 Task: Find a flat in Zyuzino, Russia, for September 2-6, with a price range of 15000-20000 and a Russian-speaking host.
Action: Mouse moved to (587, 71)
Screenshot: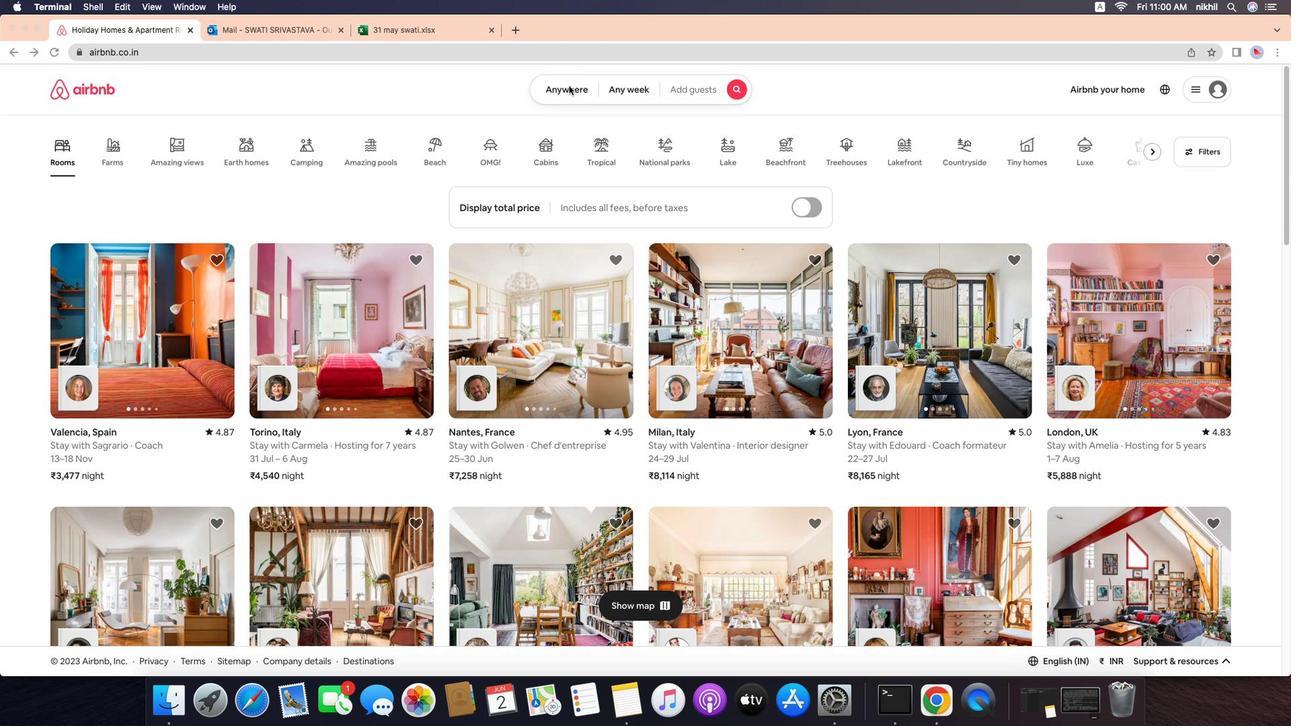 
Action: Mouse pressed left at (587, 71)
Screenshot: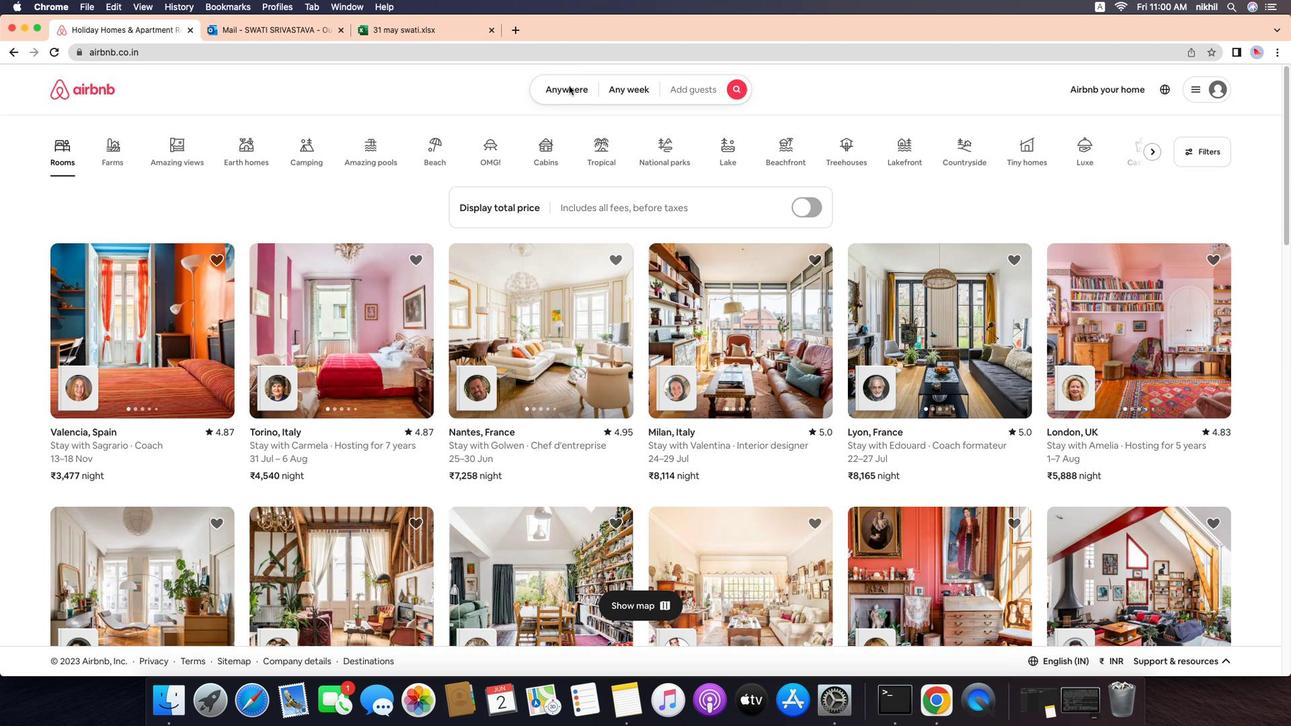 
Action: Mouse moved to (587, 72)
Screenshot: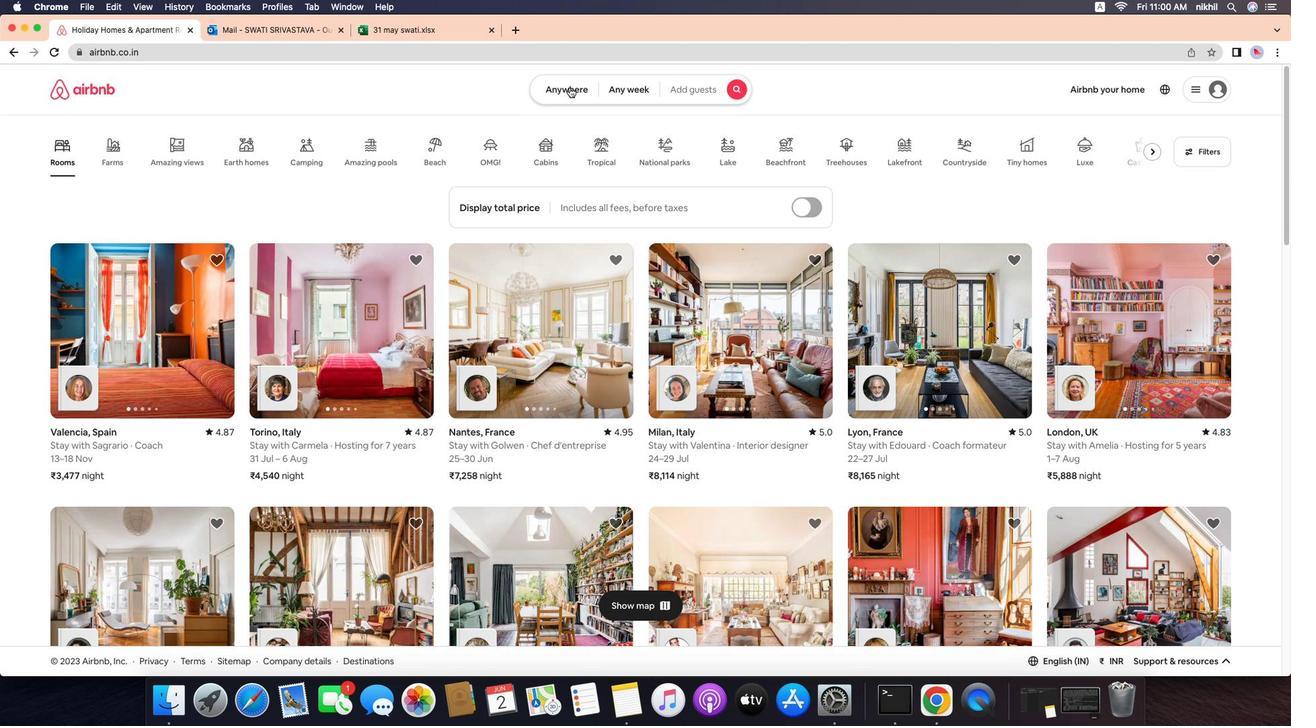 
Action: Mouse pressed left at (587, 72)
Screenshot: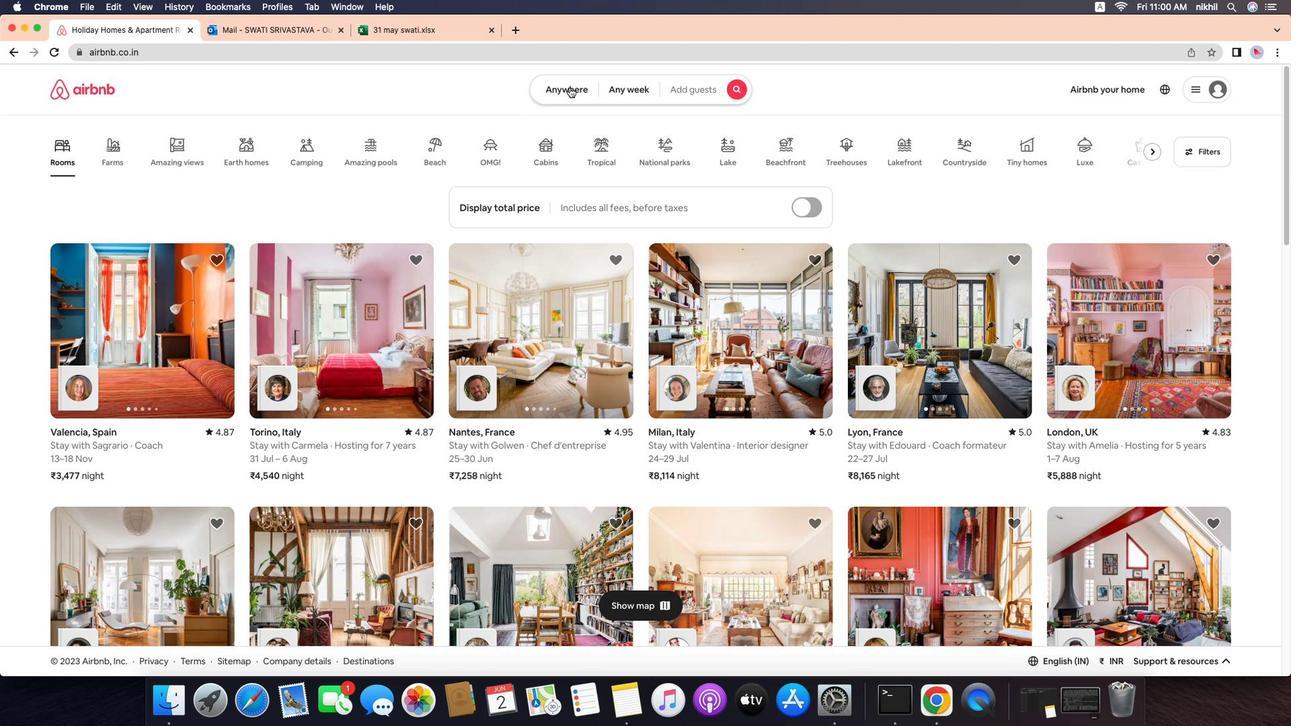 
Action: Mouse moved to (487, 132)
Screenshot: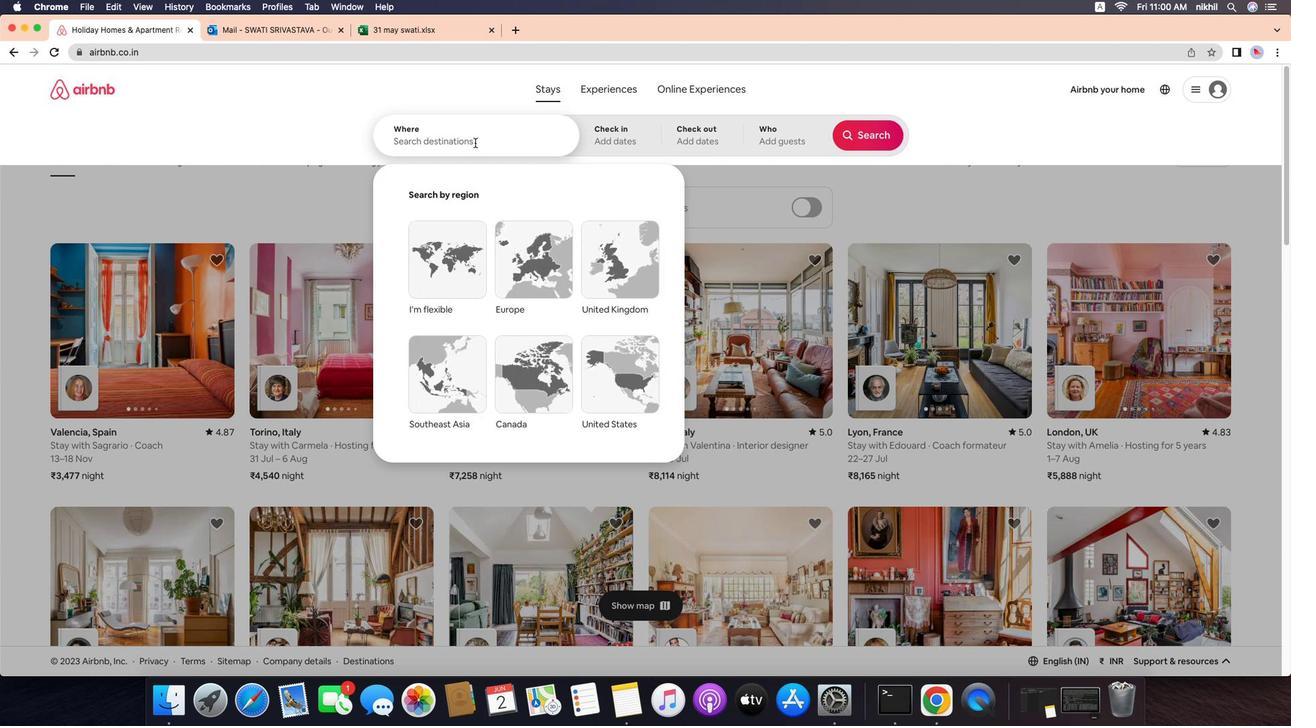 
Action: Mouse pressed left at (487, 132)
Screenshot: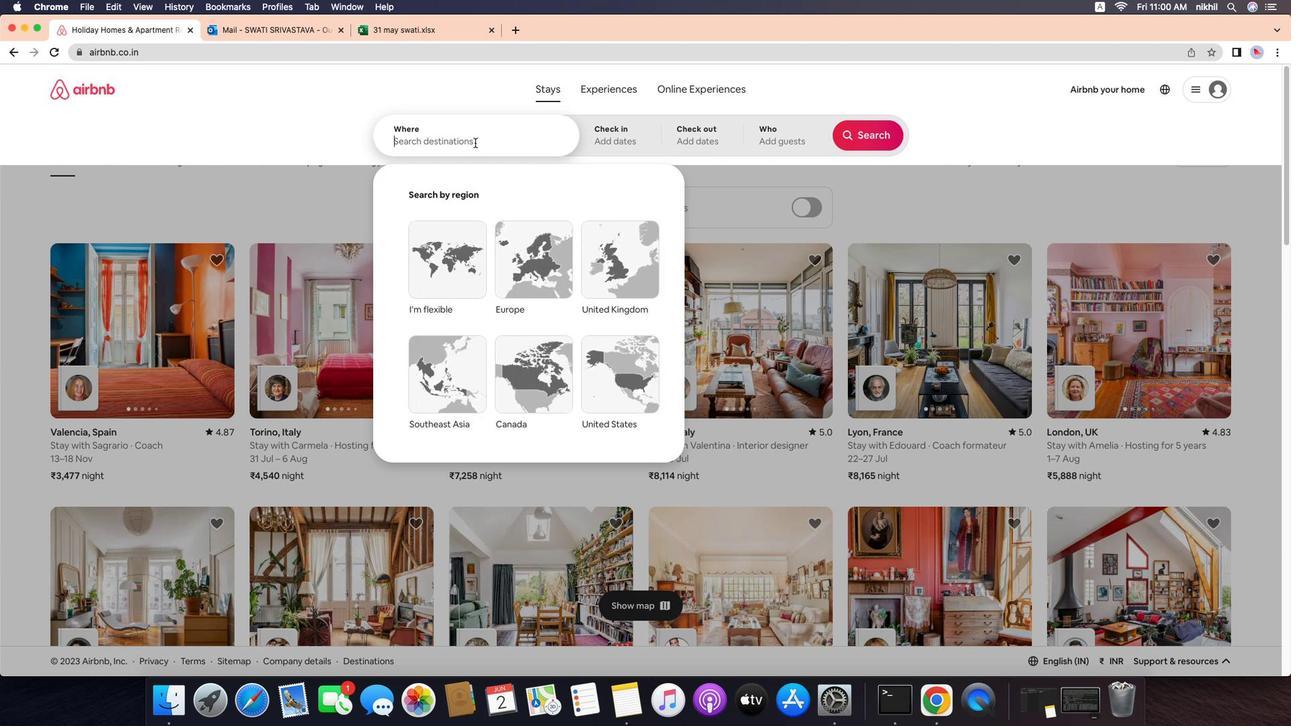 
Action: Mouse moved to (491, 132)
Screenshot: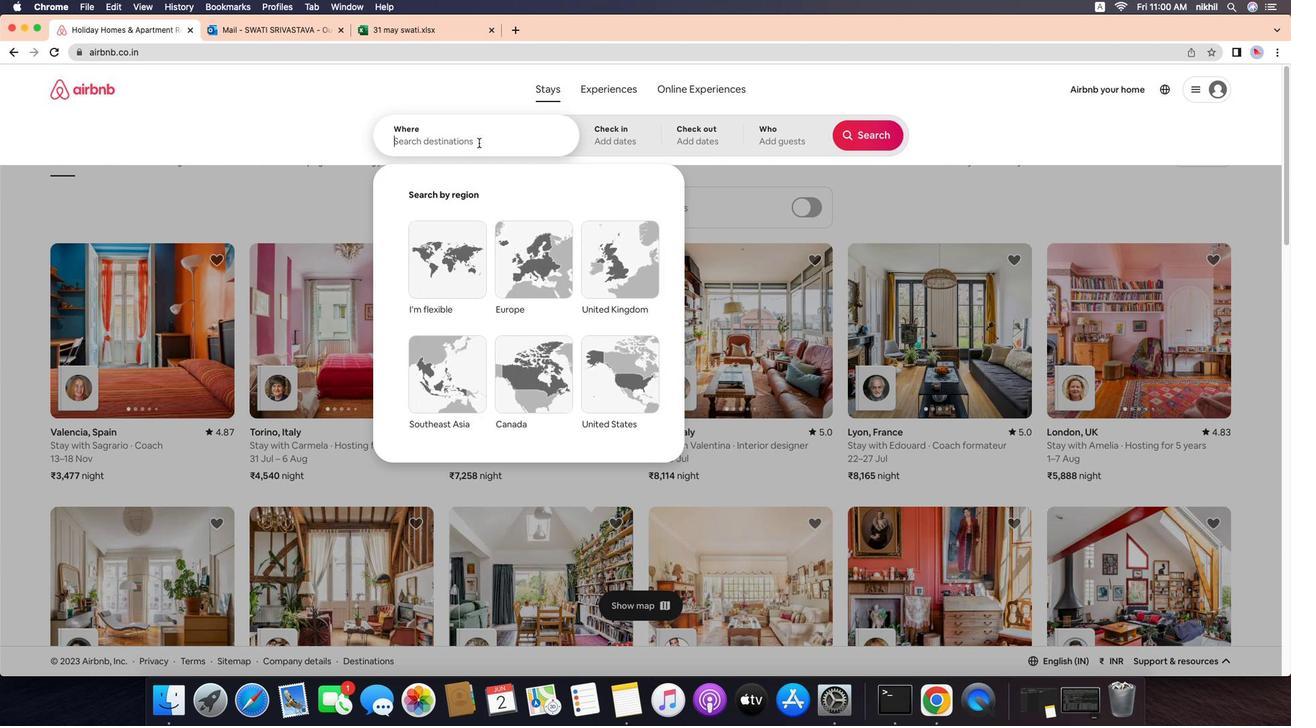 
Action: Key pressed Key.caps_lock'Z'Key.caps_lock'y''u''z''i''n''o'','Key.spaceKey.caps_lock'R'Key.caps_lock'u''s''s''i''a'Key.enter
Screenshot: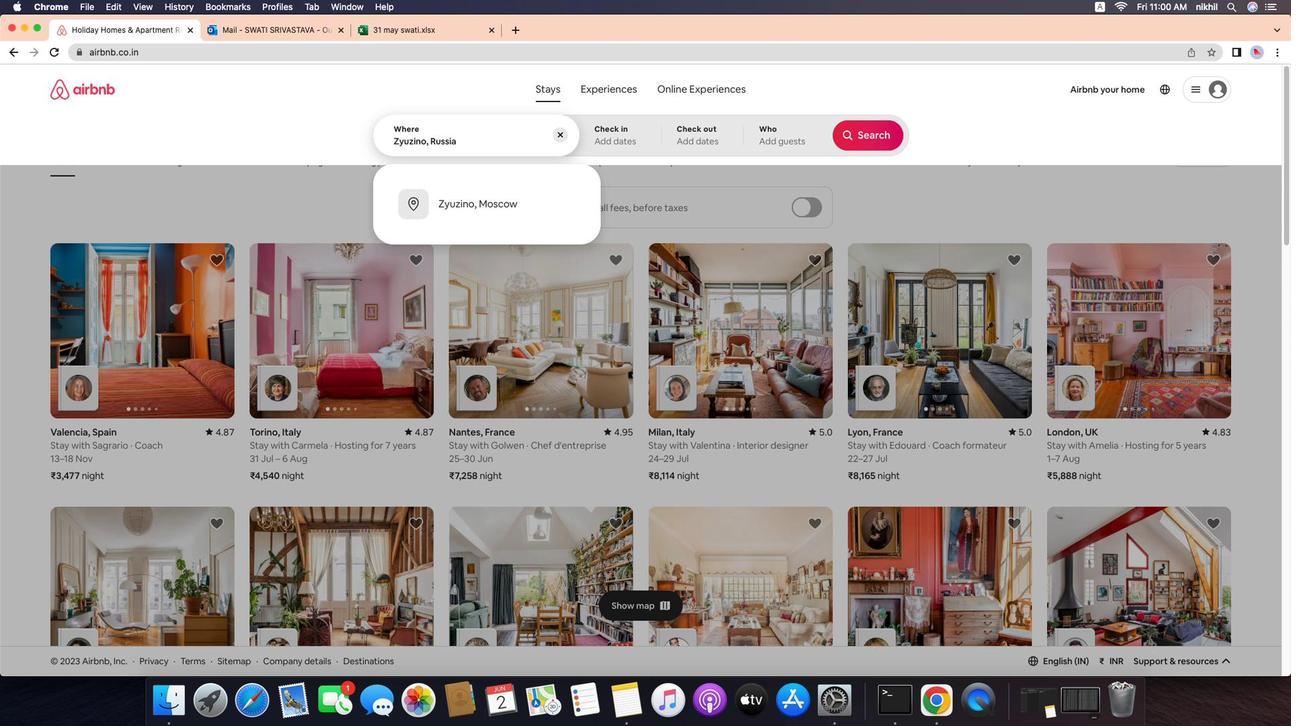 
Action: Mouse moved to (907, 237)
Screenshot: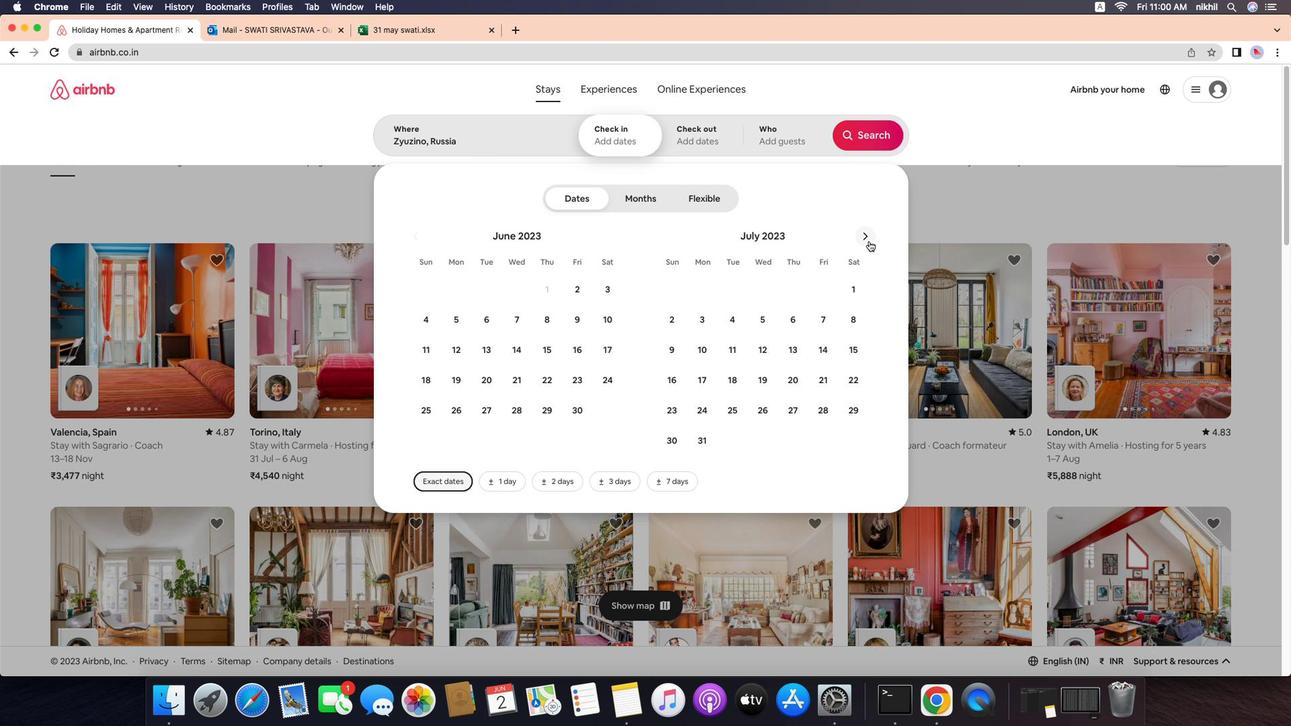 
Action: Mouse pressed left at (907, 237)
Screenshot: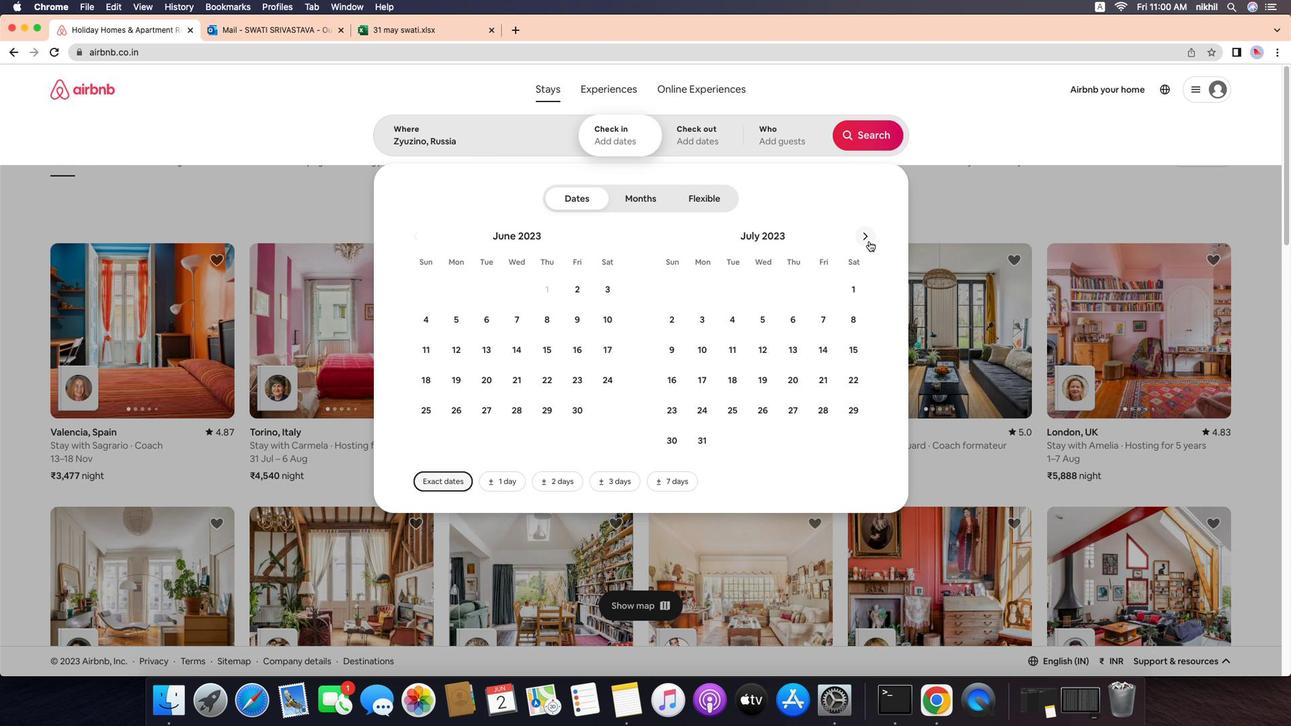 
Action: Mouse pressed left at (907, 237)
Screenshot: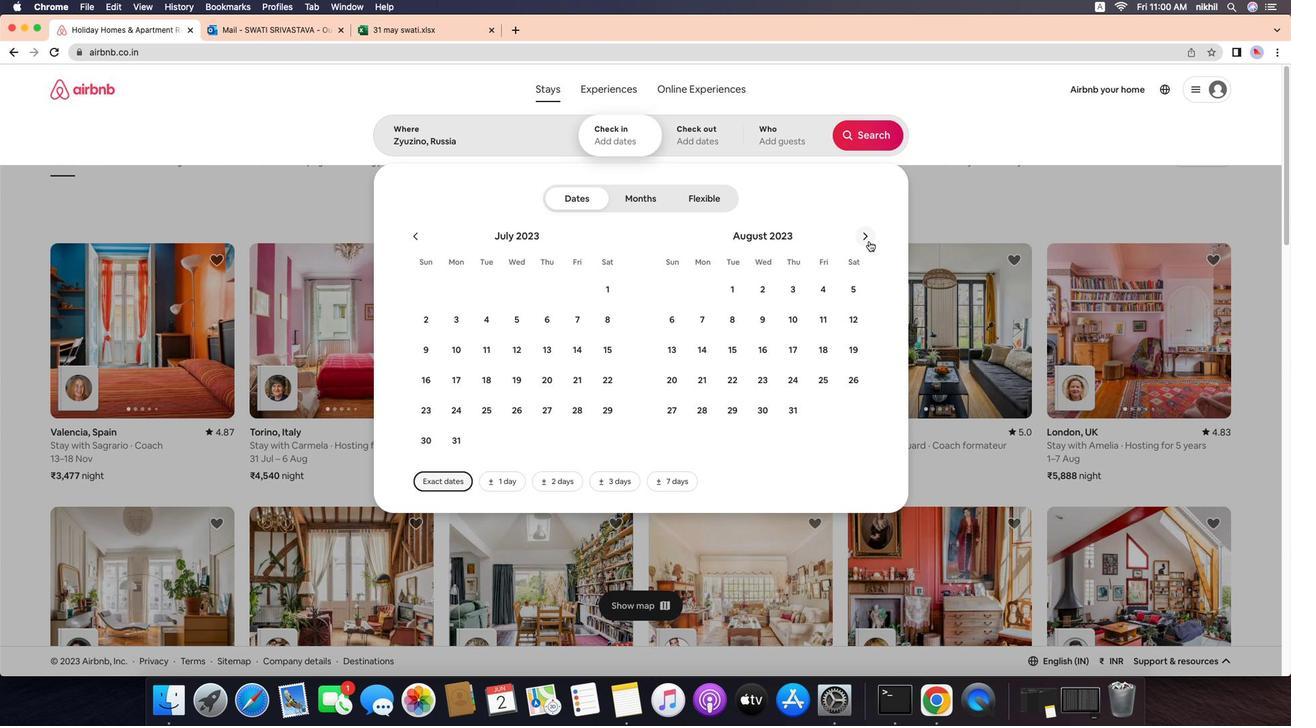 
Action: Mouse moved to (899, 289)
Screenshot: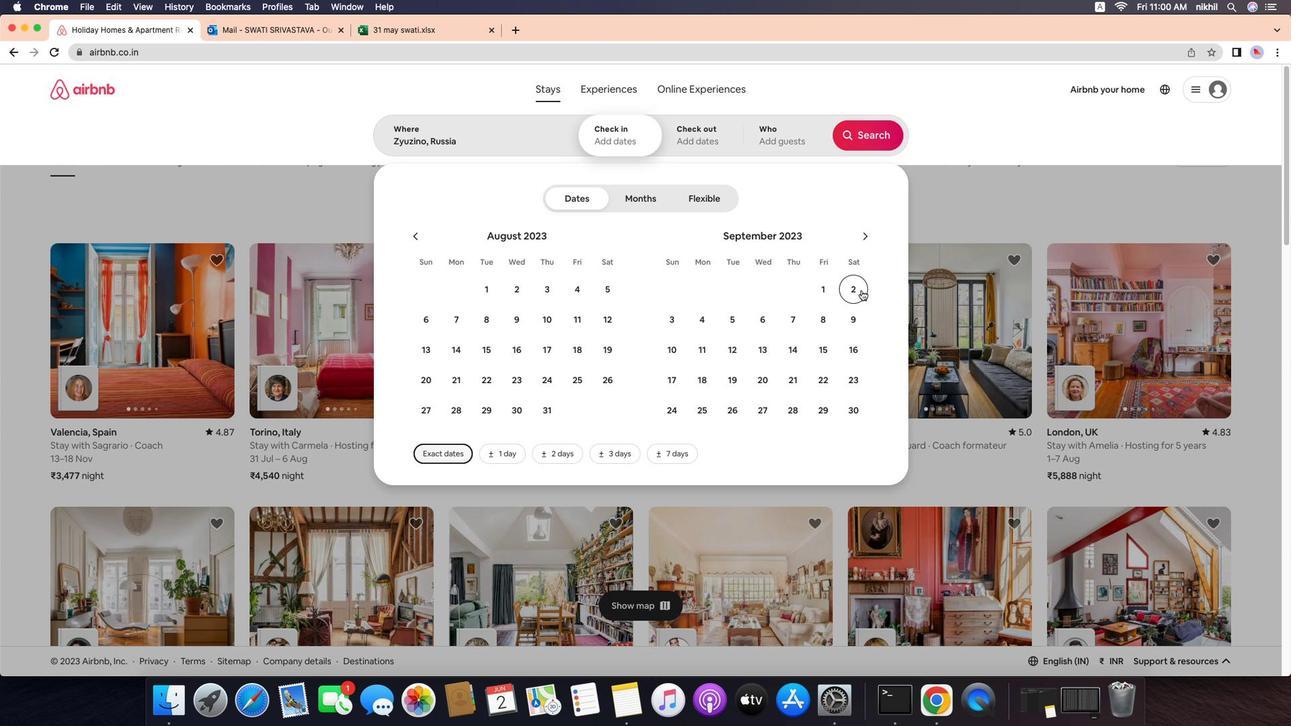 
Action: Mouse pressed left at (899, 289)
Screenshot: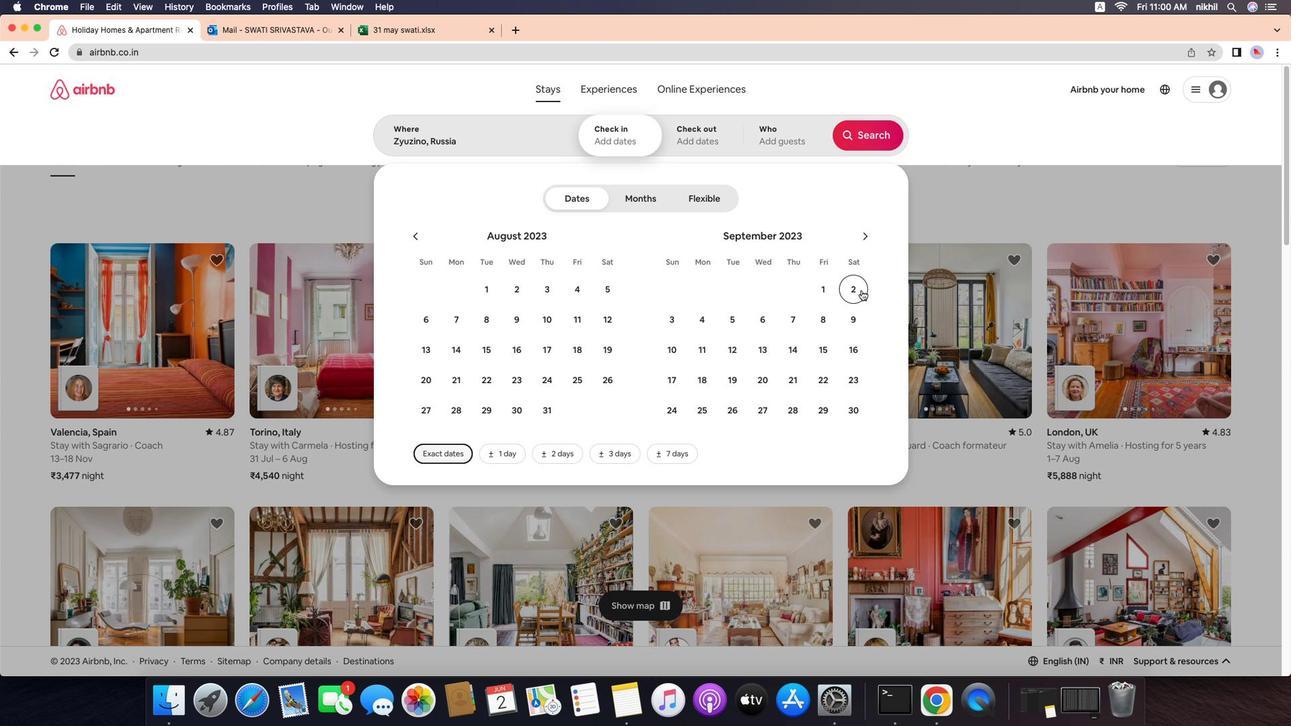 
Action: Mouse moved to (799, 324)
Screenshot: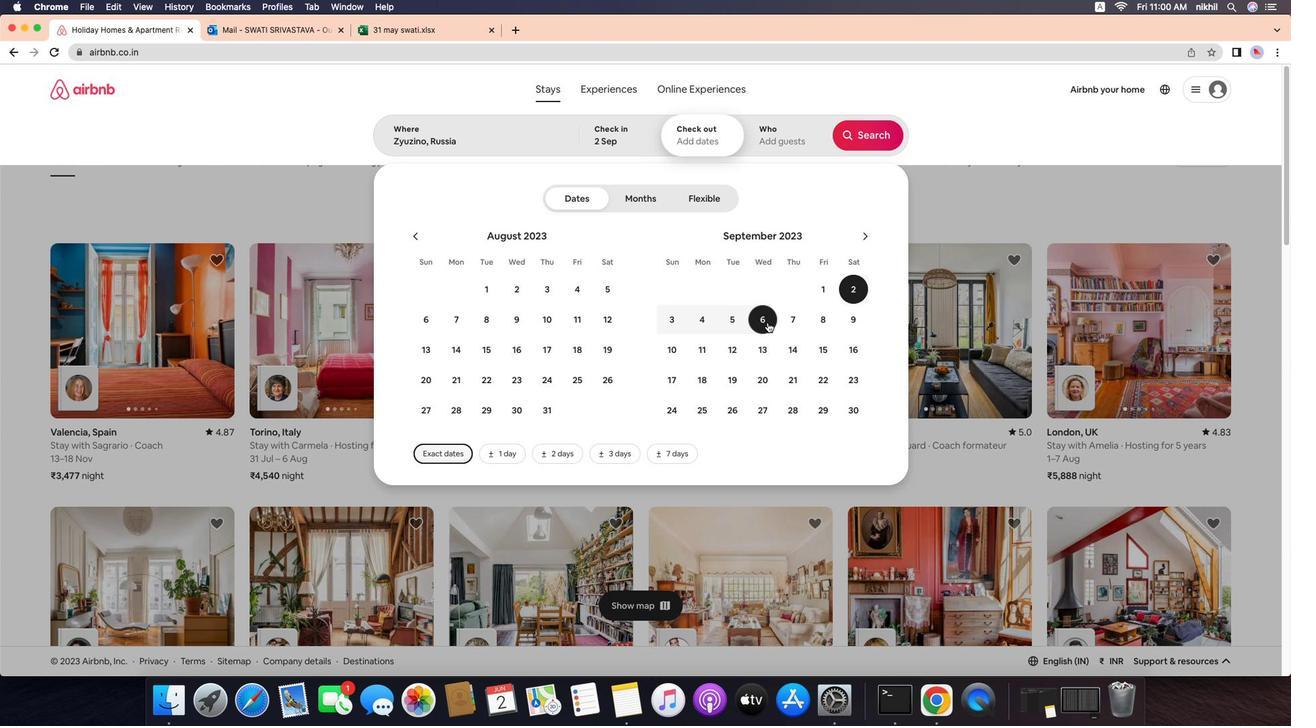 
Action: Mouse pressed left at (799, 324)
Screenshot: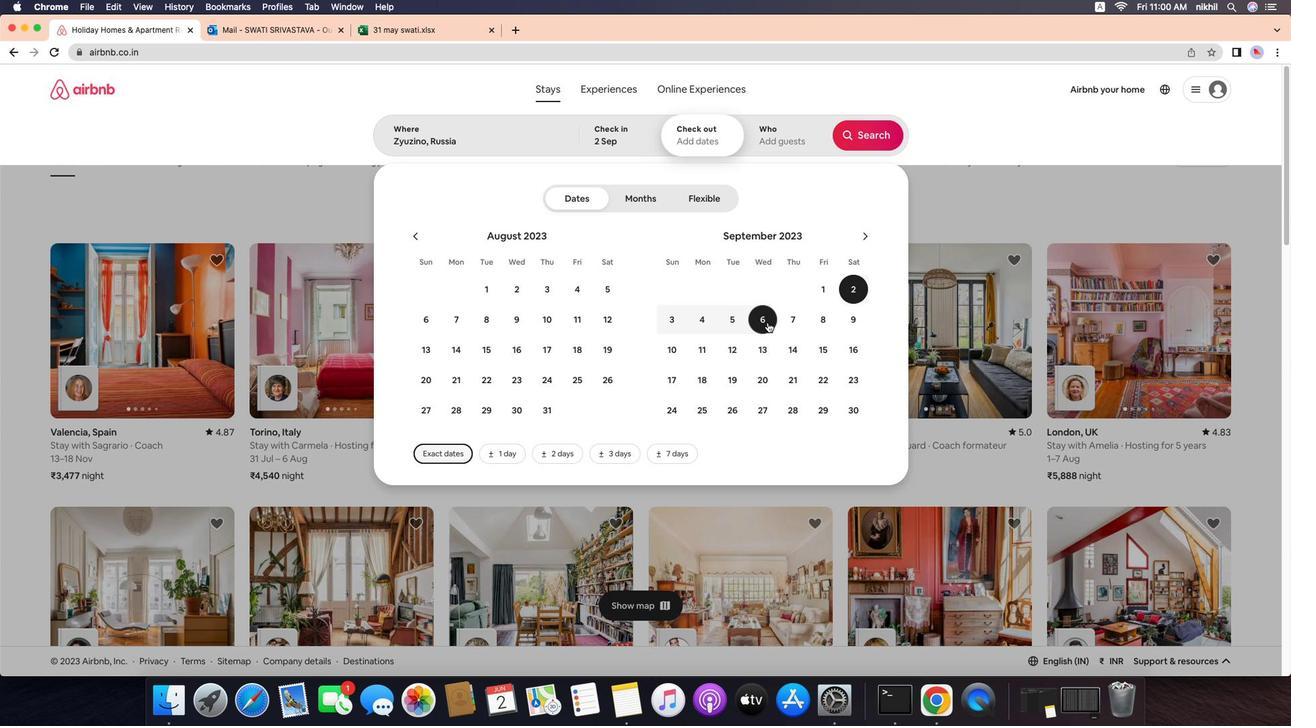 
Action: Mouse moved to (814, 137)
Screenshot: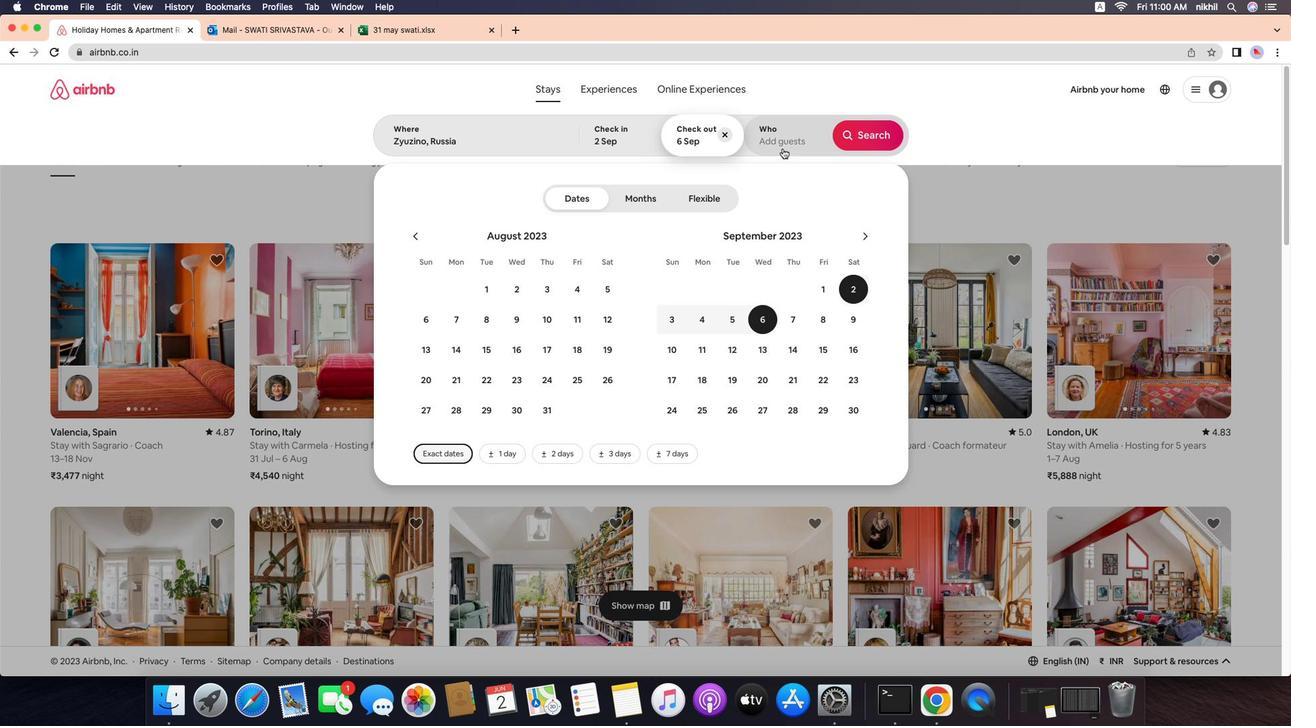 
Action: Mouse pressed left at (814, 137)
Screenshot: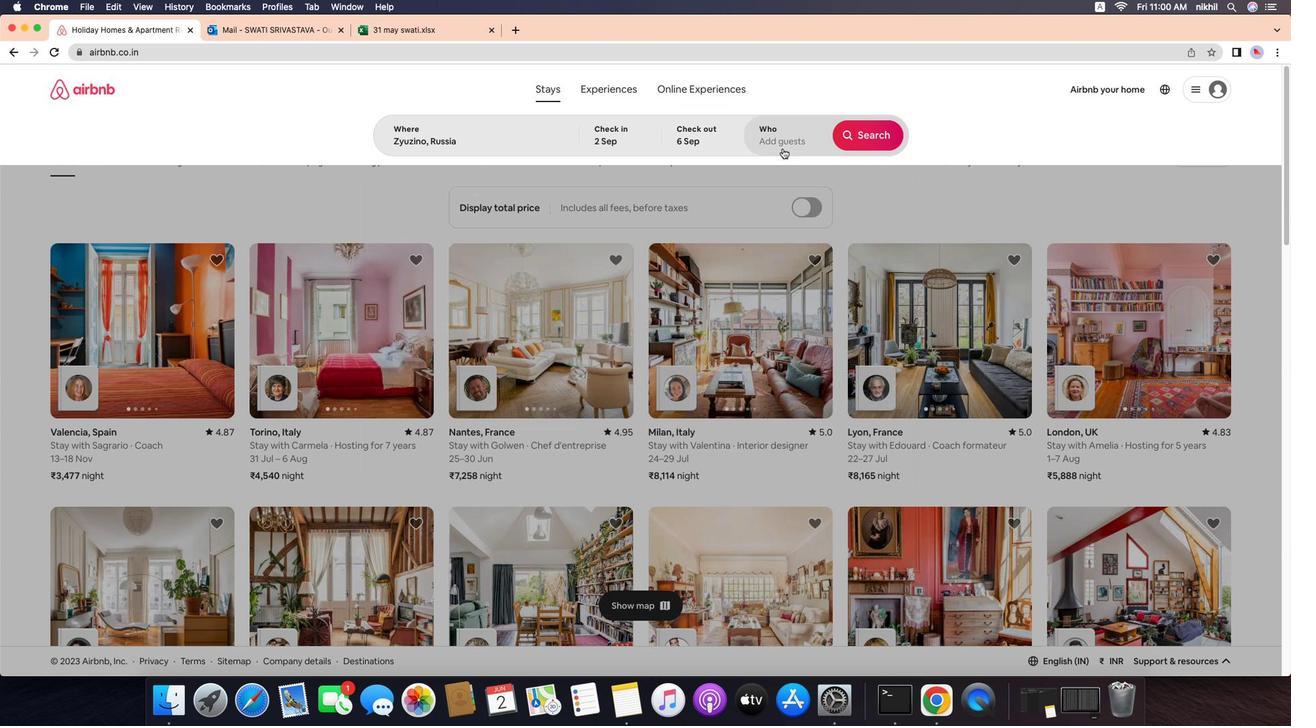 
Action: Mouse moved to (912, 200)
Screenshot: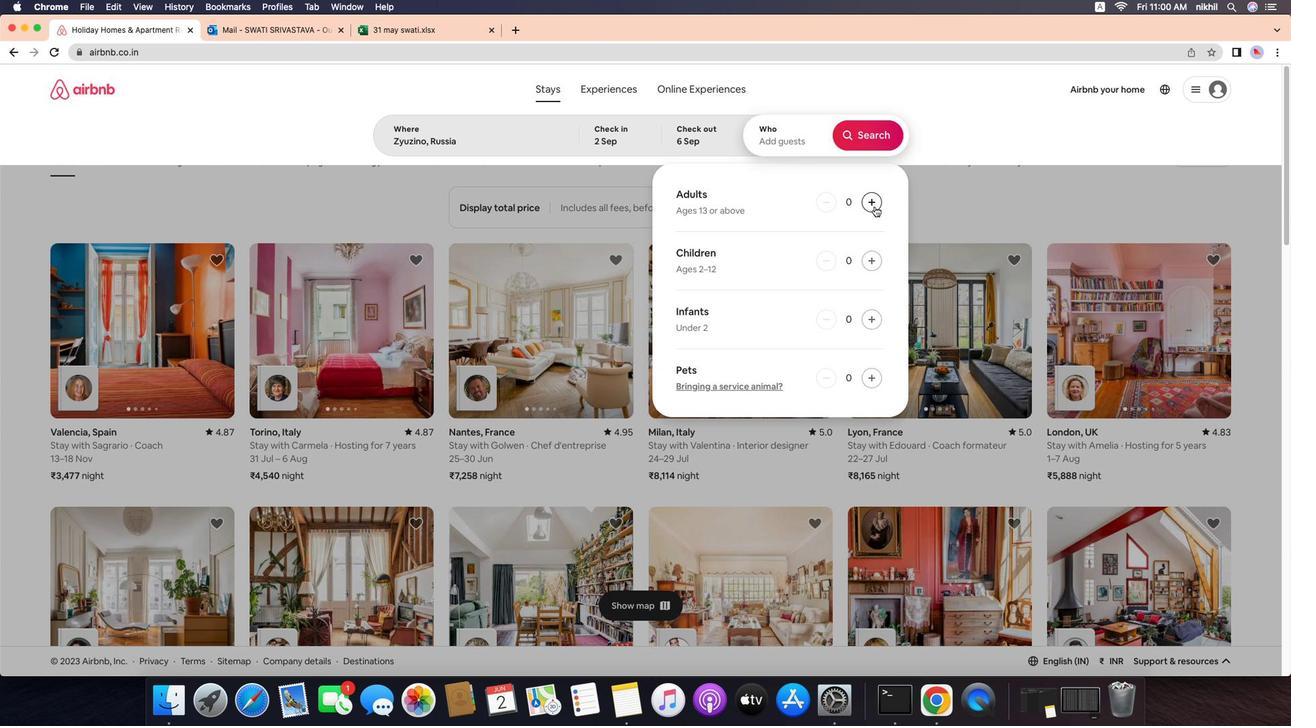
Action: Mouse pressed left at (912, 200)
Screenshot: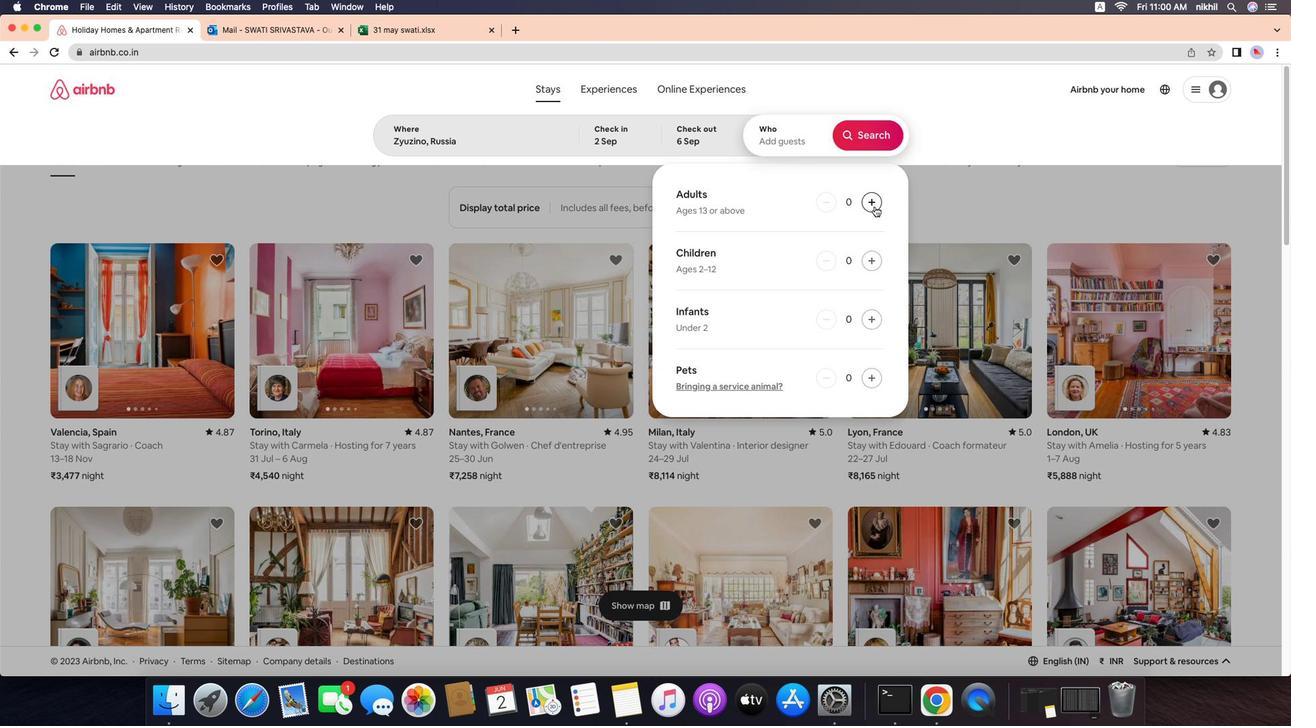 
Action: Mouse pressed left at (912, 200)
Screenshot: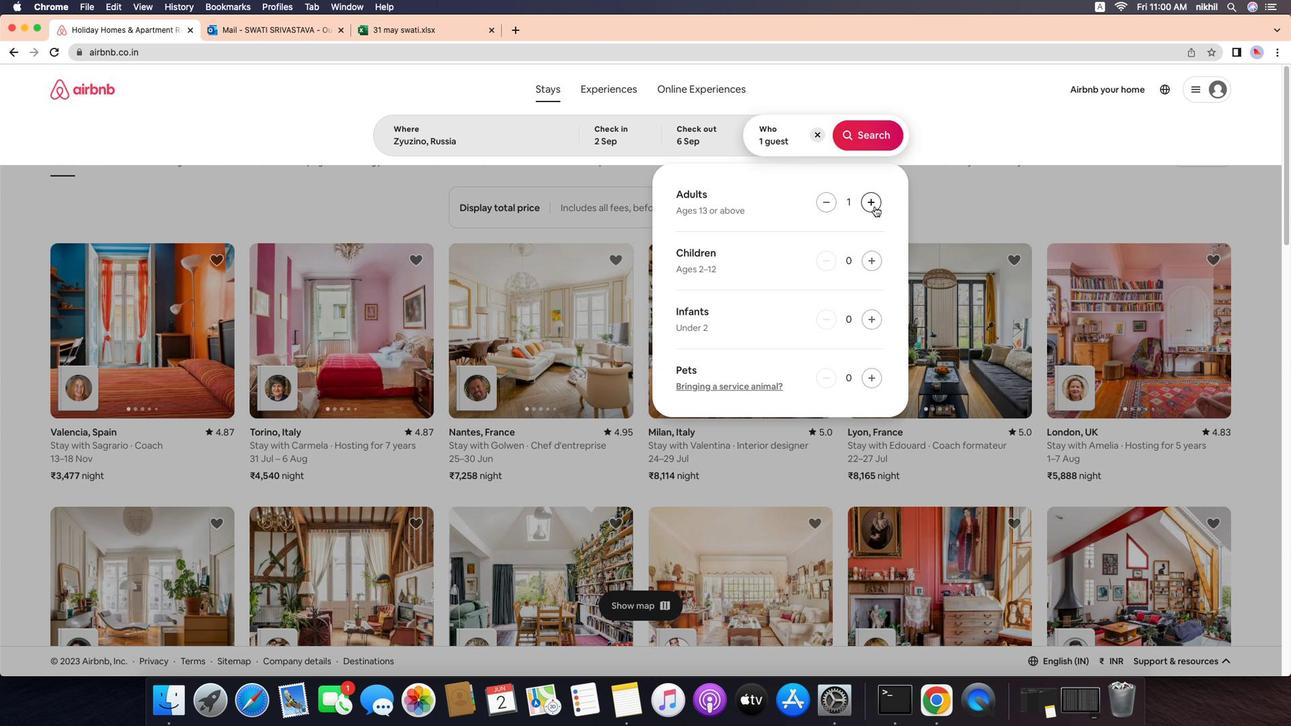 
Action: Mouse moved to (902, 133)
Screenshot: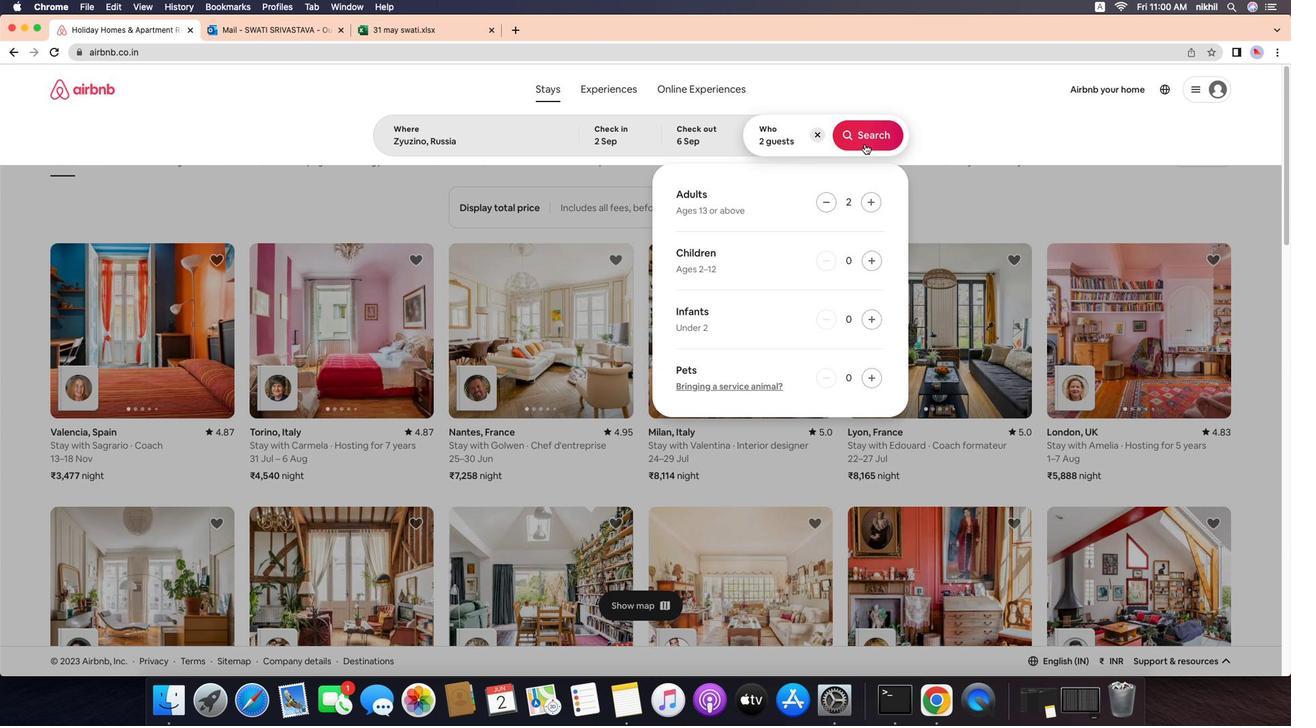 
Action: Mouse pressed left at (902, 133)
Screenshot: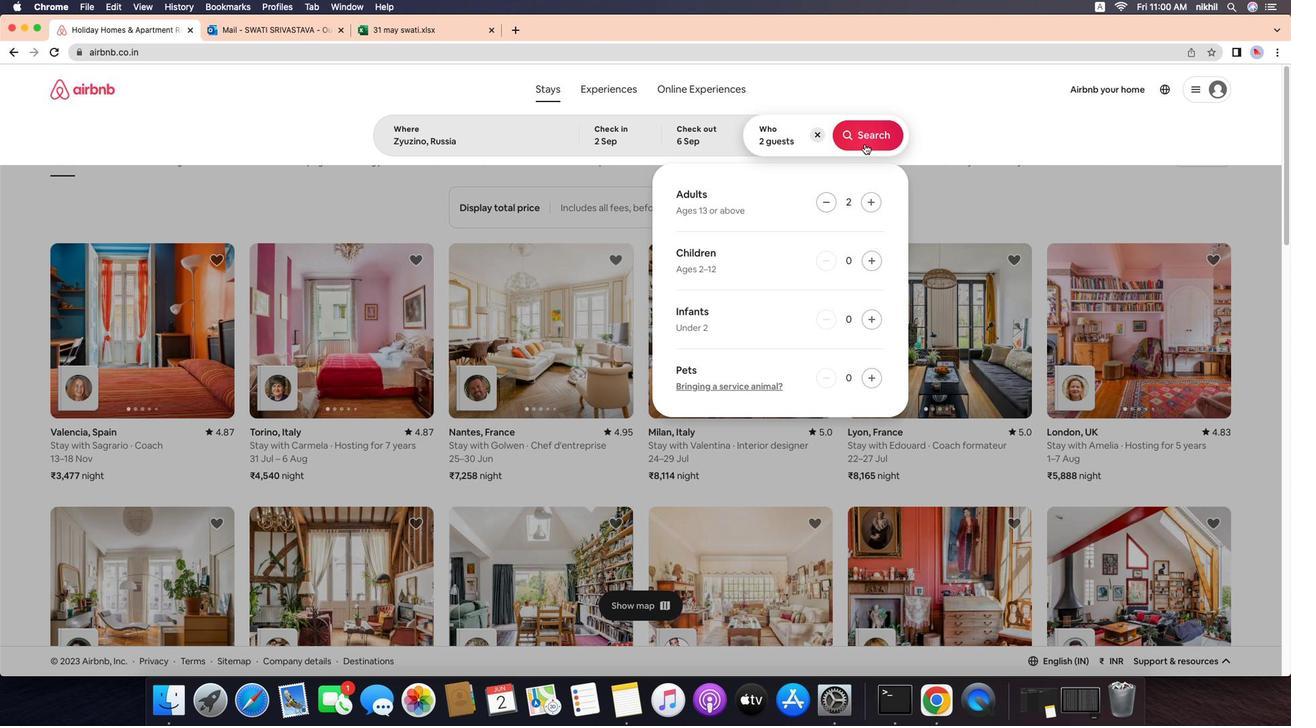 
Action: Mouse moved to (1299, 127)
Screenshot: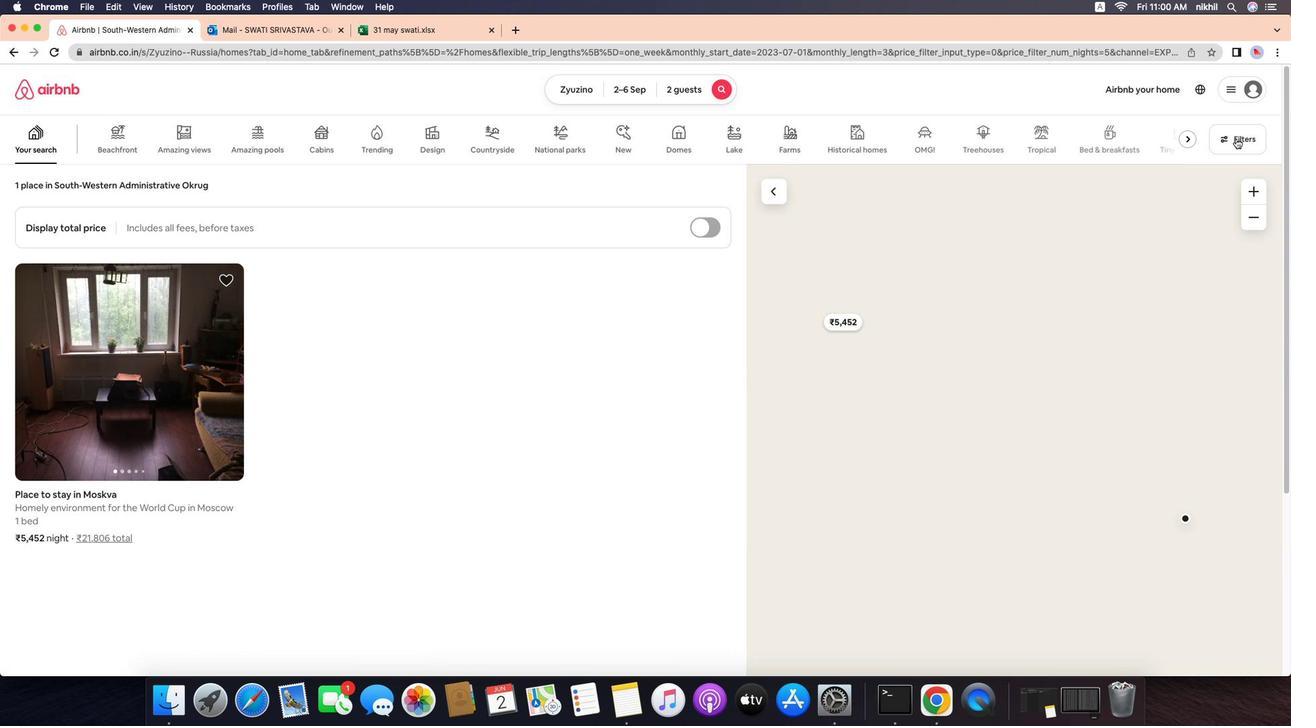 
Action: Mouse pressed left at (1299, 127)
Screenshot: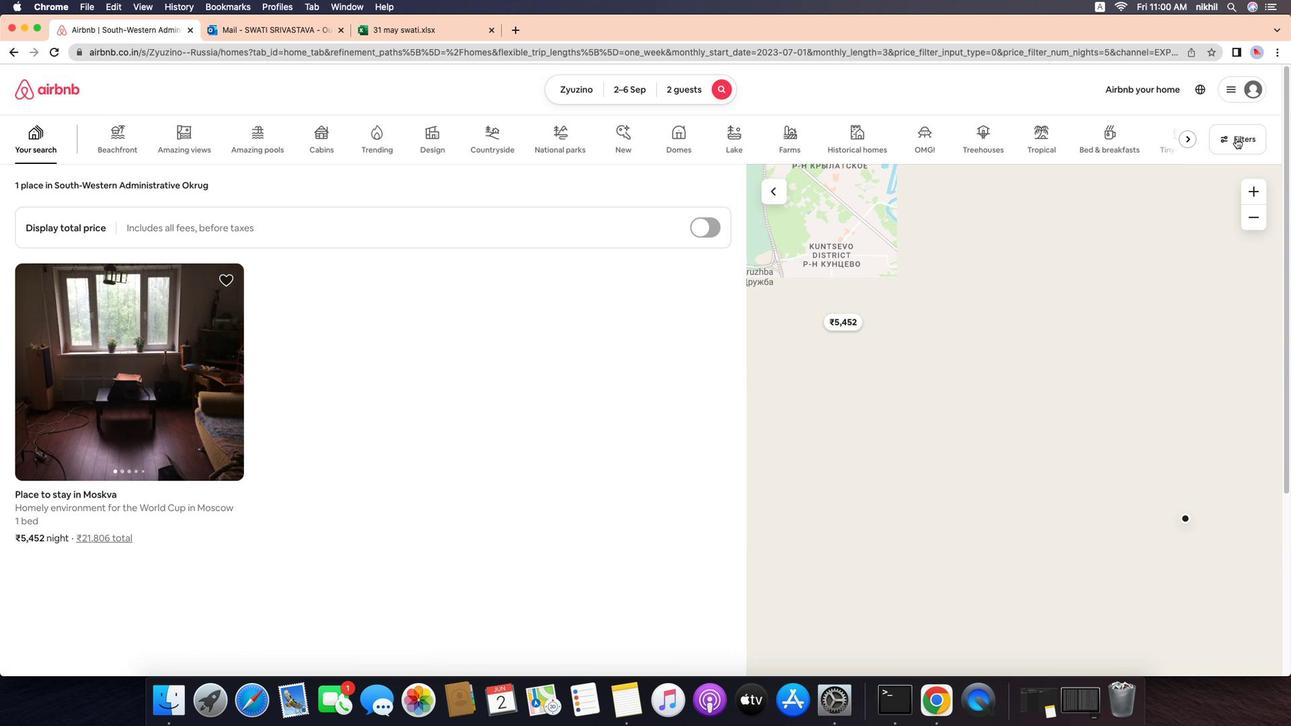 
Action: Mouse moved to (594, 460)
Screenshot: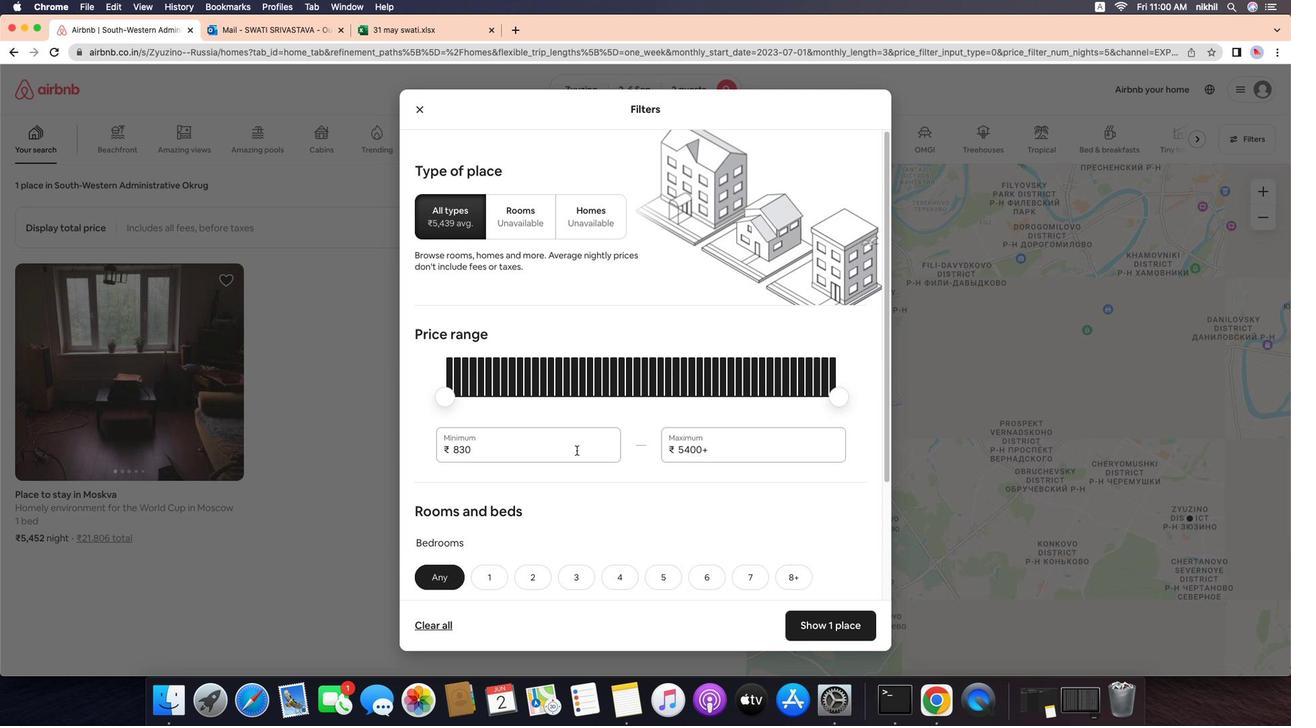 
Action: Mouse pressed left at (594, 460)
Screenshot: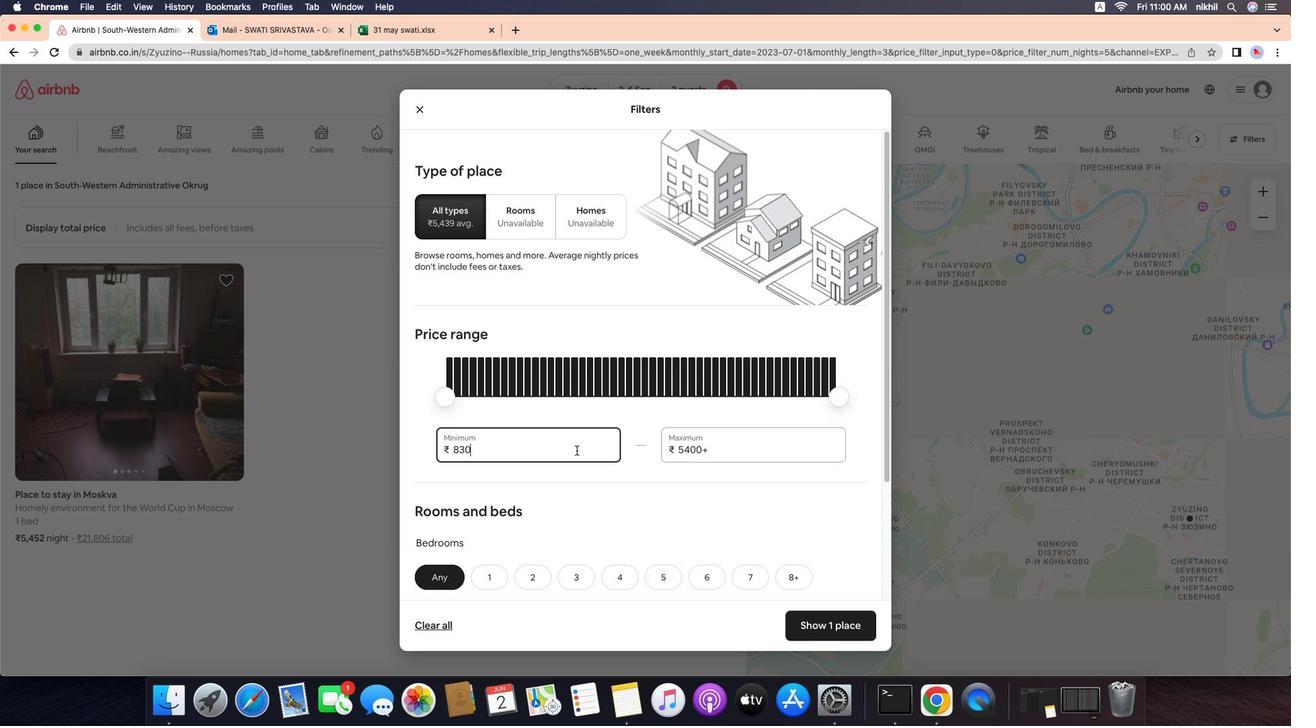 
Action: Key pressed Key.backspaceKey.backspaceKey.backspaceKey.backspace'1''5''0''0''0'
Screenshot: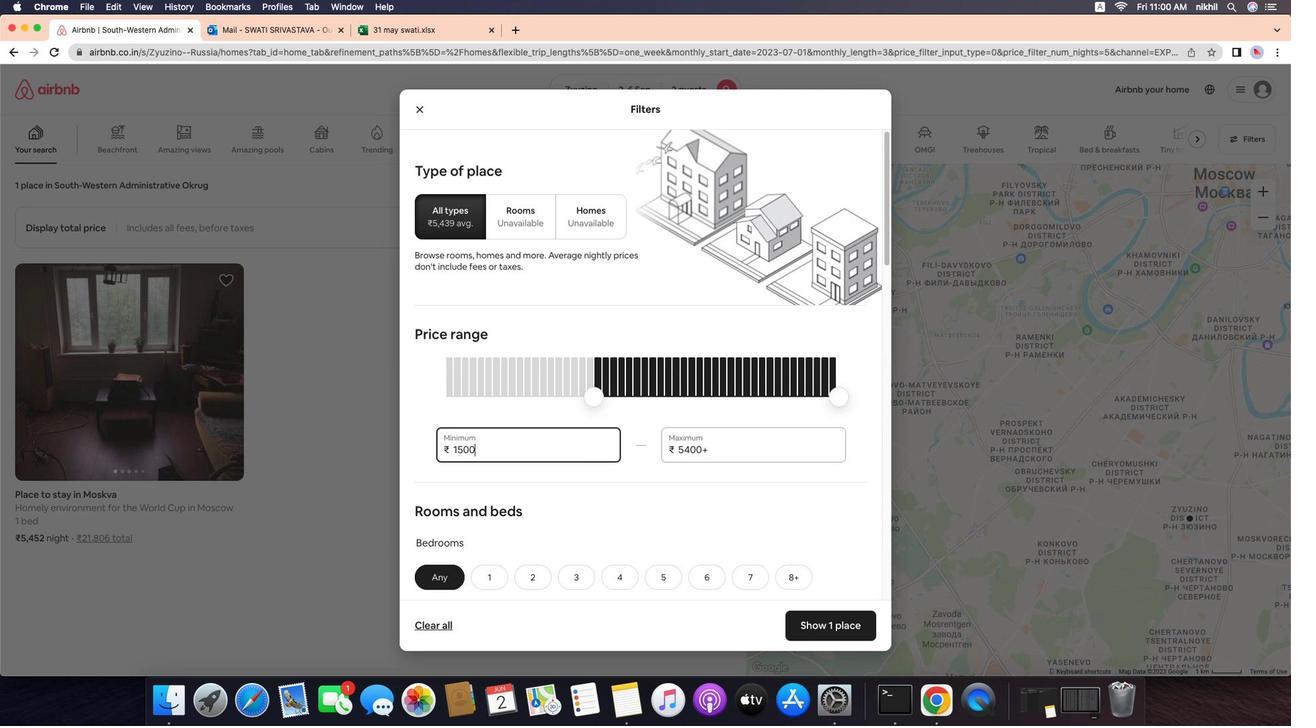 
Action: Mouse moved to (787, 452)
Screenshot: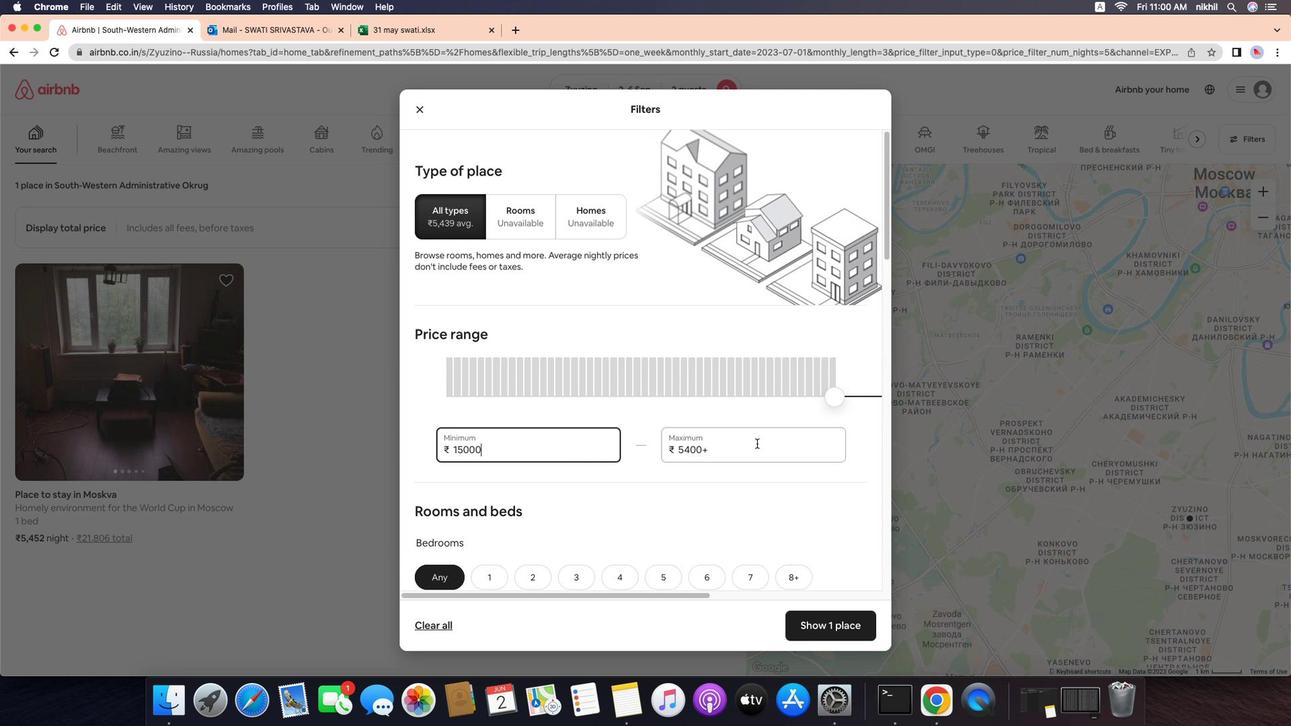 
Action: Mouse pressed left at (787, 452)
Screenshot: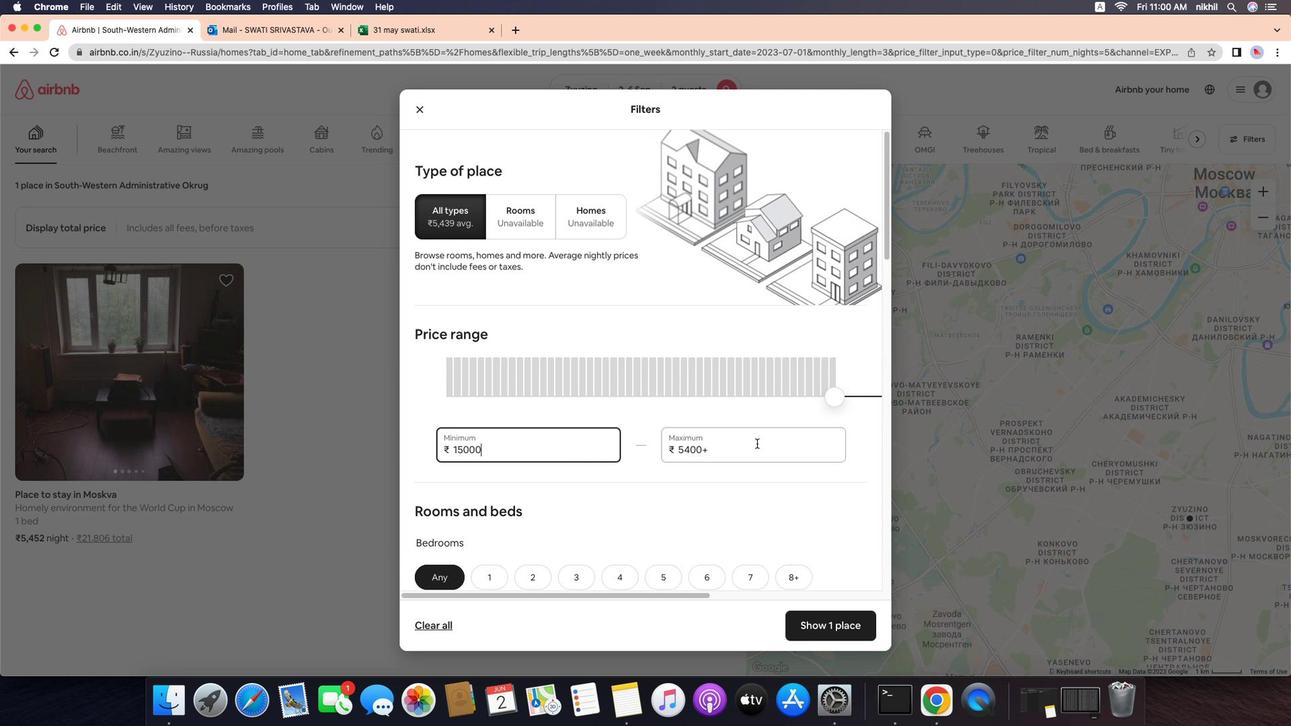 
Action: Mouse pressed left at (787, 452)
Screenshot: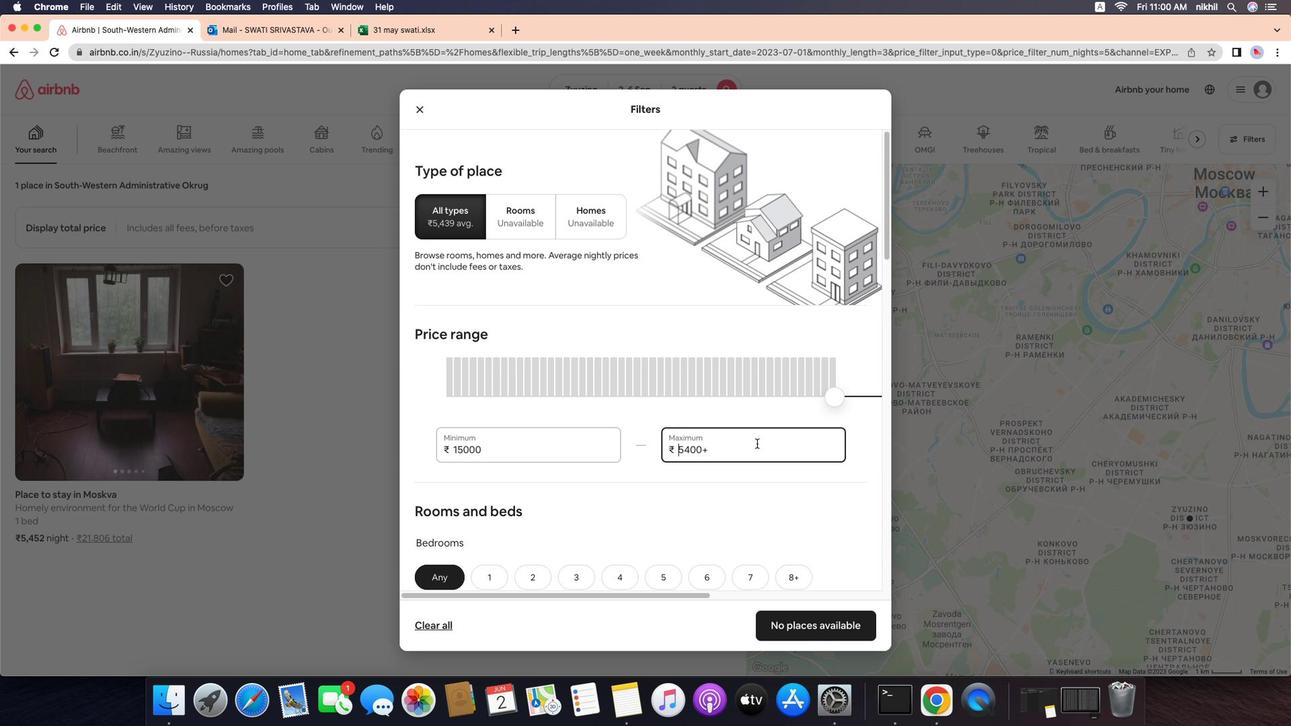 
Action: Mouse moved to (758, 463)
Screenshot: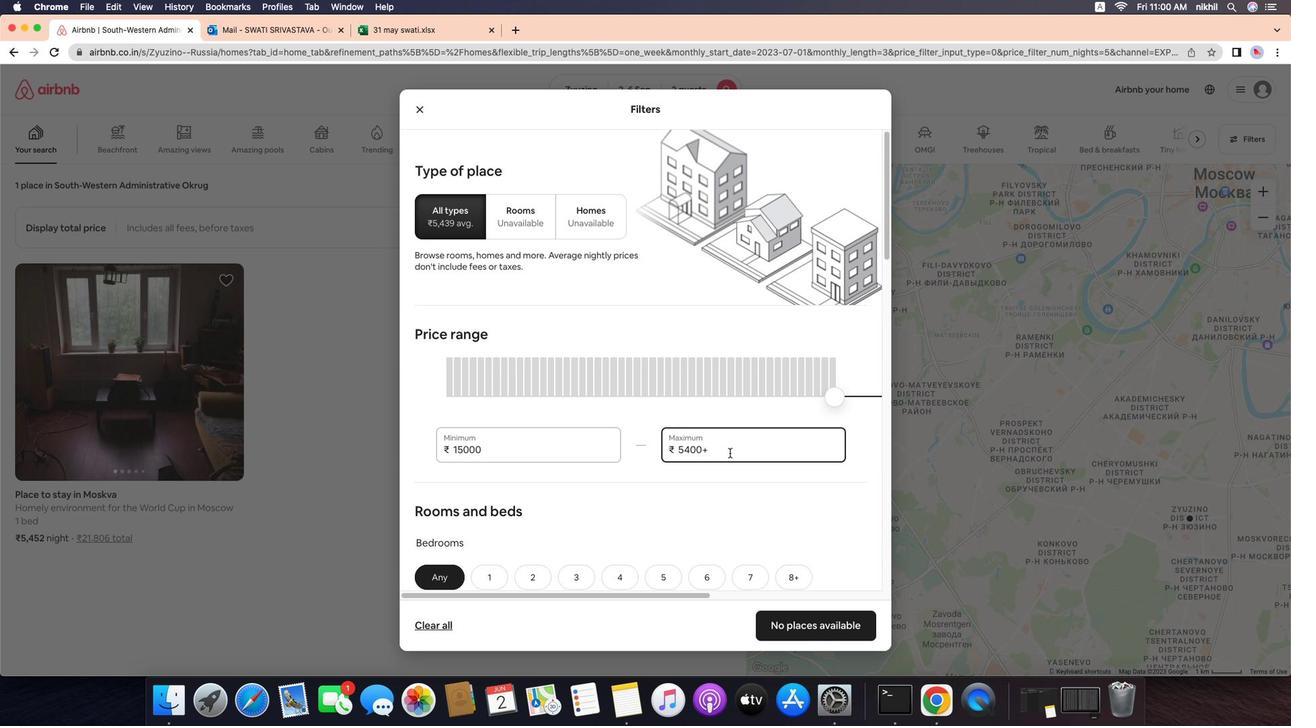 
Action: Mouse pressed left at (758, 463)
Screenshot: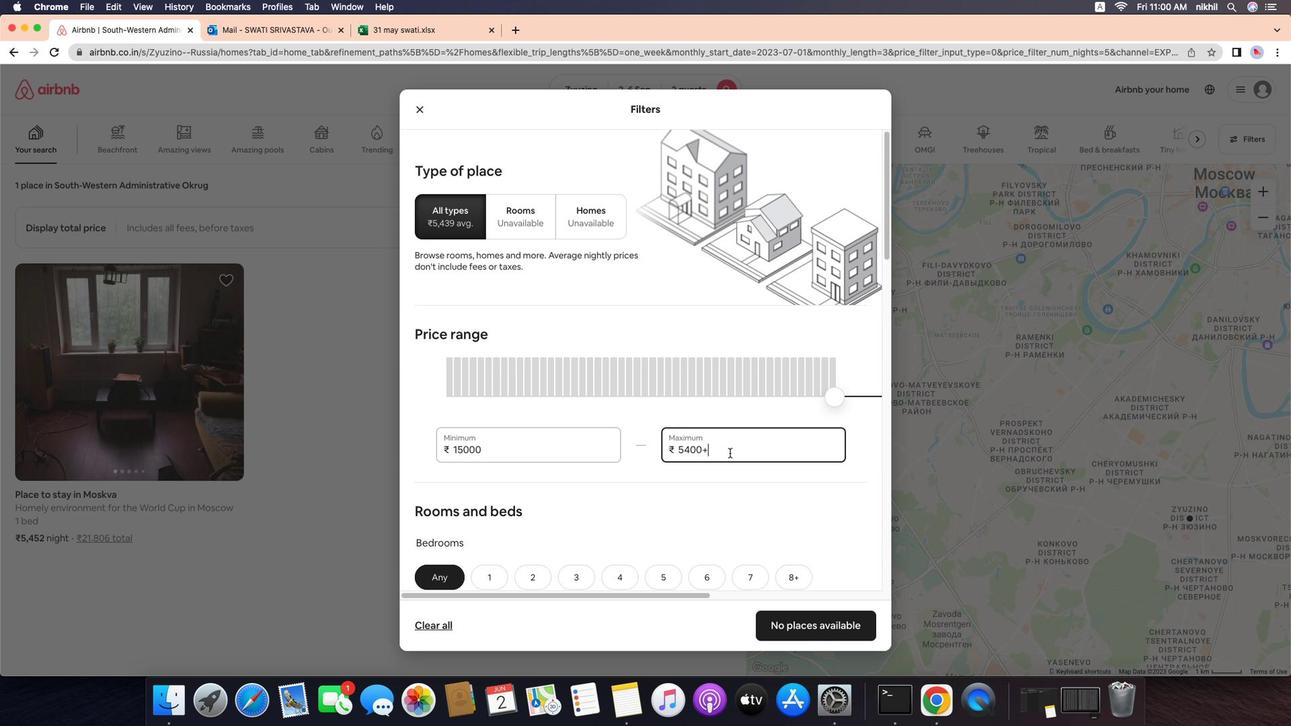 
Action: Key pressed Key.backspaceKey.backspaceKey.backspaceKey.backspaceKey.backspaceKey.backspaceKey.backspace'2''0''0''0''0'
Screenshot: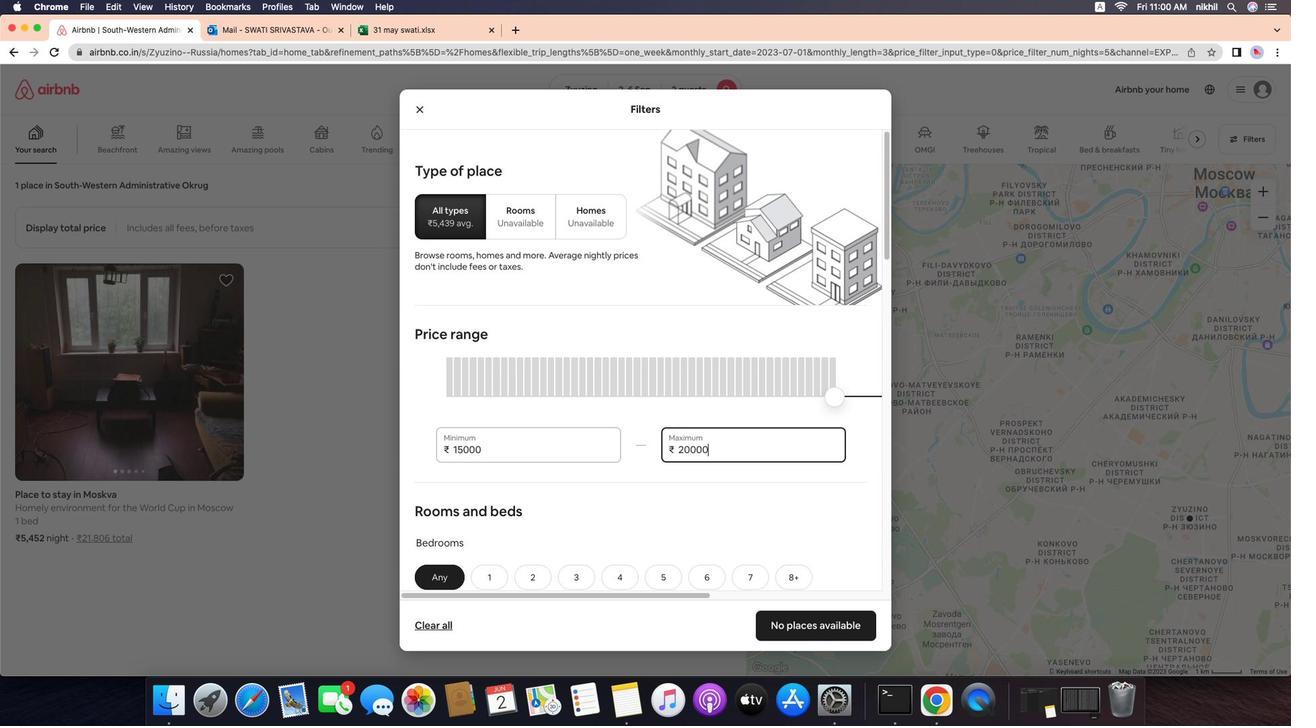 
Action: Mouse moved to (701, 516)
Screenshot: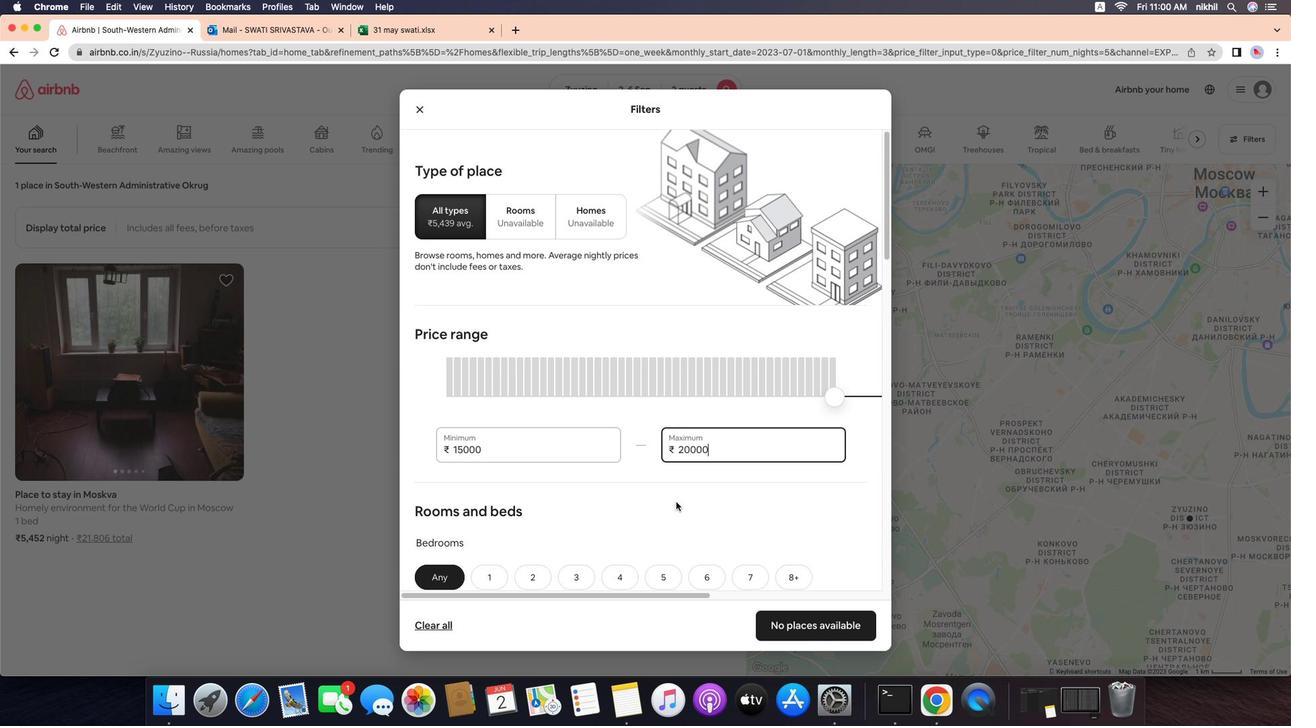 
Action: Mouse scrolled (701, 516) with delta (-19, -20)
Screenshot: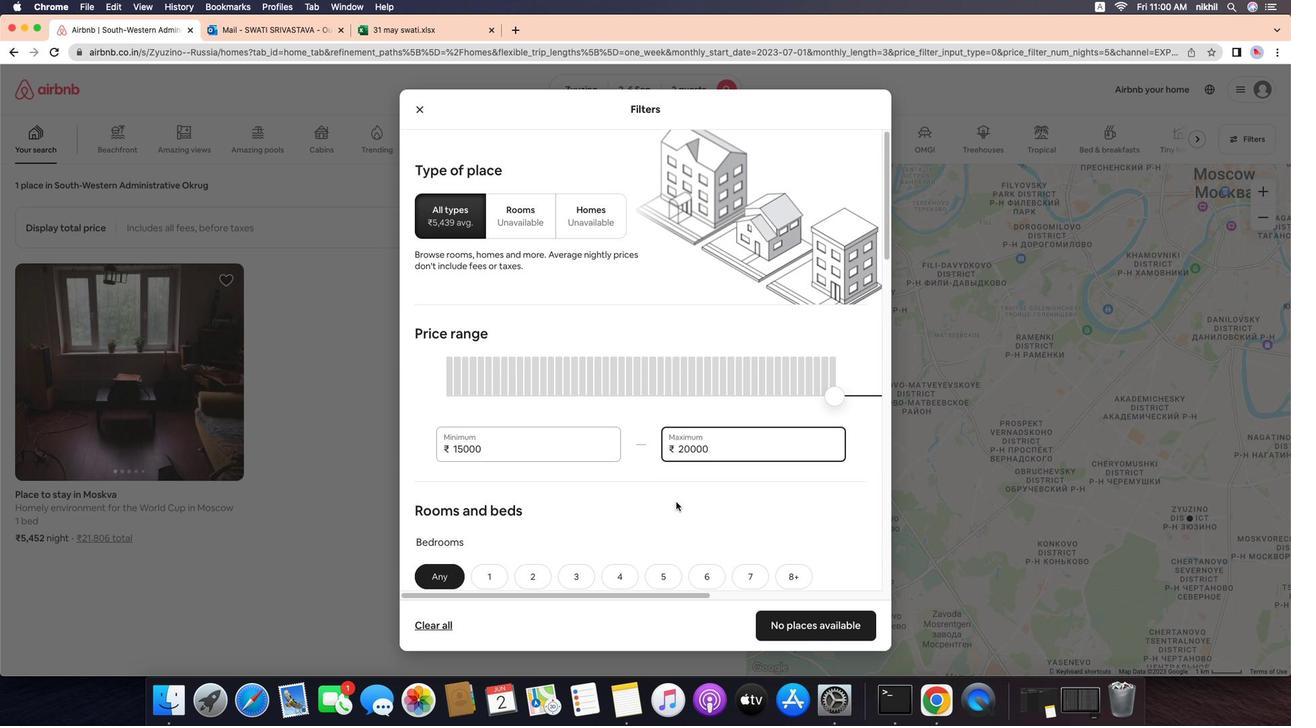 
Action: Mouse scrolled (701, 516) with delta (-19, -20)
Screenshot: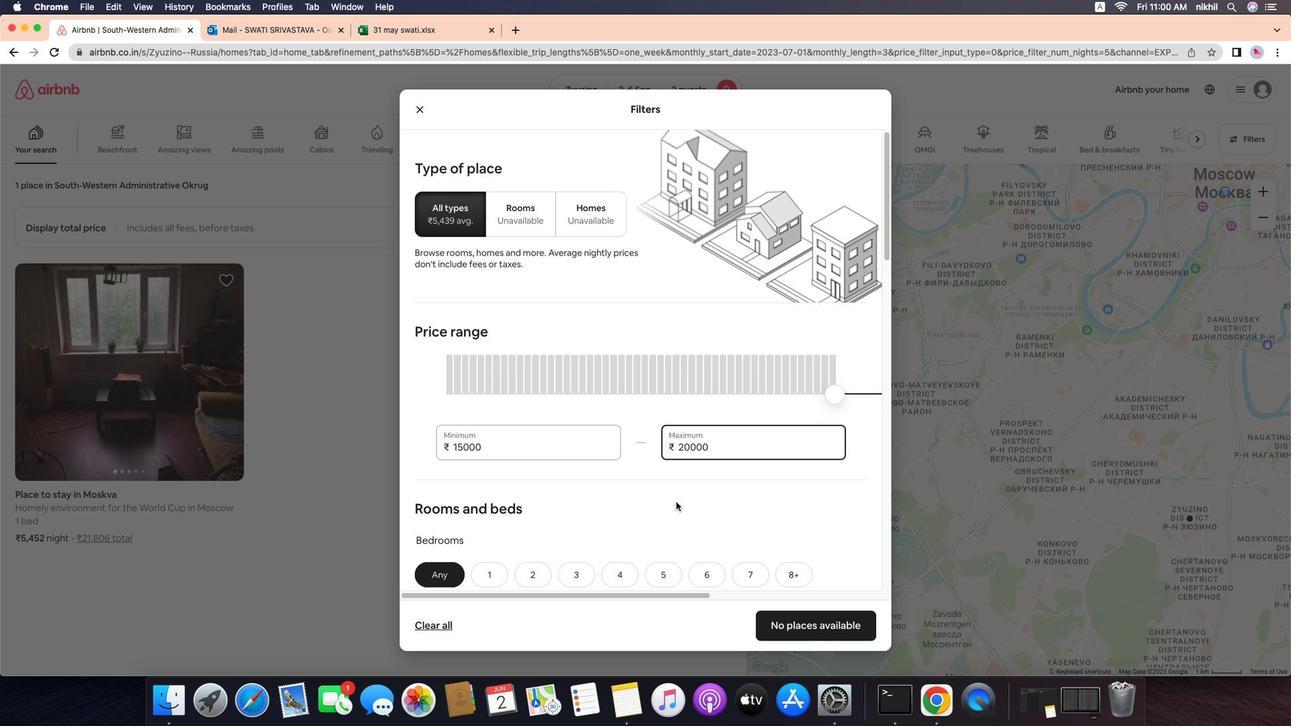 
Action: Mouse scrolled (701, 516) with delta (-19, -20)
Screenshot: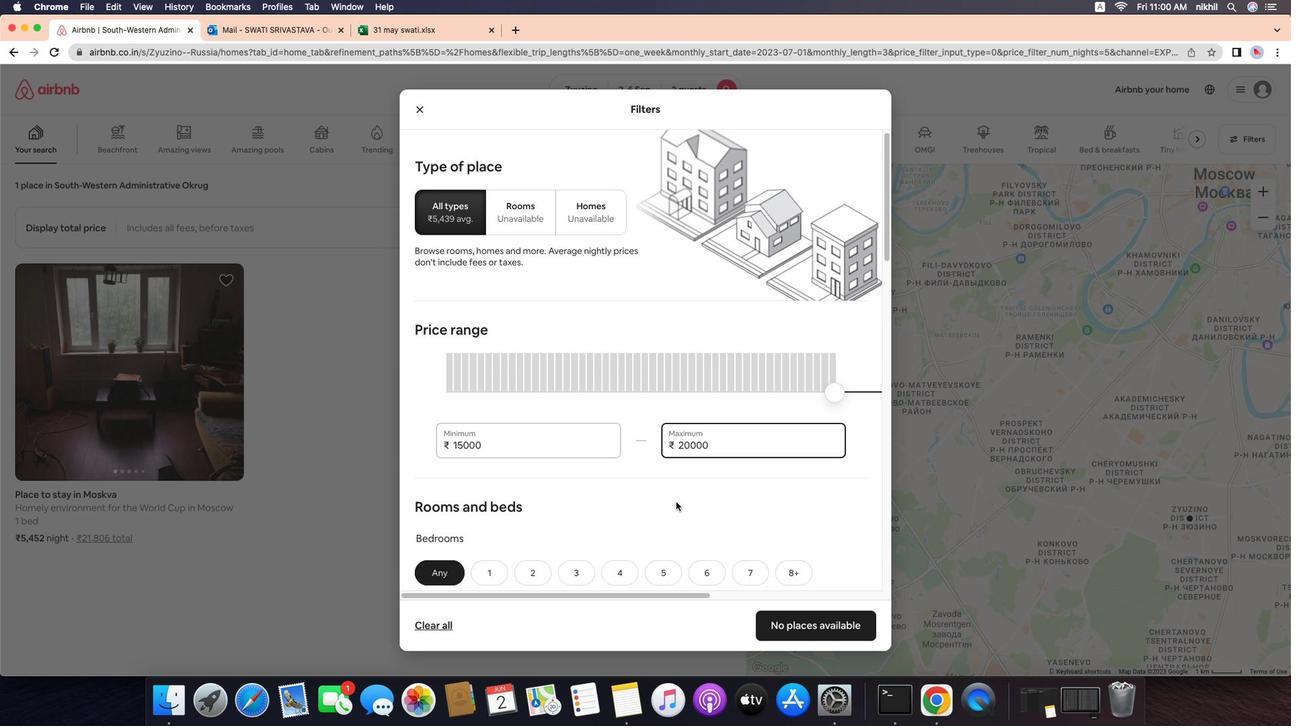 
Action: Mouse scrolled (701, 516) with delta (-19, -20)
Screenshot: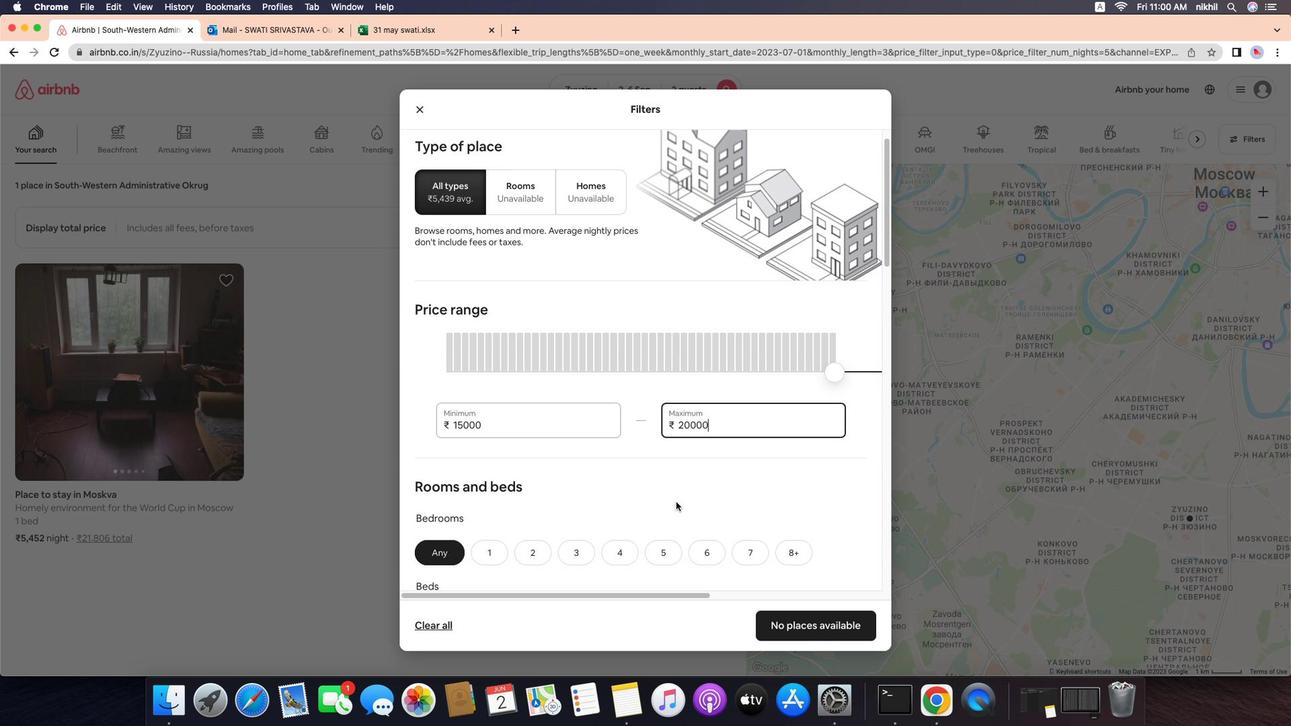 
Action: Mouse scrolled (701, 516) with delta (-19, -20)
Screenshot: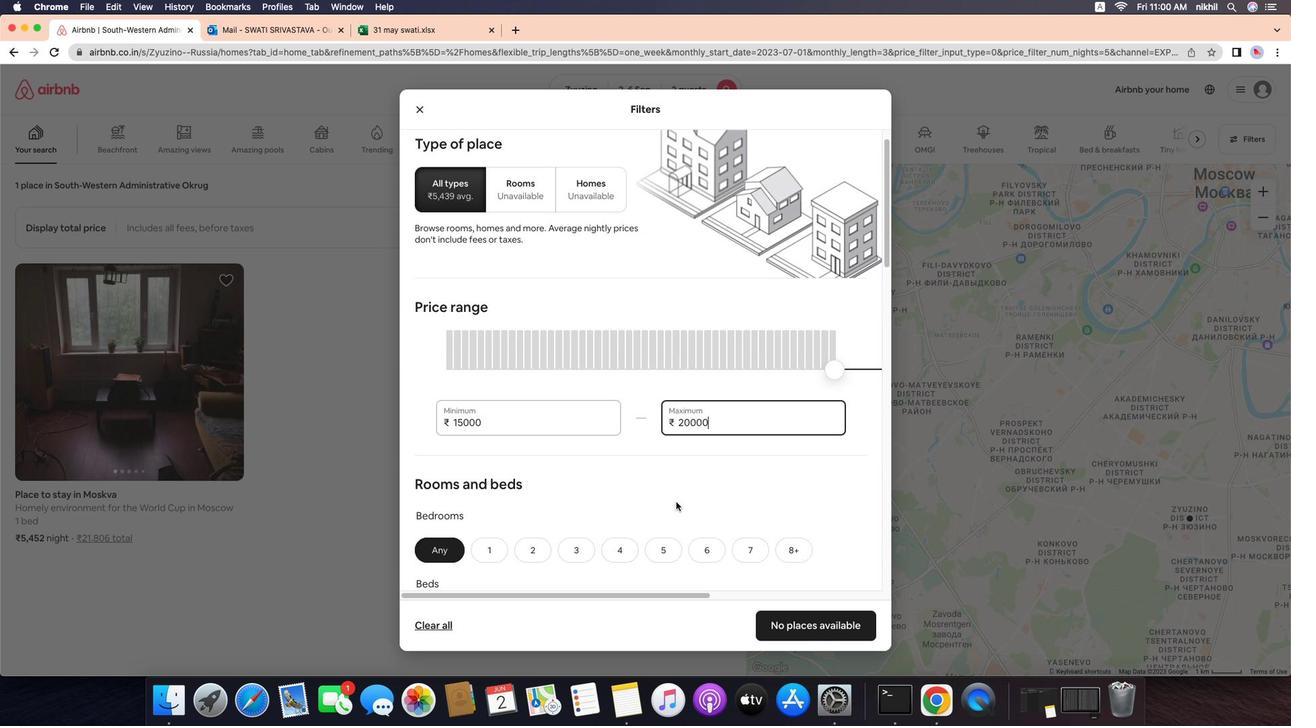 
Action: Mouse scrolled (701, 516) with delta (-19, -21)
Screenshot: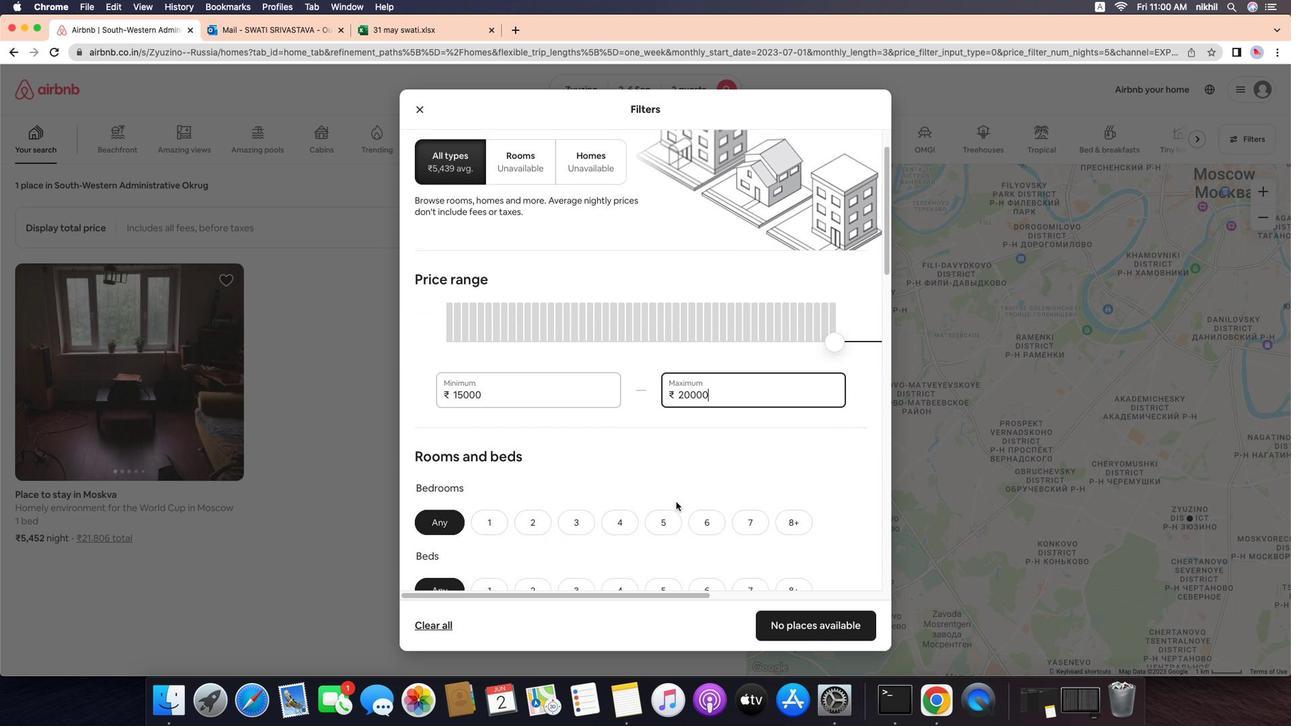 
Action: Mouse moved to (508, 445)
Screenshot: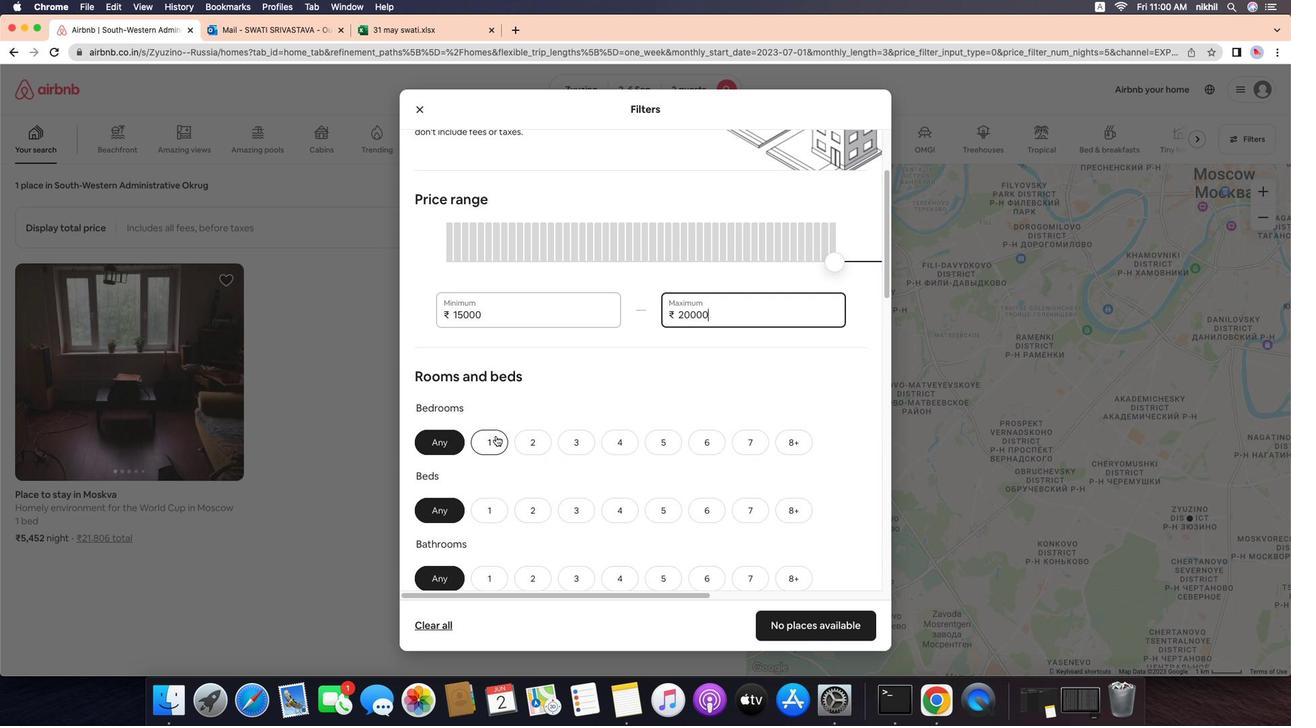 
Action: Mouse pressed left at (508, 445)
Screenshot: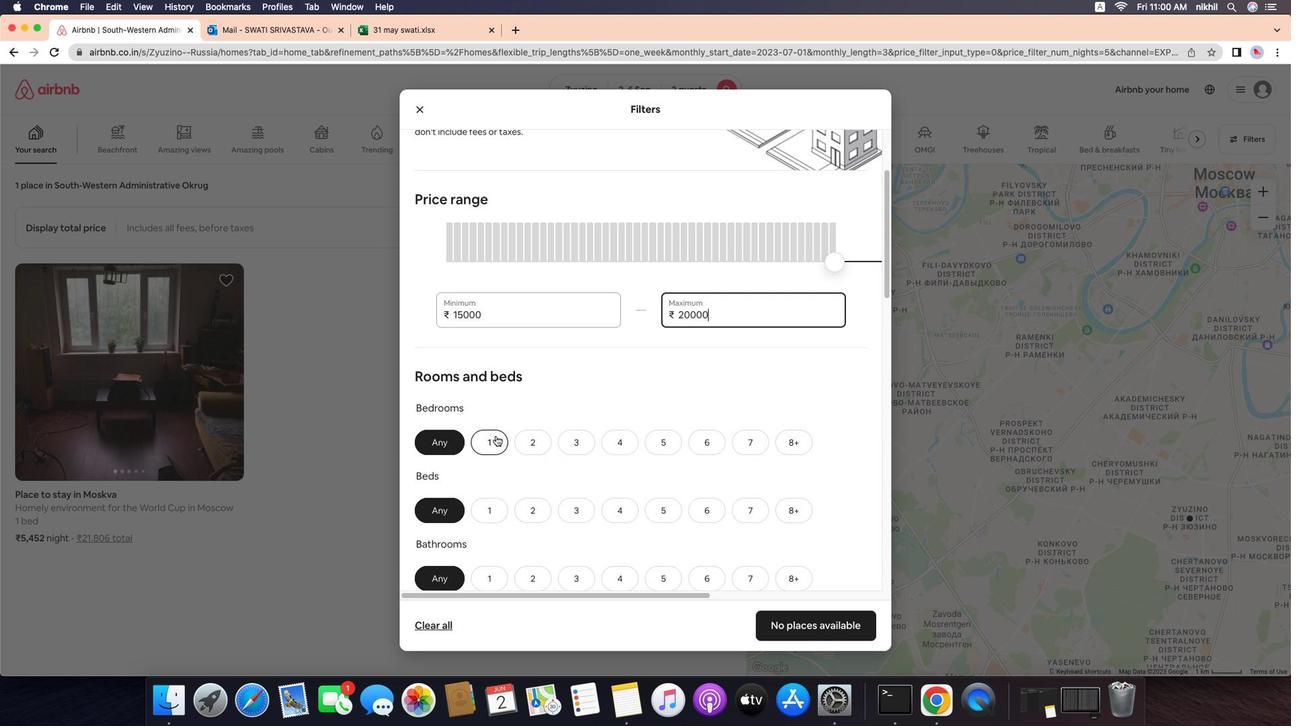
Action: Mouse moved to (487, 521)
Screenshot: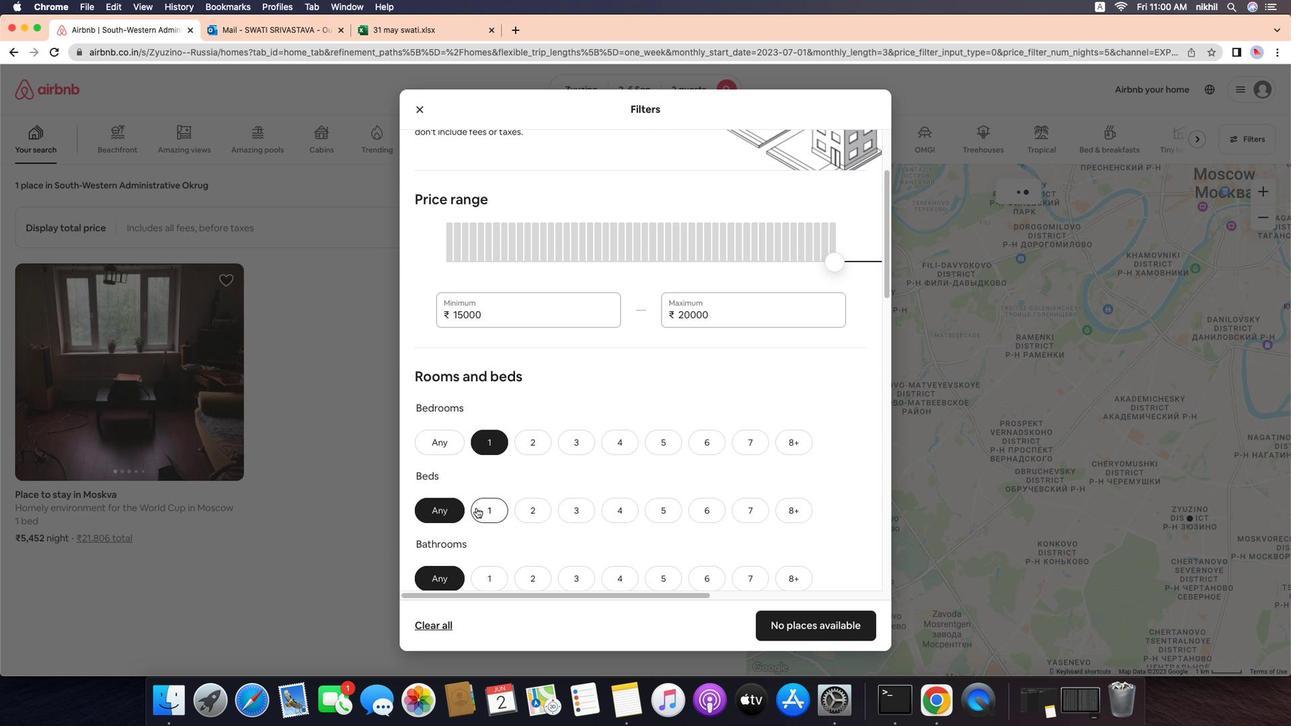 
Action: Mouse pressed left at (487, 521)
Screenshot: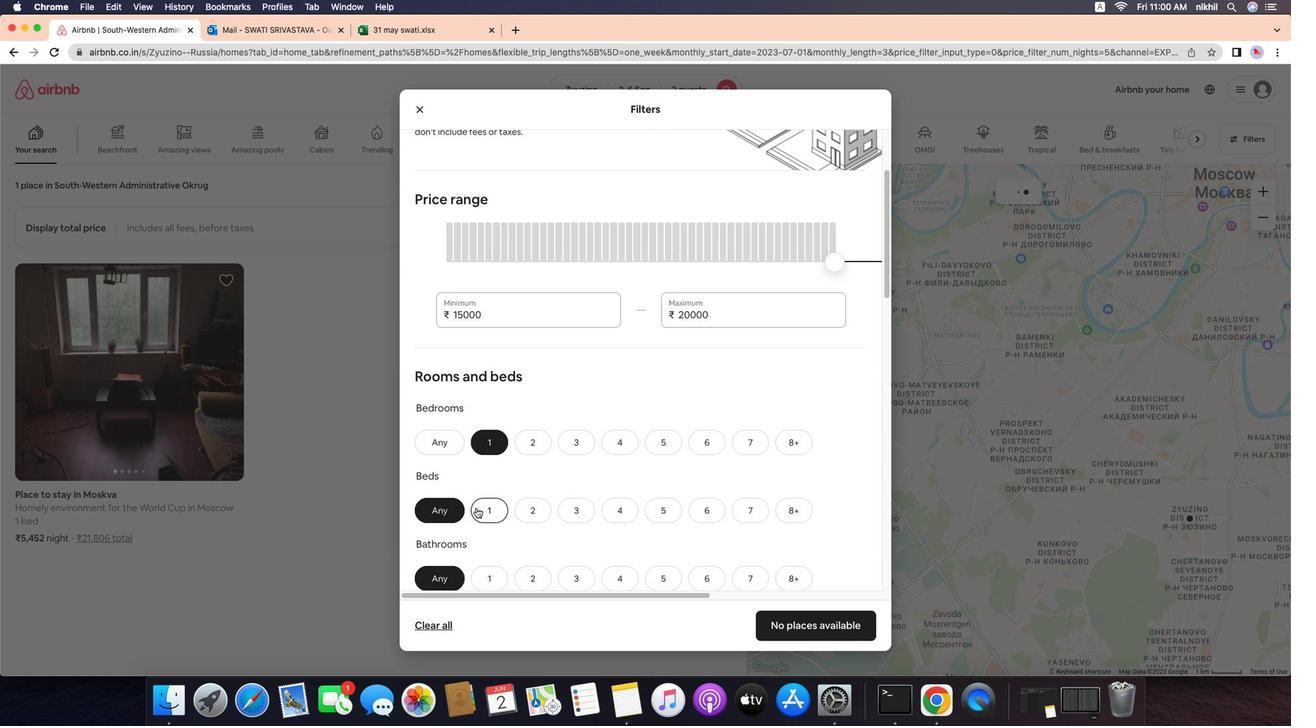 
Action: Mouse moved to (507, 587)
Screenshot: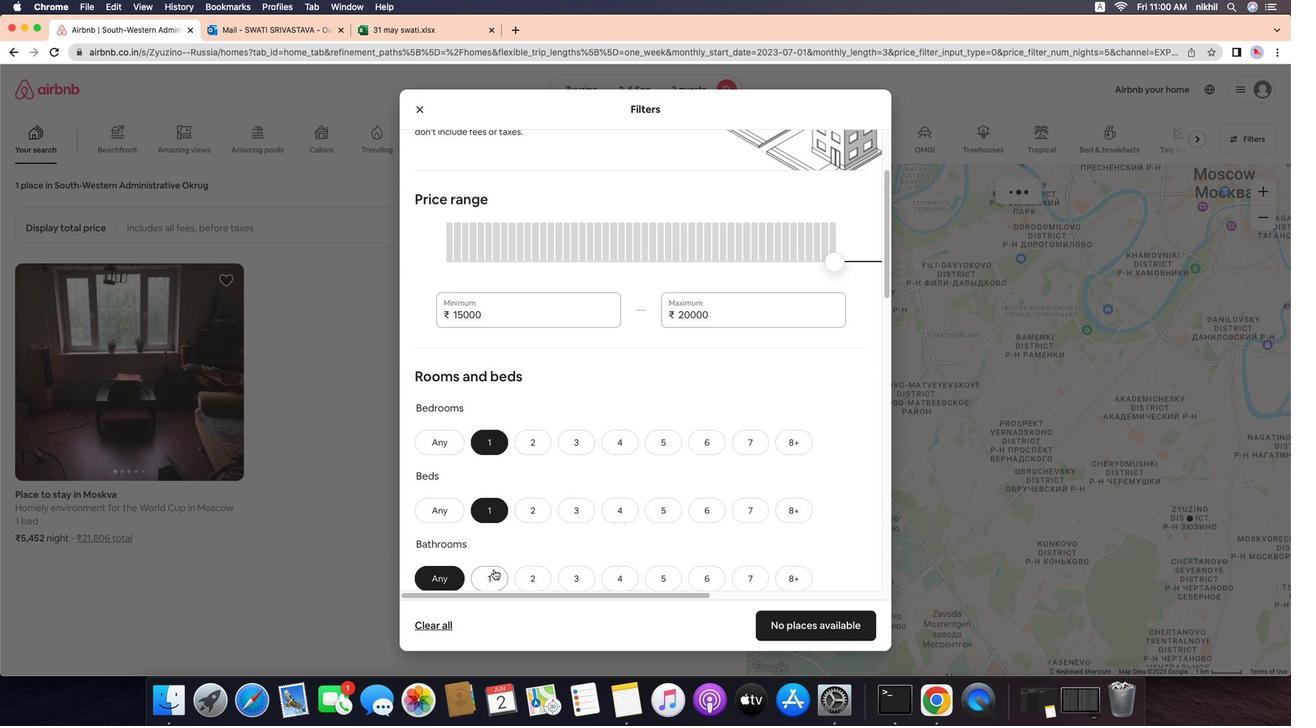 
Action: Mouse pressed left at (507, 587)
Screenshot: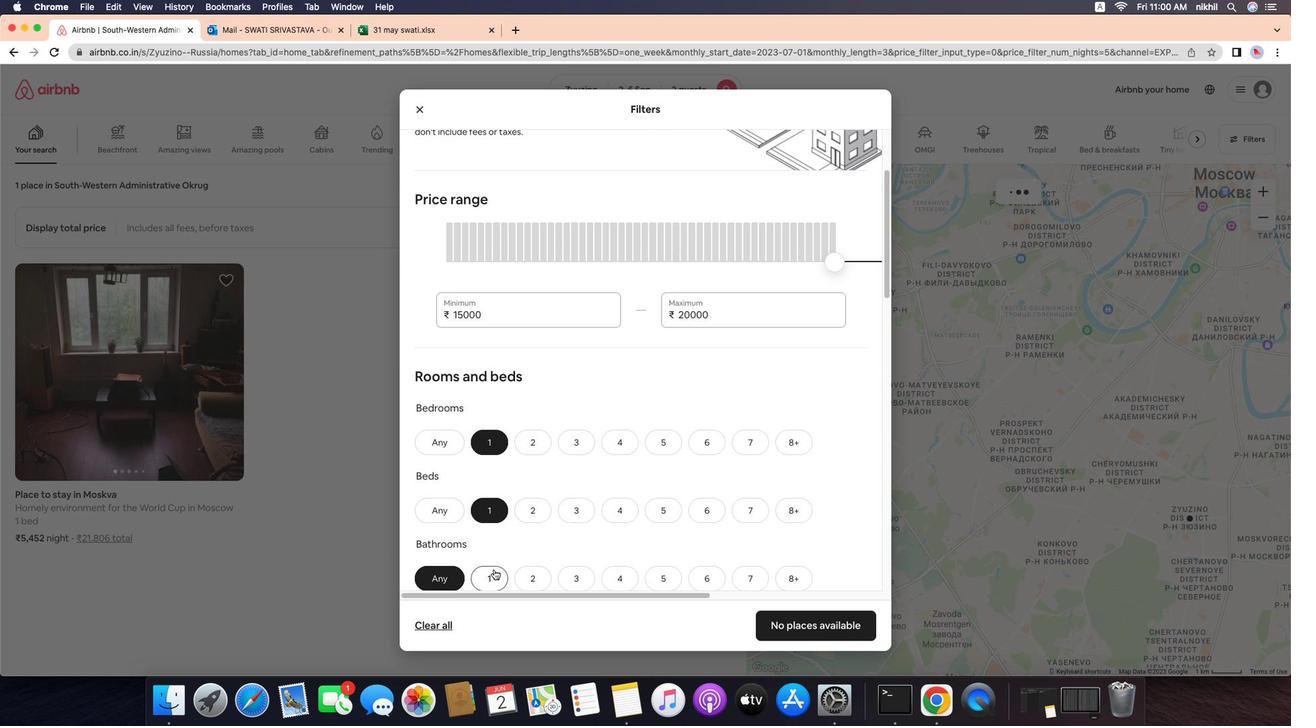 
Action: Mouse moved to (590, 544)
Screenshot: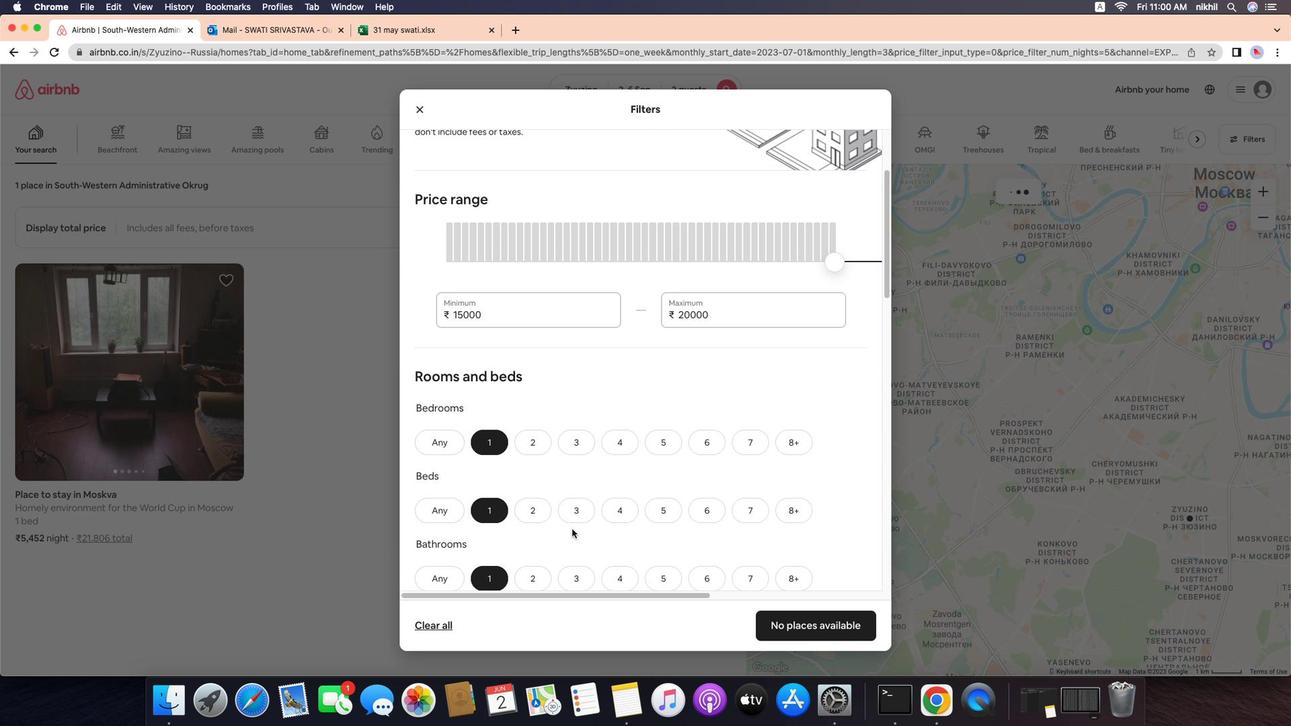 
Action: Mouse scrolled (590, 544) with delta (-19, -20)
Screenshot: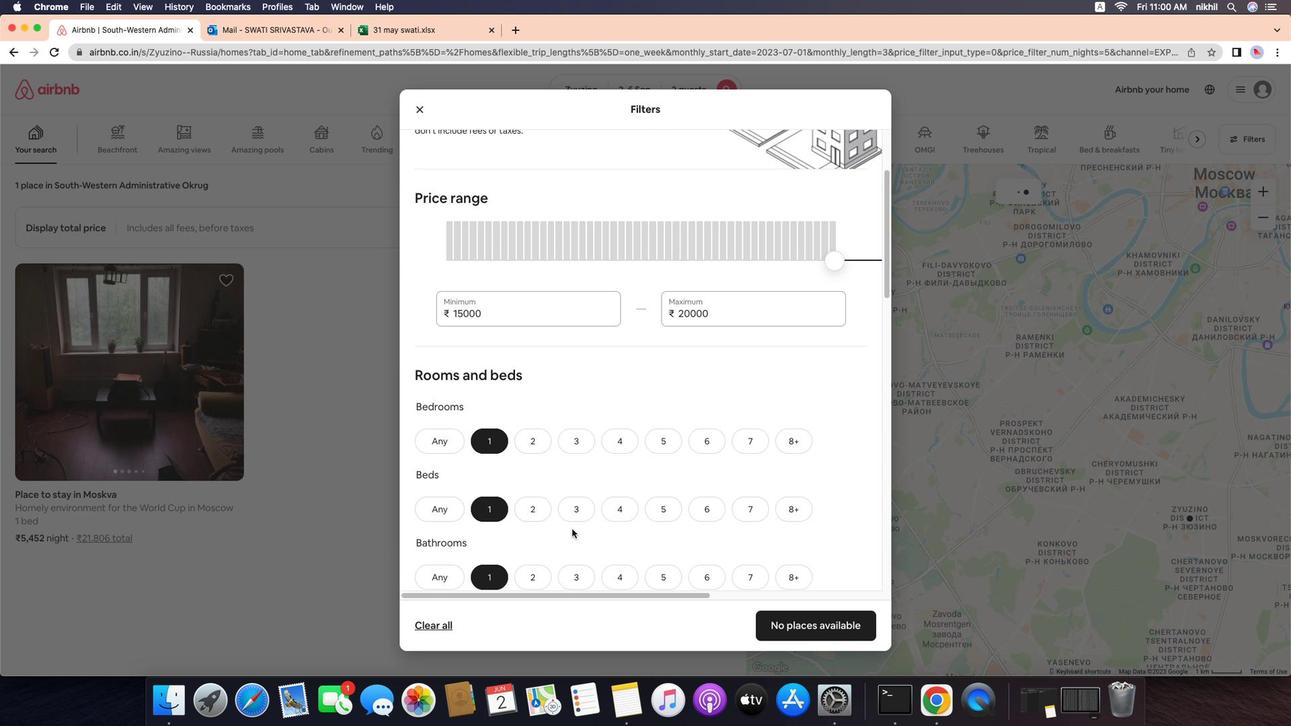 
Action: Mouse scrolled (590, 544) with delta (-19, -20)
Screenshot: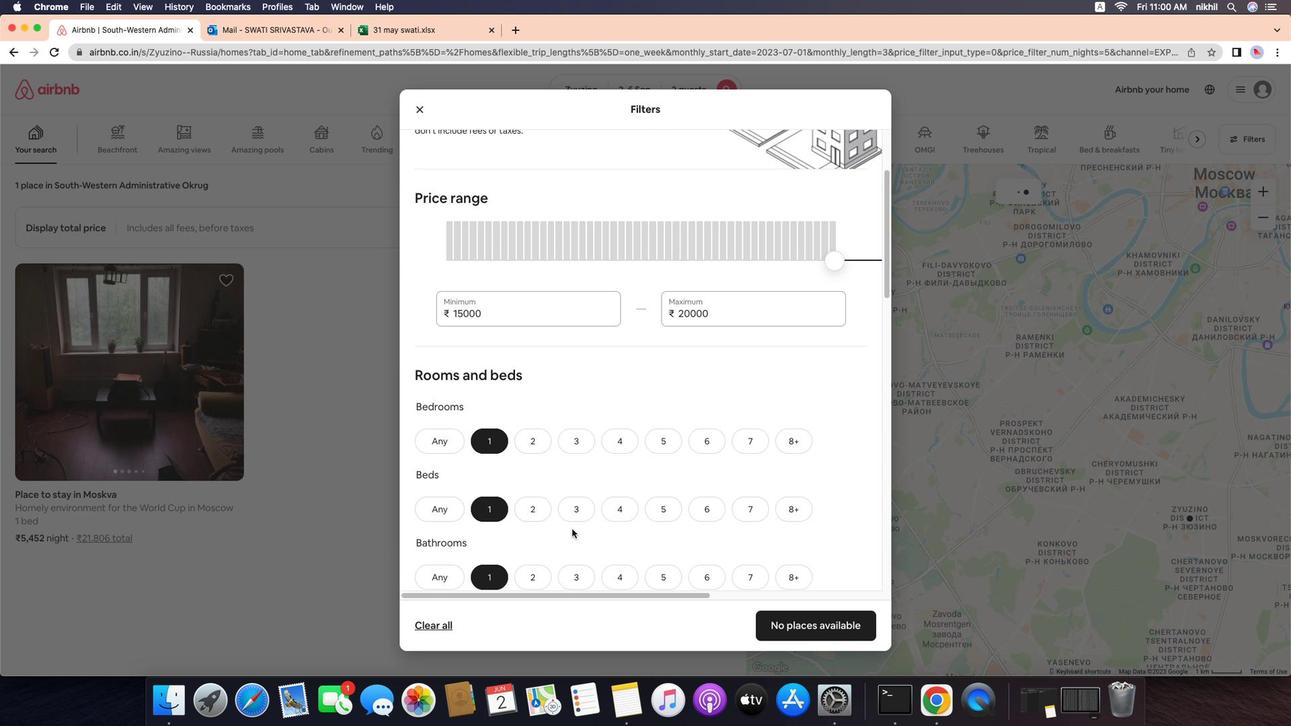 
Action: Mouse scrolled (590, 544) with delta (-19, -22)
Screenshot: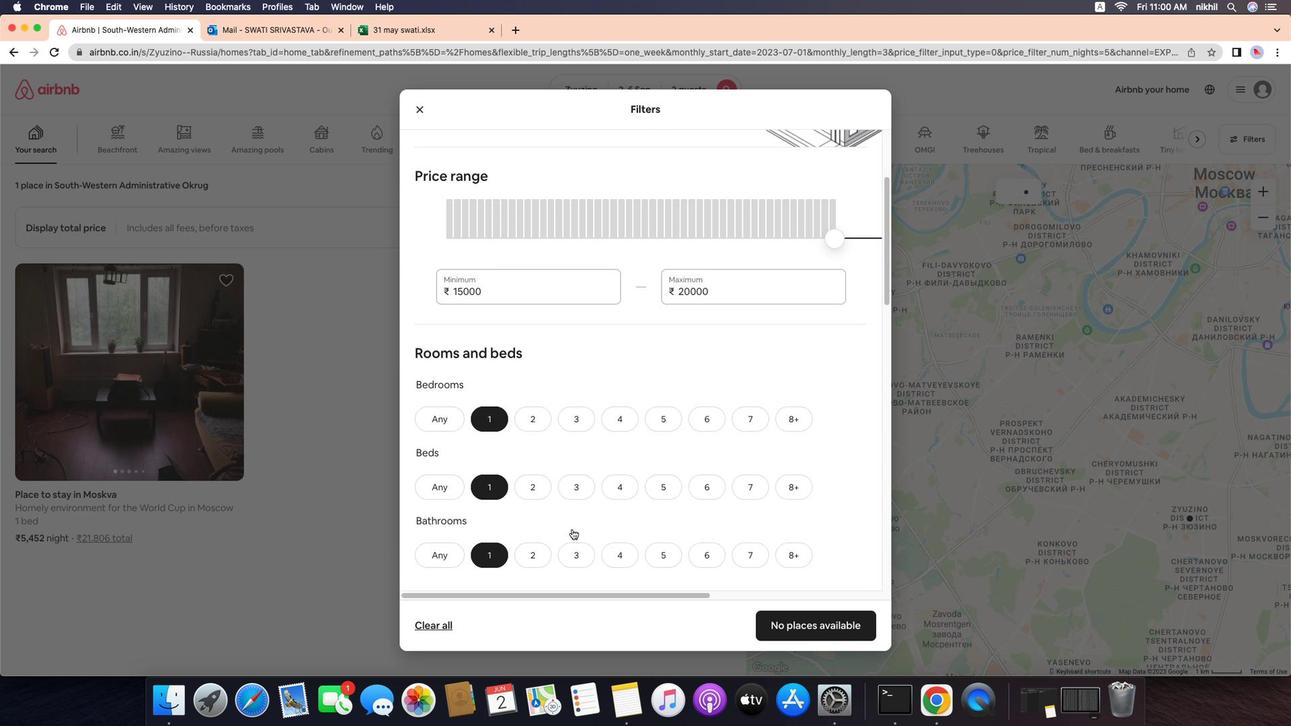 
Action: Mouse scrolled (590, 544) with delta (-19, -23)
Screenshot: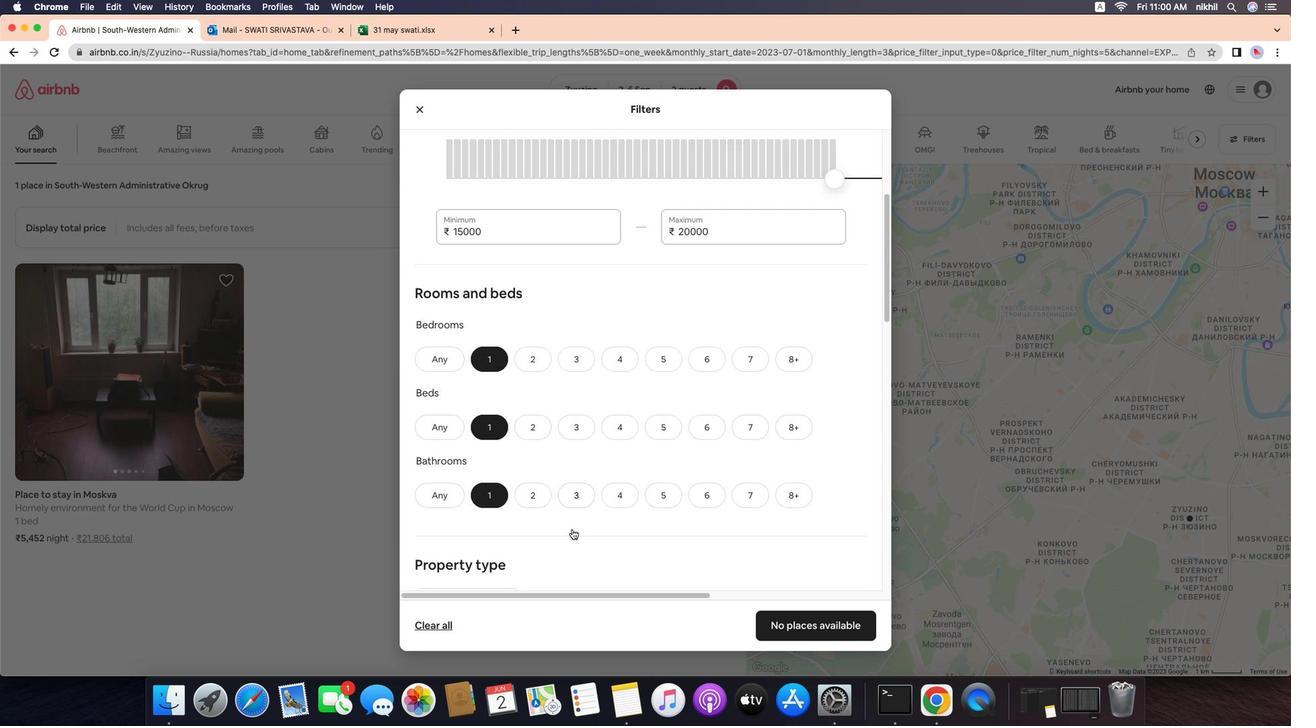 
Action: Mouse scrolled (590, 544) with delta (-19, -23)
Screenshot: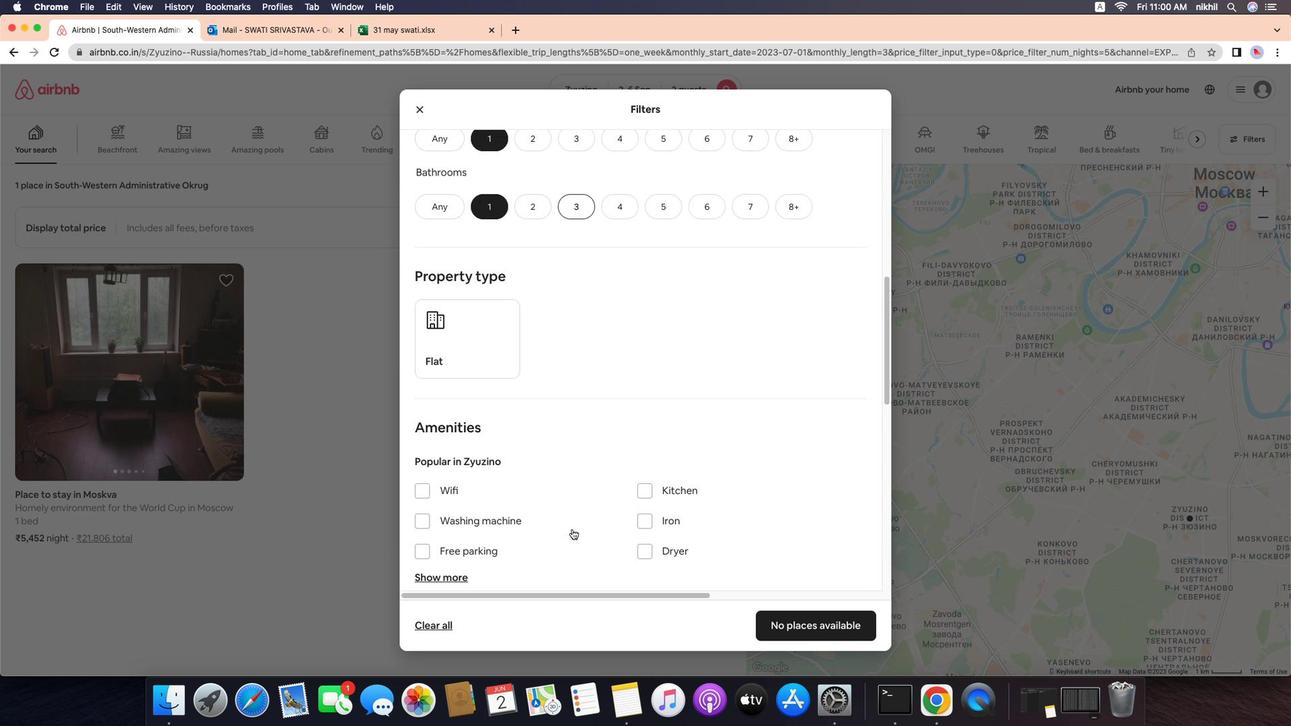 
Action: Mouse moved to (505, 241)
Screenshot: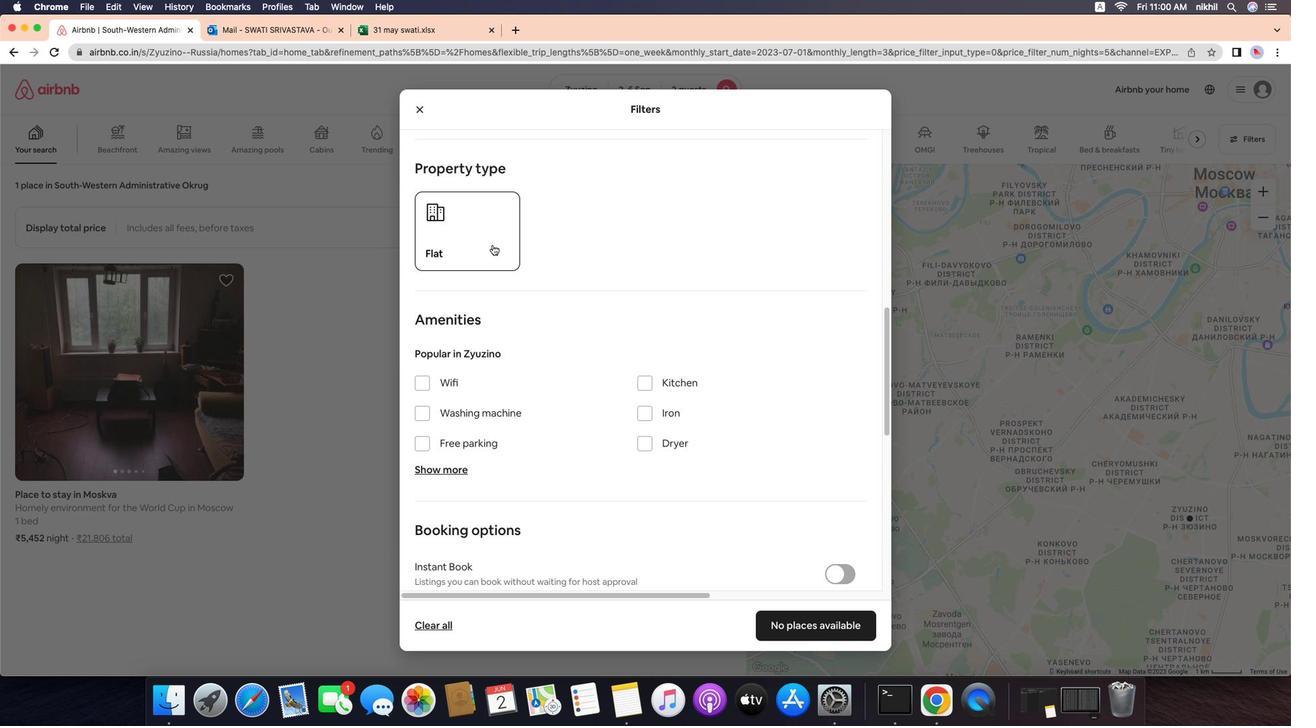 
Action: Mouse pressed left at (505, 241)
Screenshot: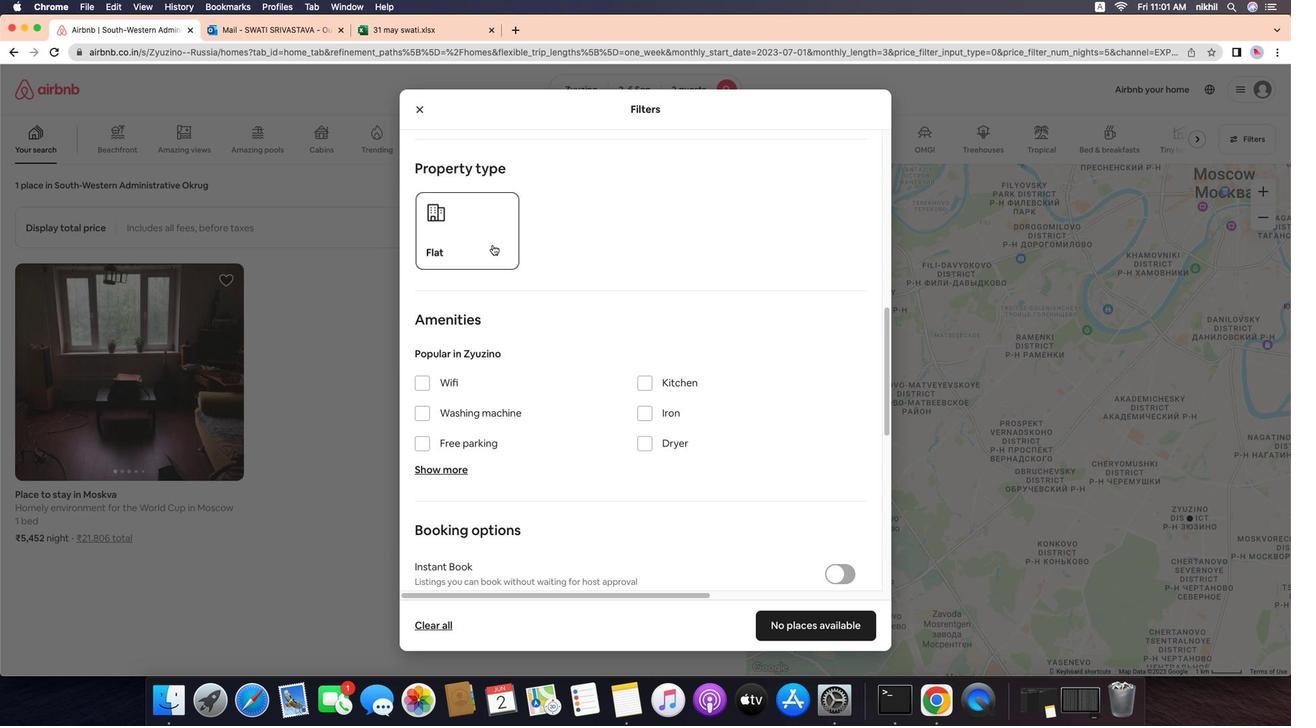 
Action: Mouse moved to (641, 330)
Screenshot: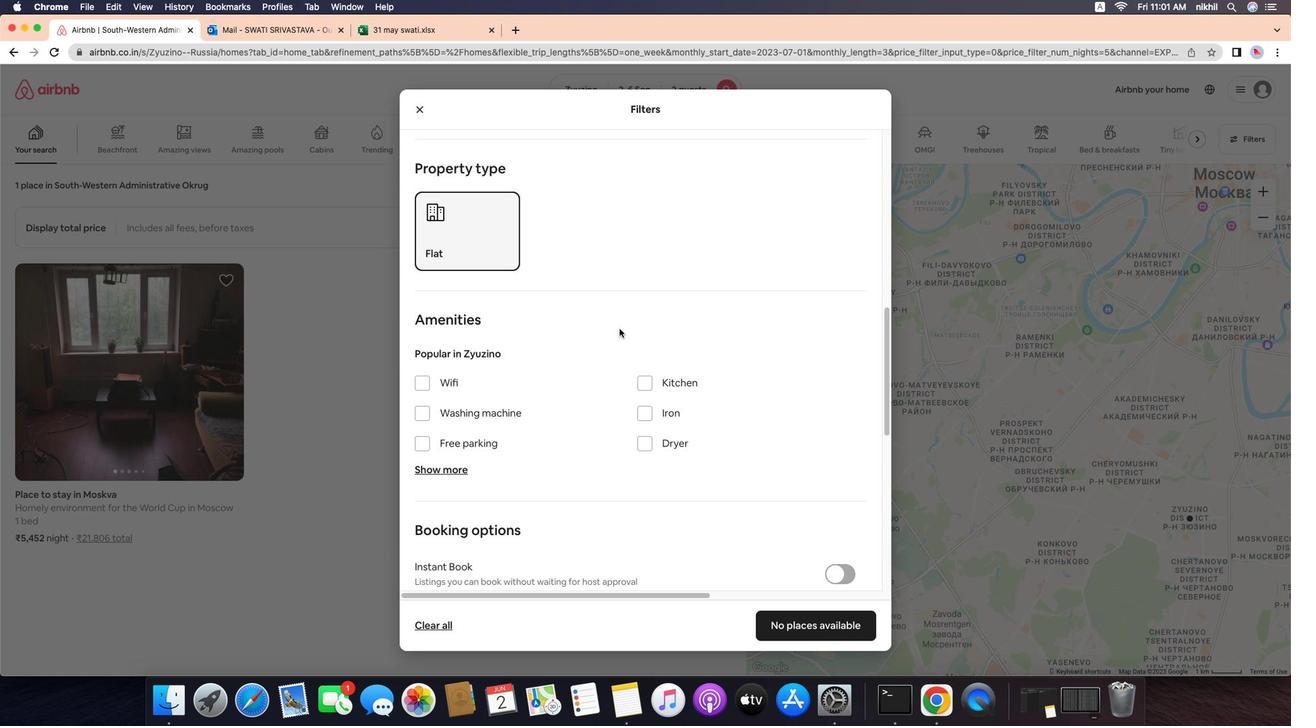 
Action: Mouse scrolled (641, 330) with delta (-19, -20)
Screenshot: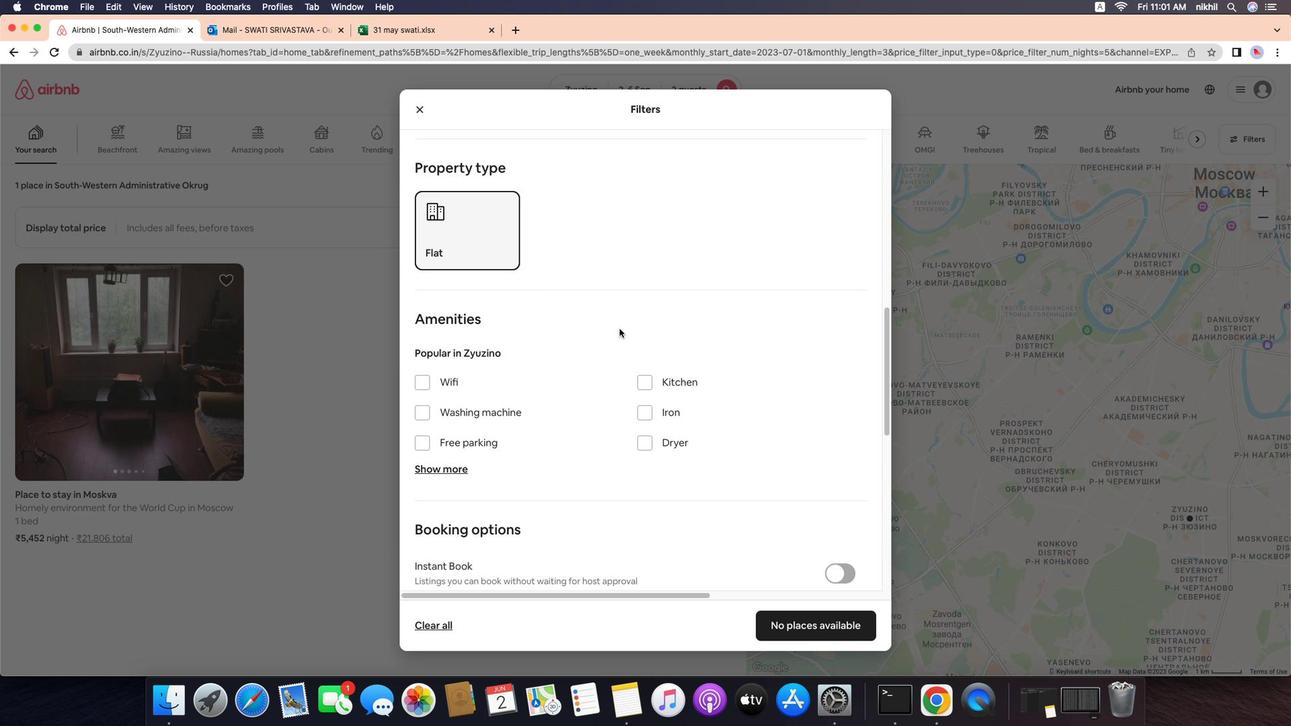 
Action: Mouse scrolled (641, 330) with delta (-19, -20)
Screenshot: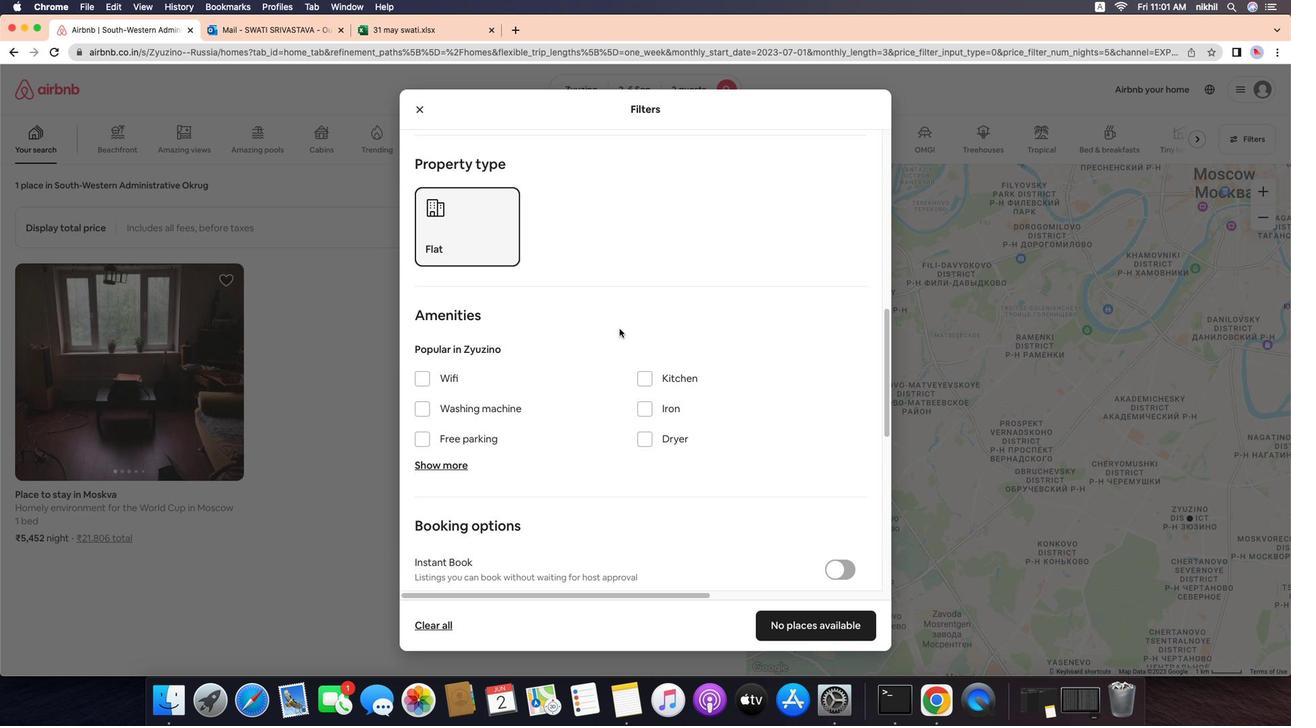 
Action: Mouse scrolled (641, 330) with delta (-19, -21)
Screenshot: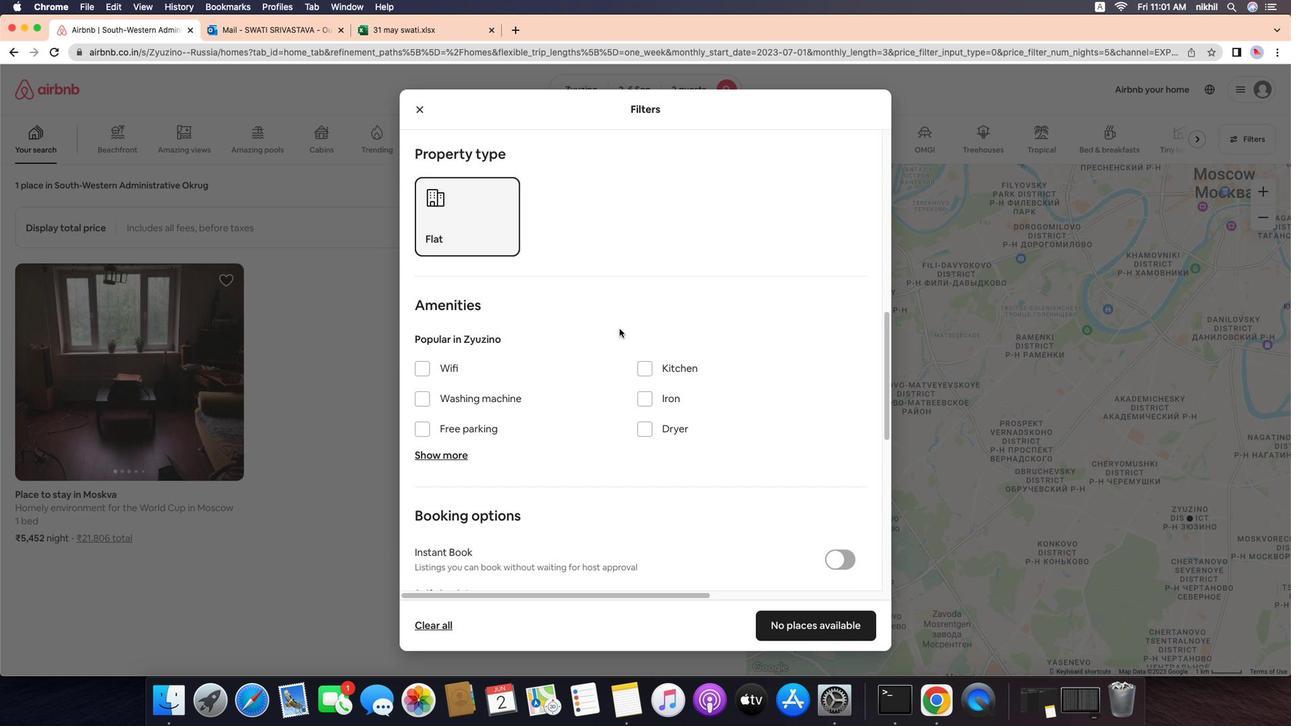 
Action: Mouse scrolled (641, 330) with delta (-19, -21)
Screenshot: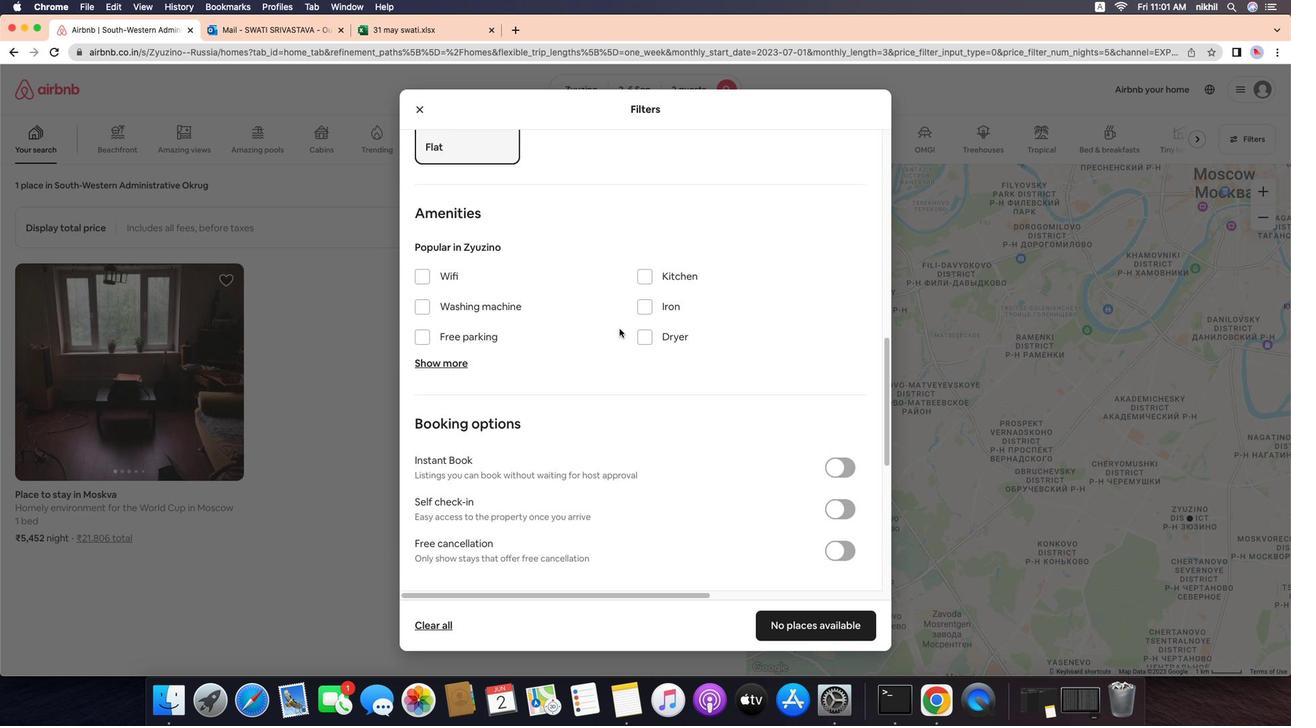 
Action: Mouse moved to (877, 414)
Screenshot: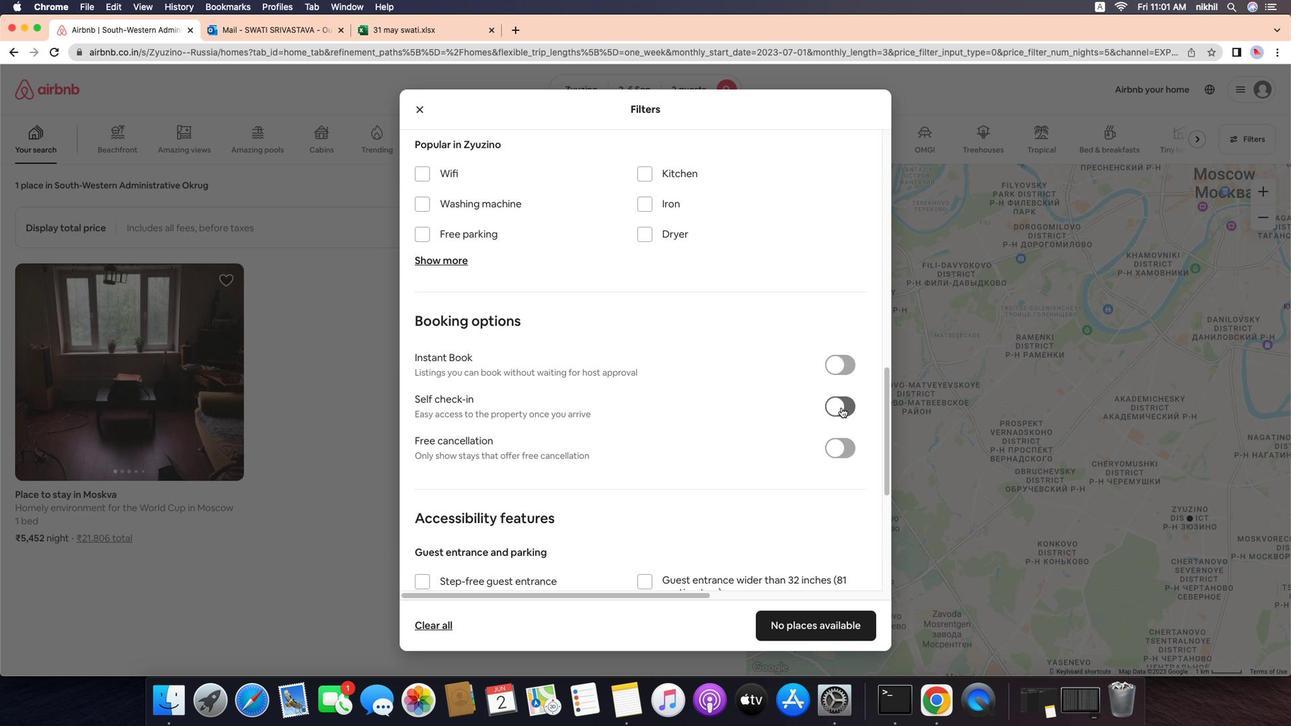 
Action: Mouse pressed left at (877, 414)
Screenshot: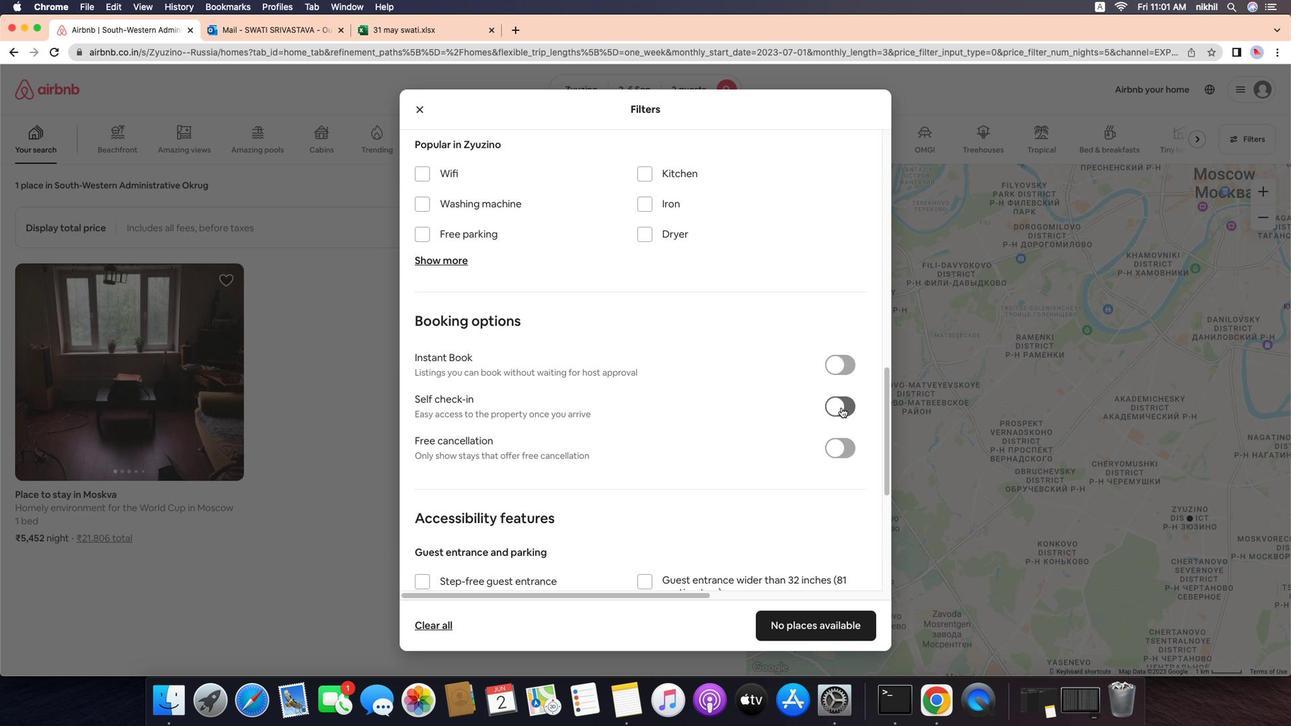 
Action: Mouse moved to (602, 427)
Screenshot: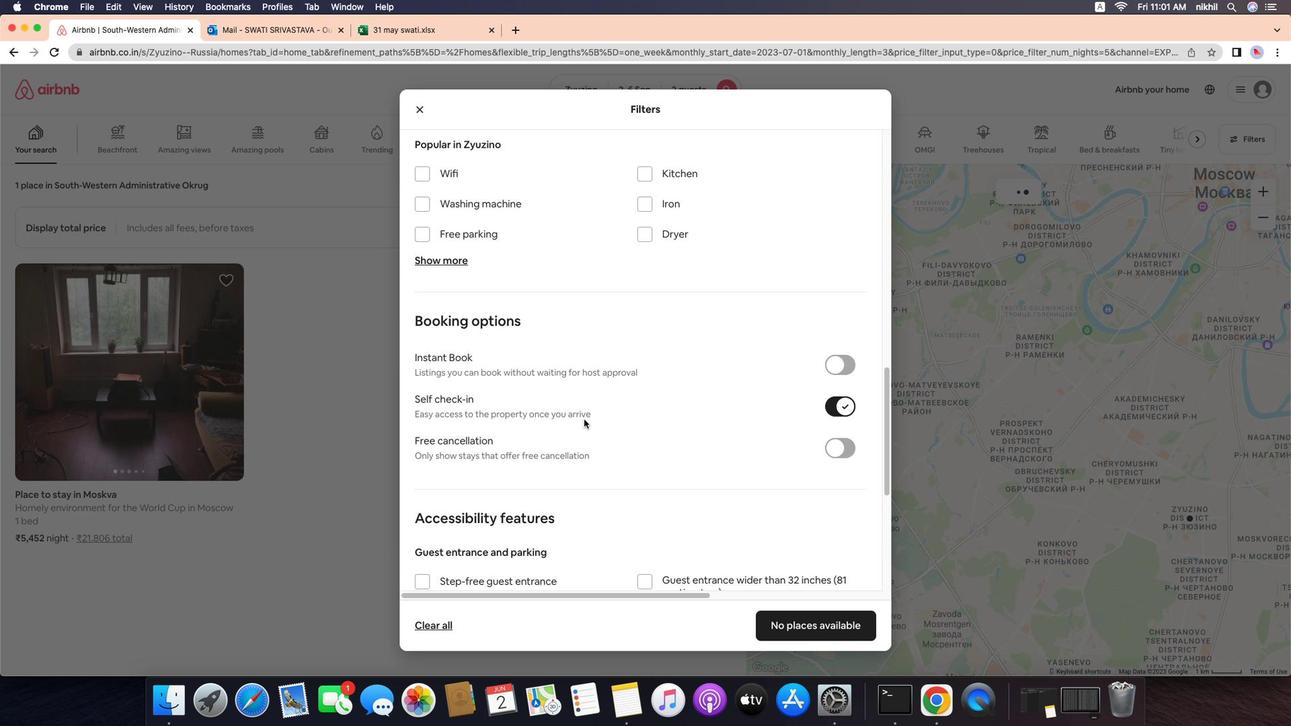 
Action: Mouse scrolled (602, 427) with delta (-19, -20)
Screenshot: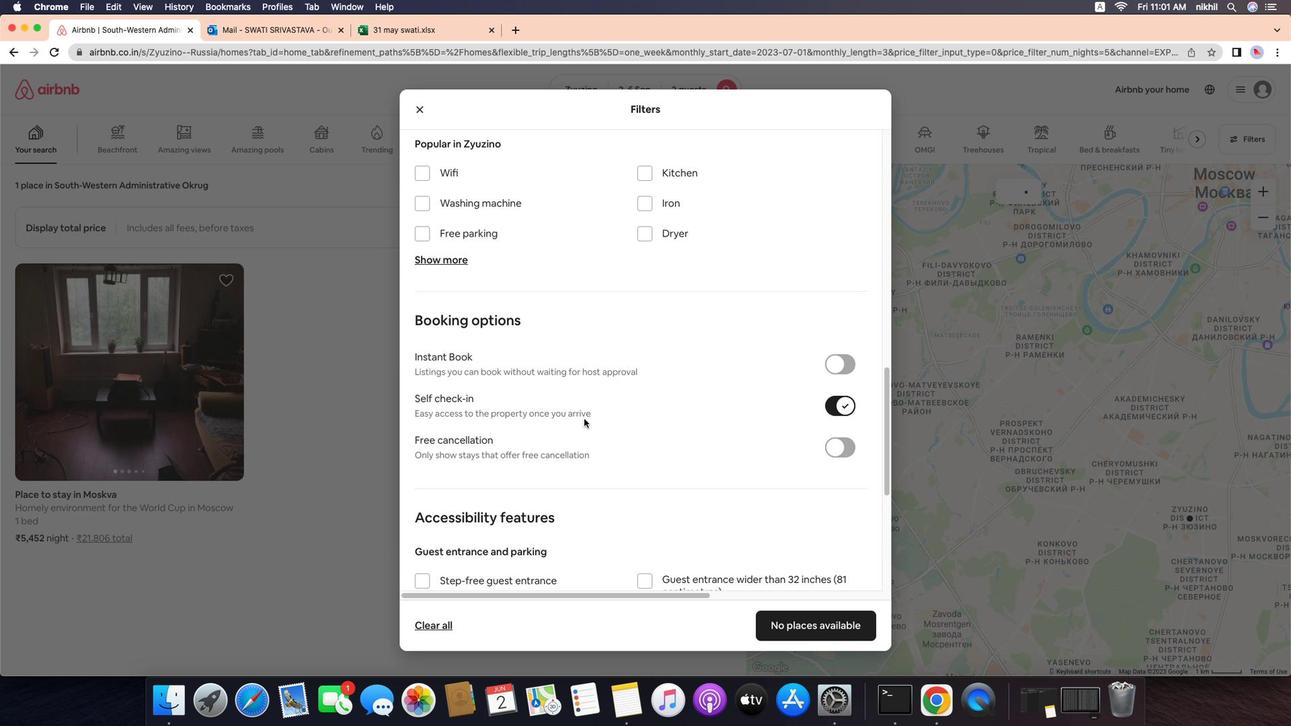 
Action: Mouse scrolled (602, 427) with delta (-19, -20)
Screenshot: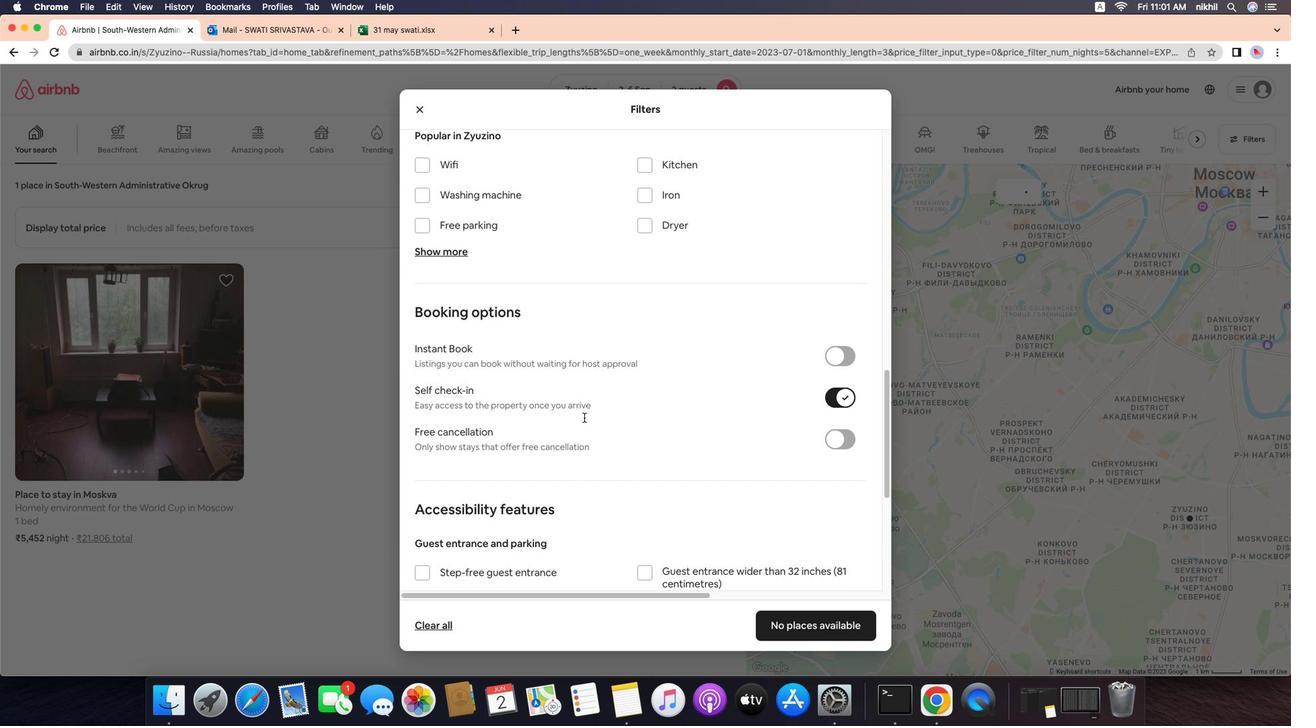 
Action: Mouse moved to (602, 427)
Screenshot: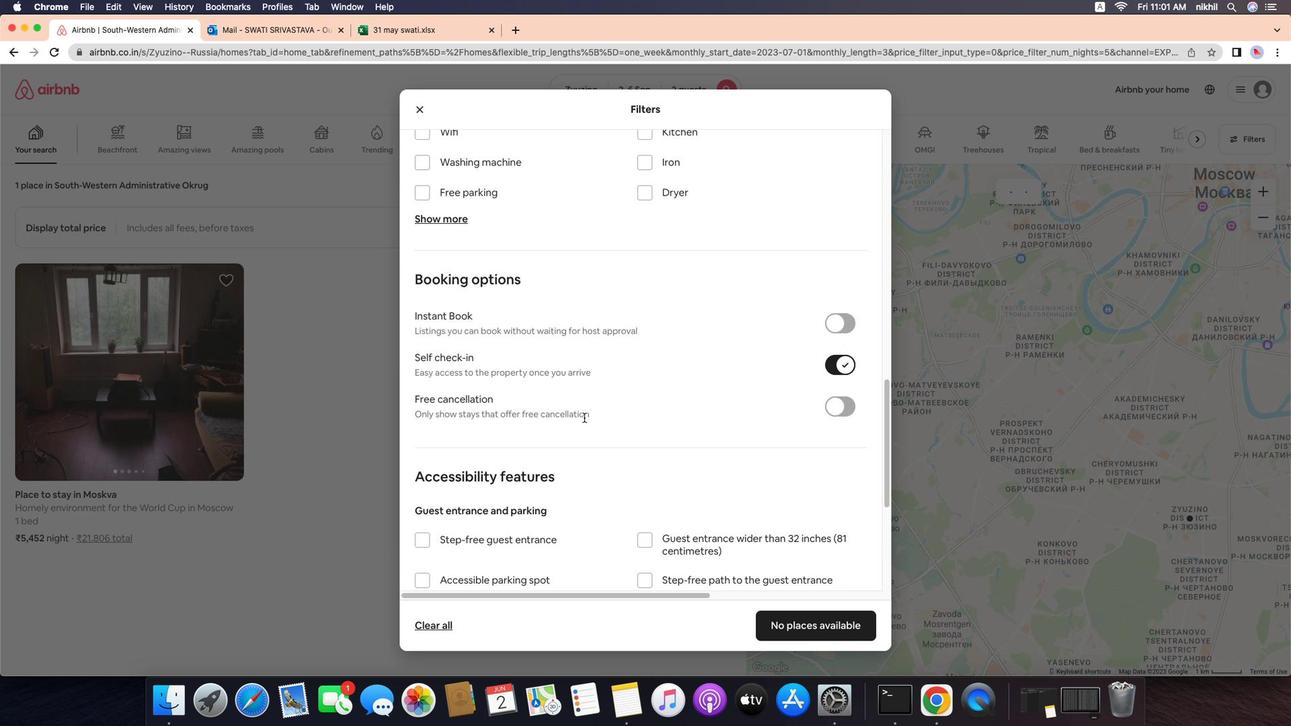 
Action: Mouse scrolled (602, 427) with delta (-19, -22)
Screenshot: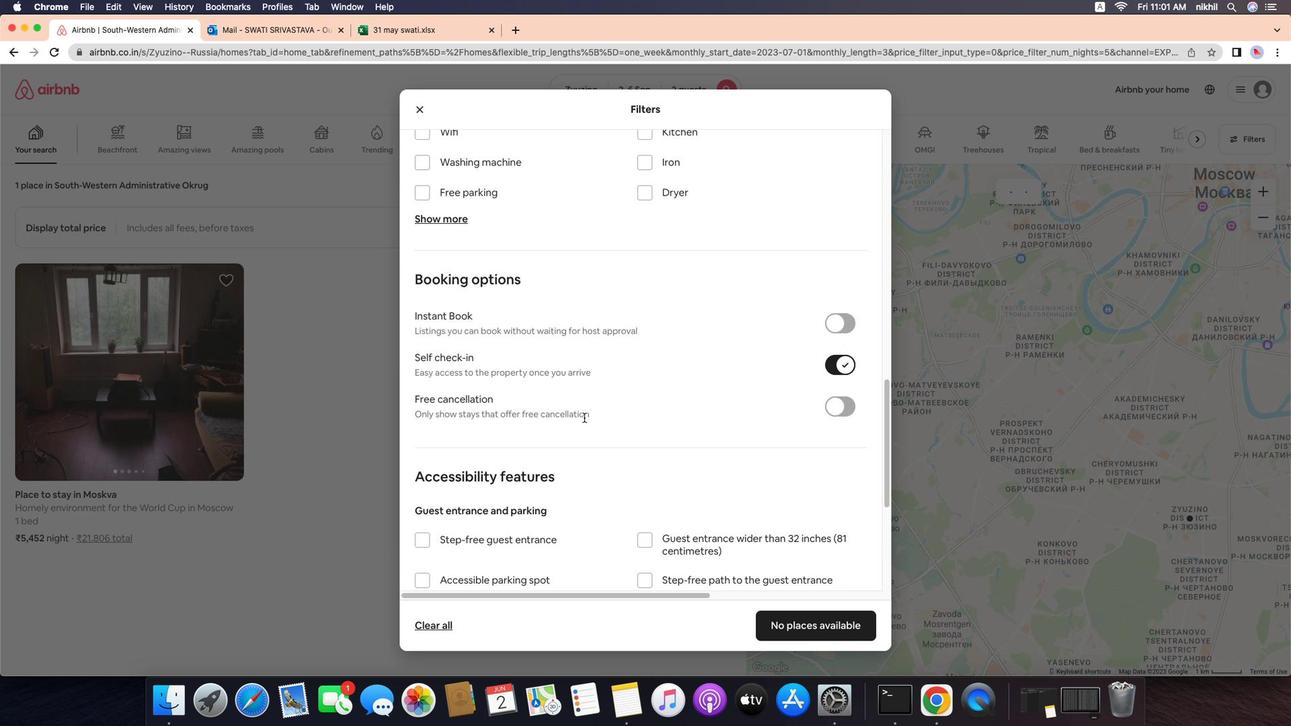 
Action: Mouse moved to (602, 425)
Screenshot: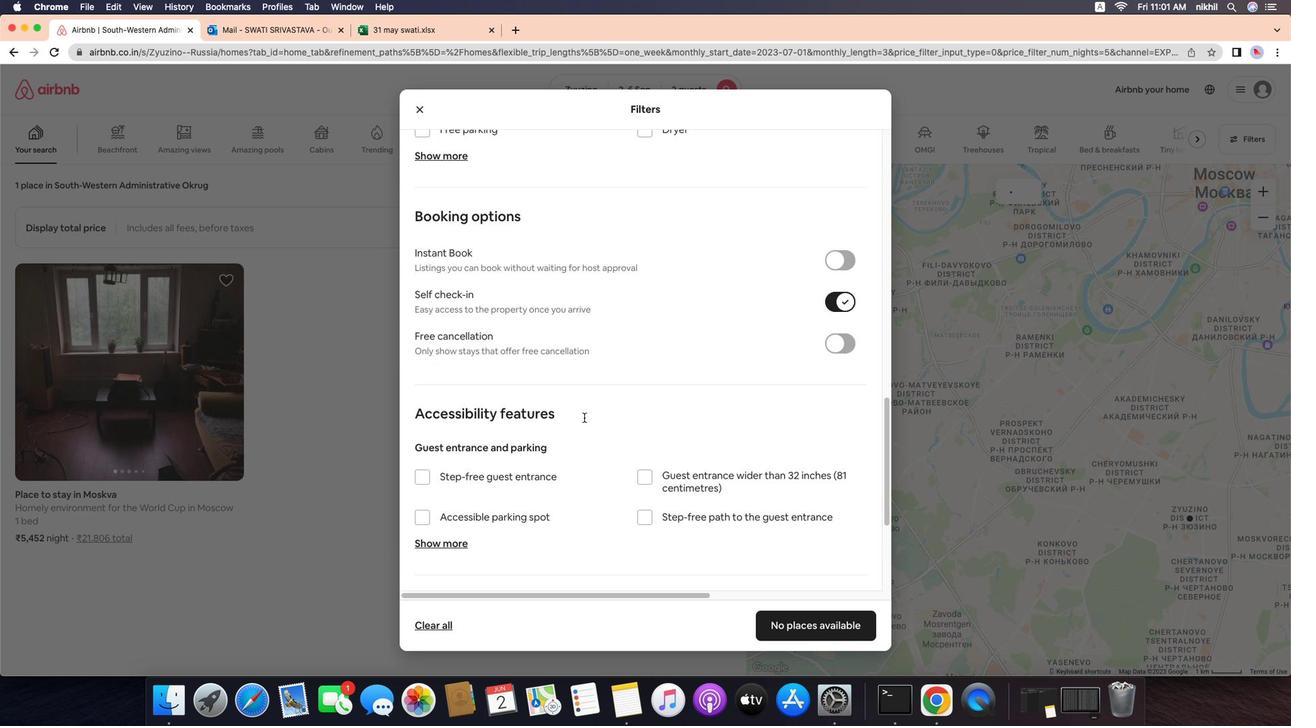 
Action: Mouse scrolled (602, 425) with delta (-19, -23)
Screenshot: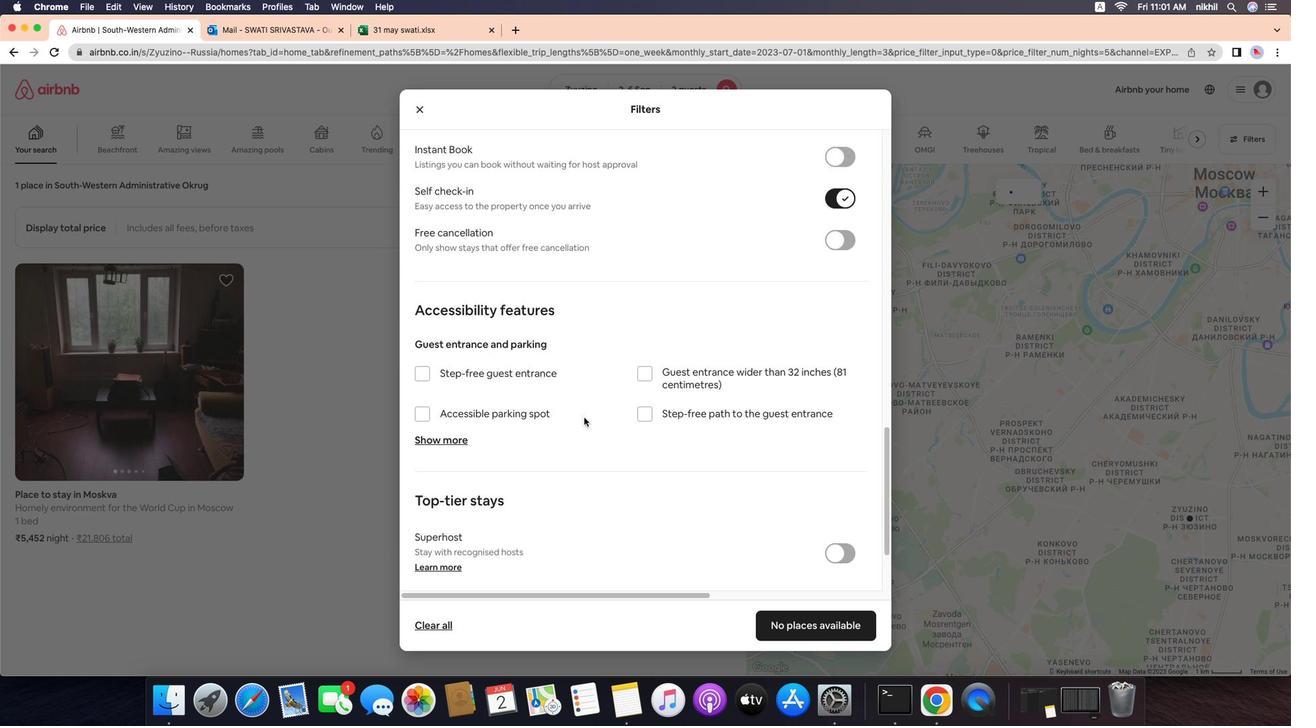 
Action: Mouse scrolled (602, 425) with delta (-19, -20)
Screenshot: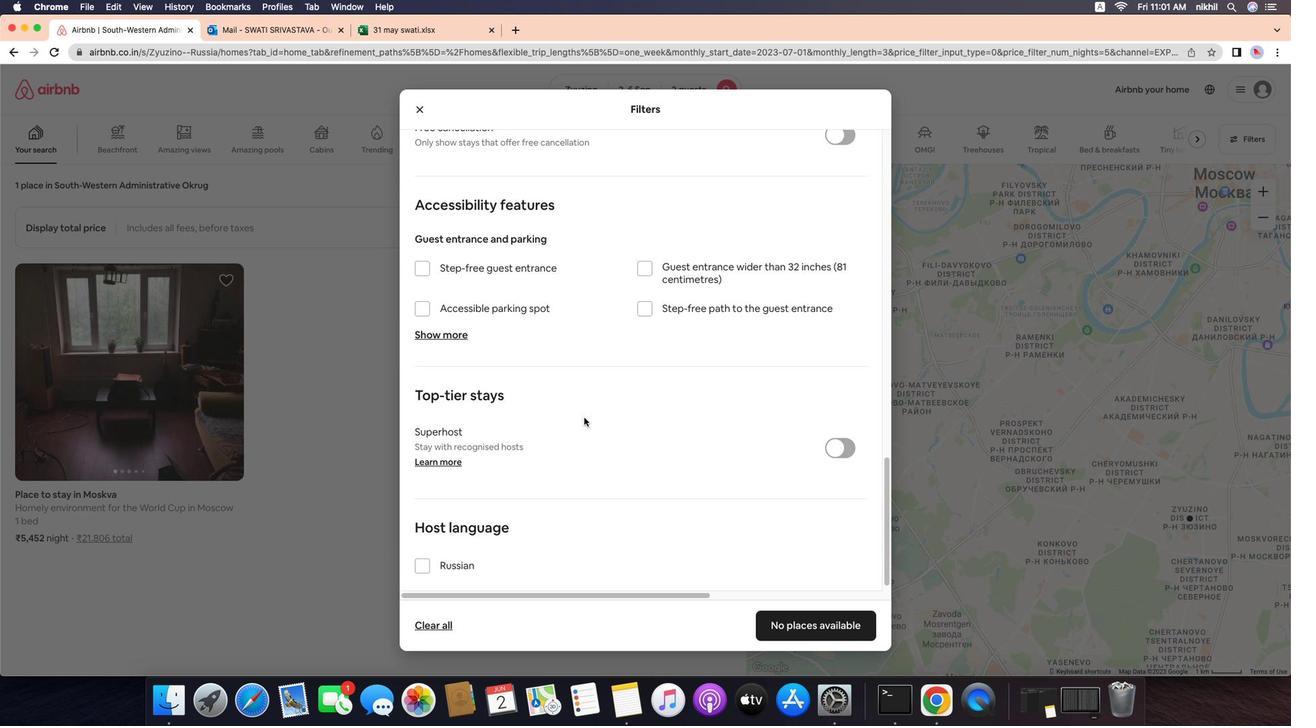 
Action: Mouse scrolled (602, 425) with delta (-19, -20)
Screenshot: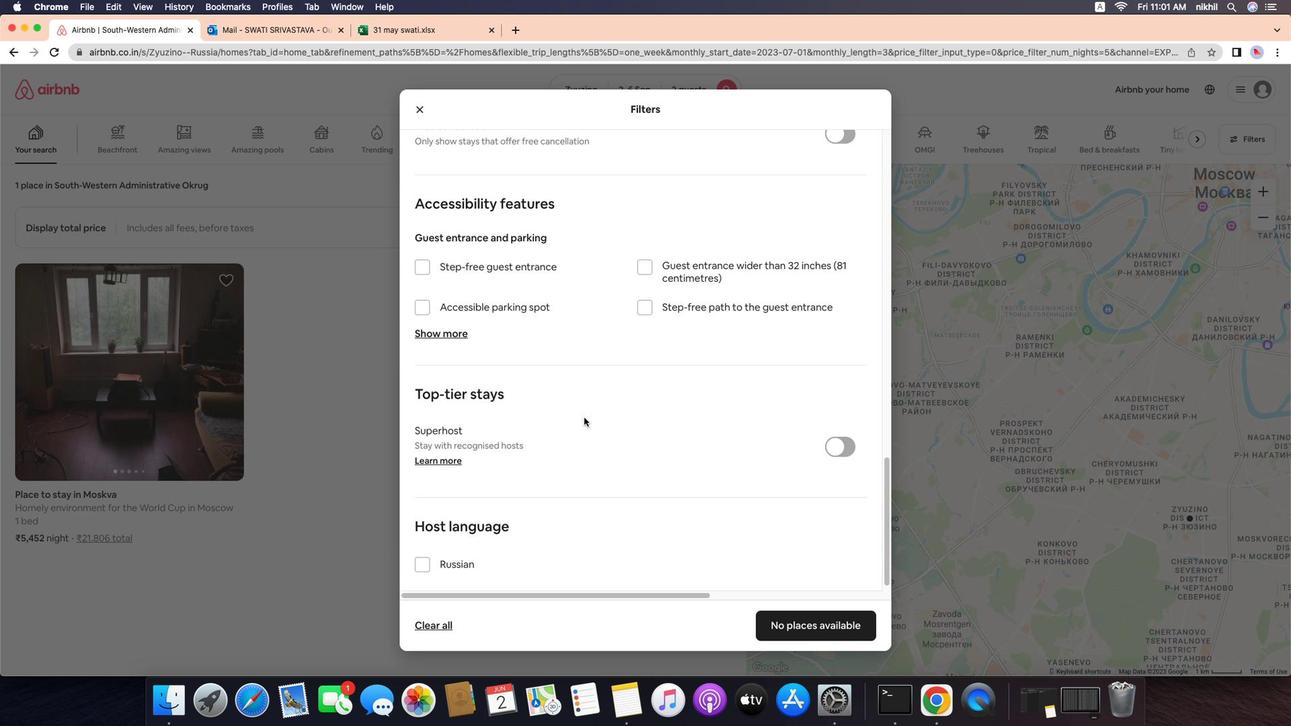 
Action: Mouse scrolled (602, 425) with delta (-19, -22)
Screenshot: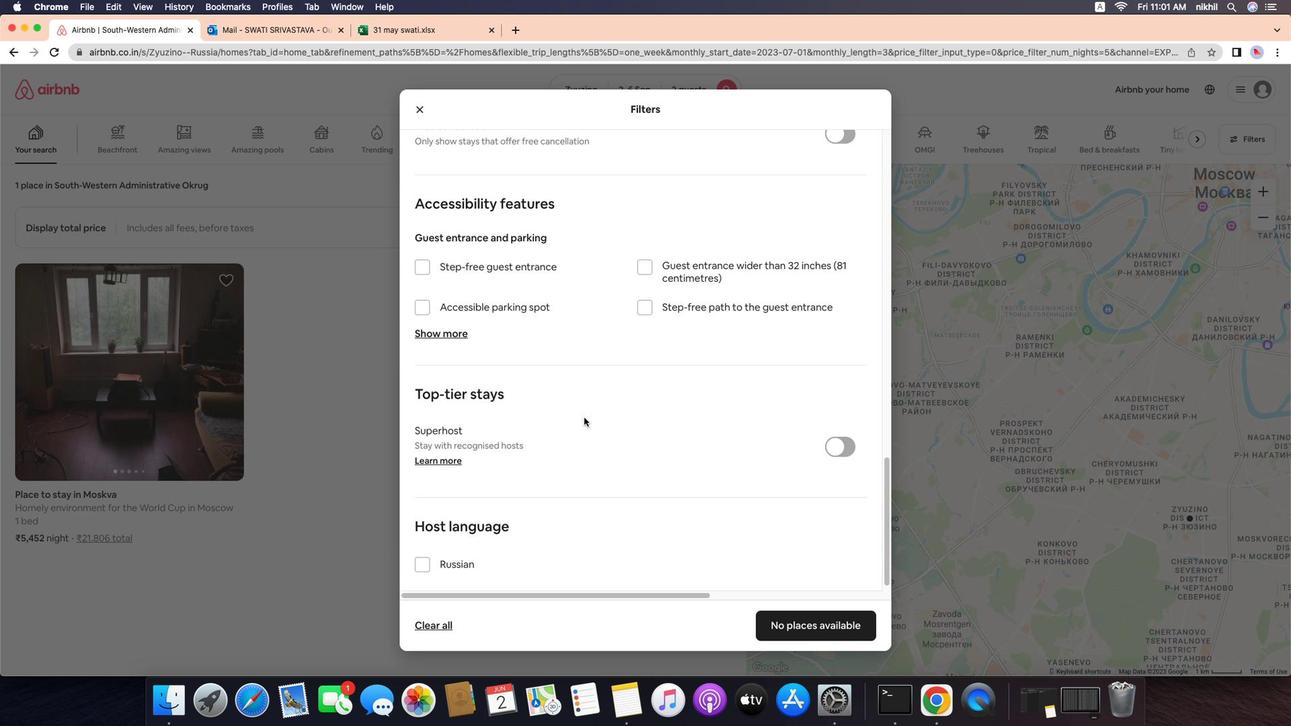 
Action: Mouse scrolled (602, 425) with delta (-19, -24)
Screenshot: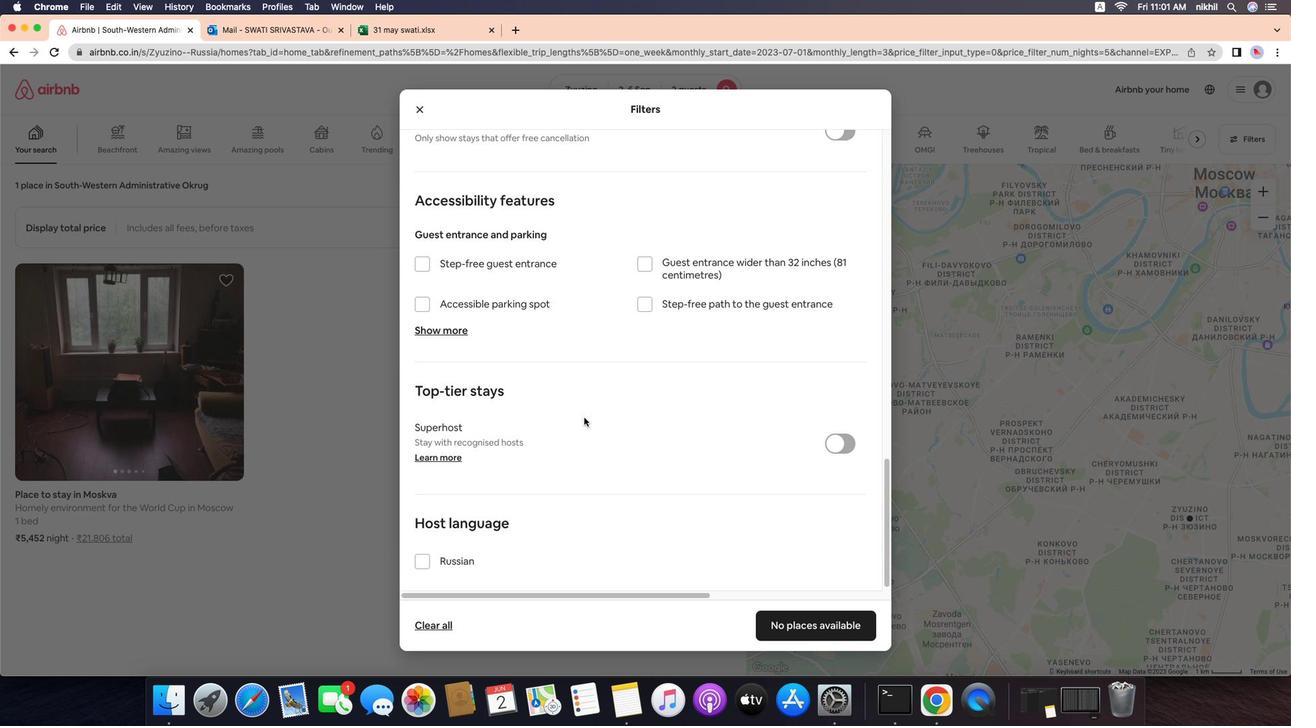 
Action: Mouse moved to (823, 653)
Screenshot: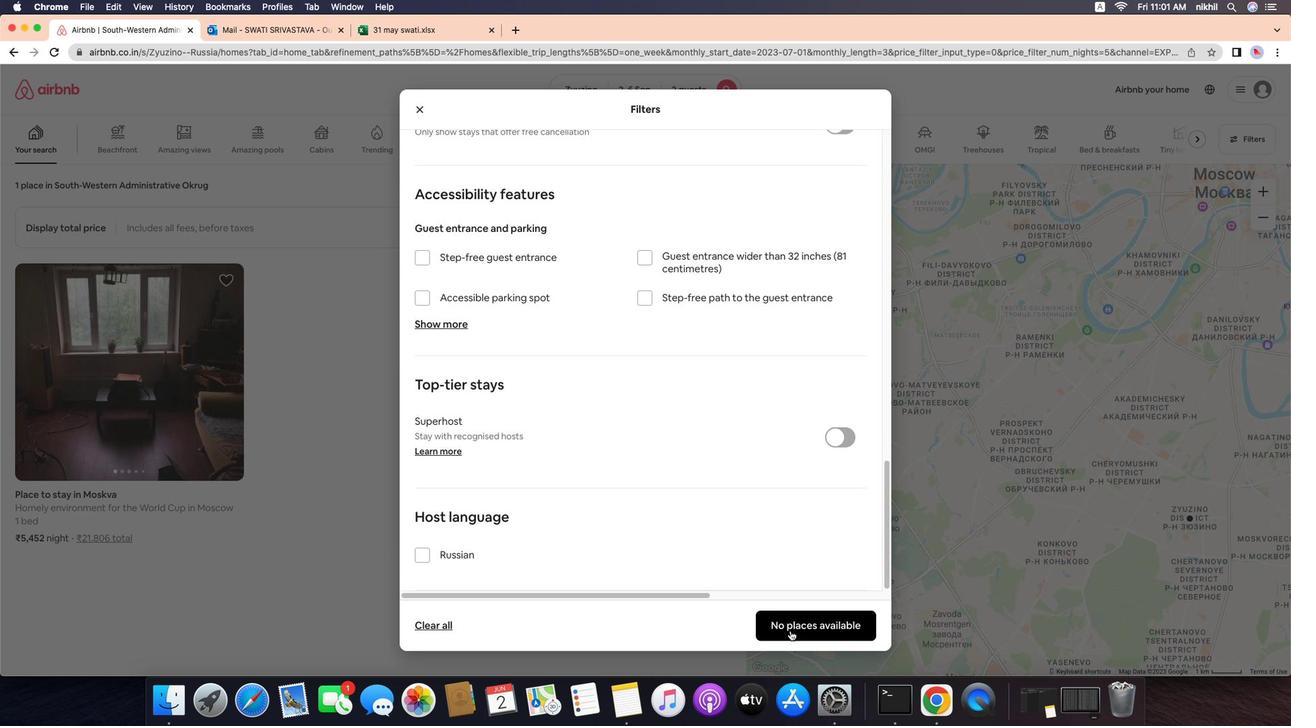 
Action: Mouse pressed left at (823, 653)
Screenshot: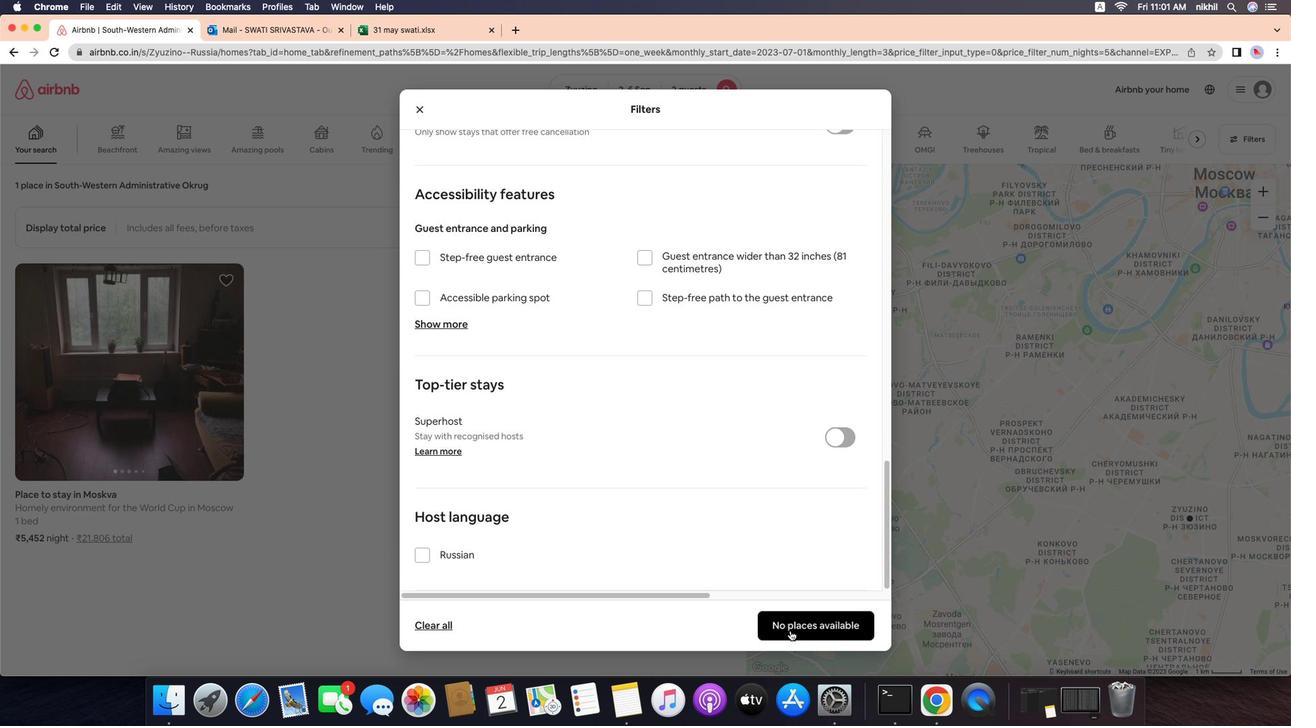 
Action: Mouse moved to (579, 322)
Screenshot: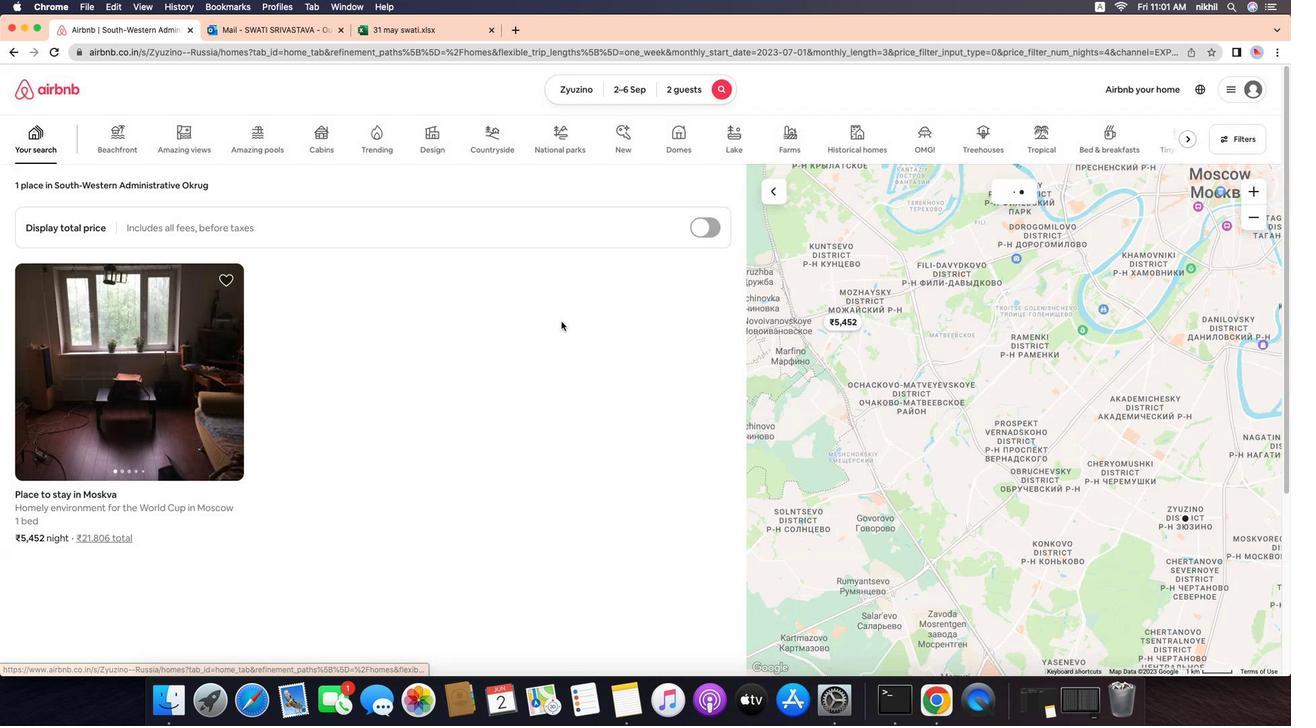 
